 Task: Find connections with filter location Hinjilikatu with filter topic #lifecoach with filter profile language Spanish with filter current company Thermax Limited with filter school Lal Bahadur Shastri Institute of Management with filter industry Bars, Taverns, and Nightclubs with filter service category Network Support with filter keywords title Mail Carrier
Action: Mouse moved to (670, 109)
Screenshot: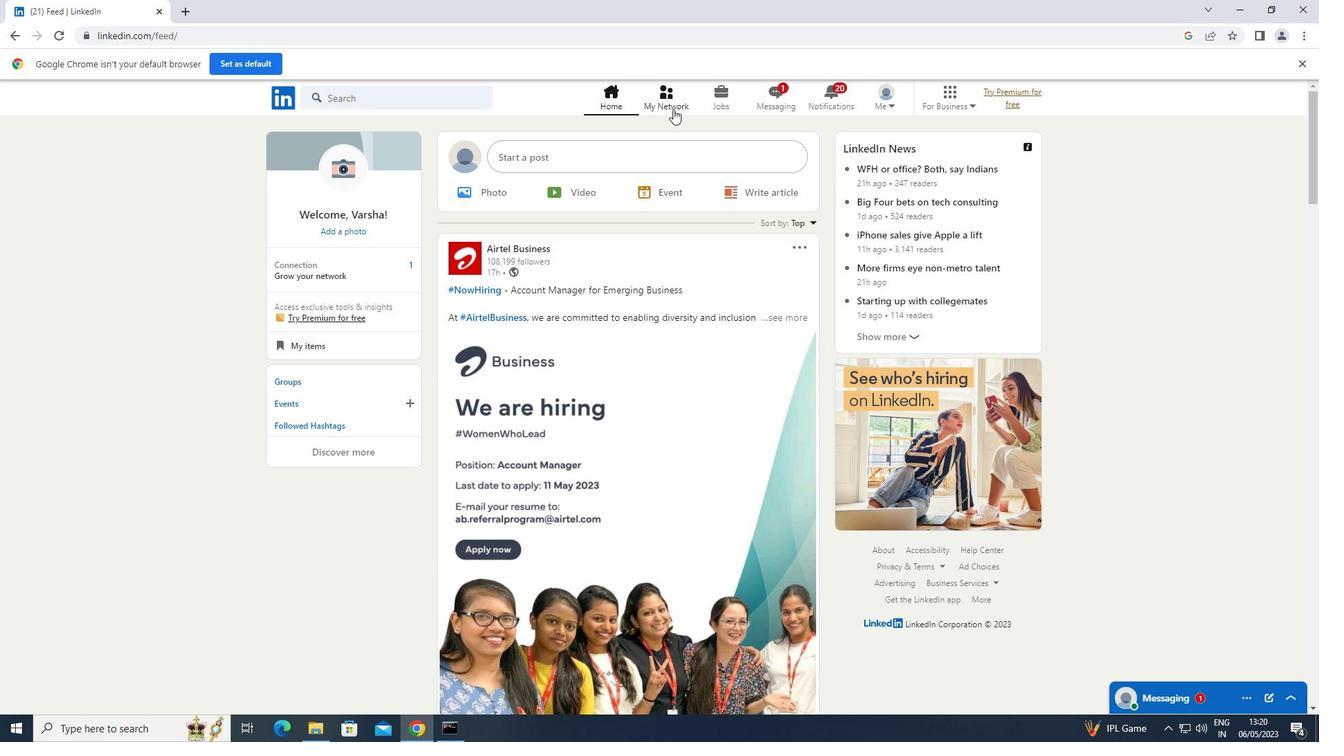 
Action: Mouse pressed left at (670, 109)
Screenshot: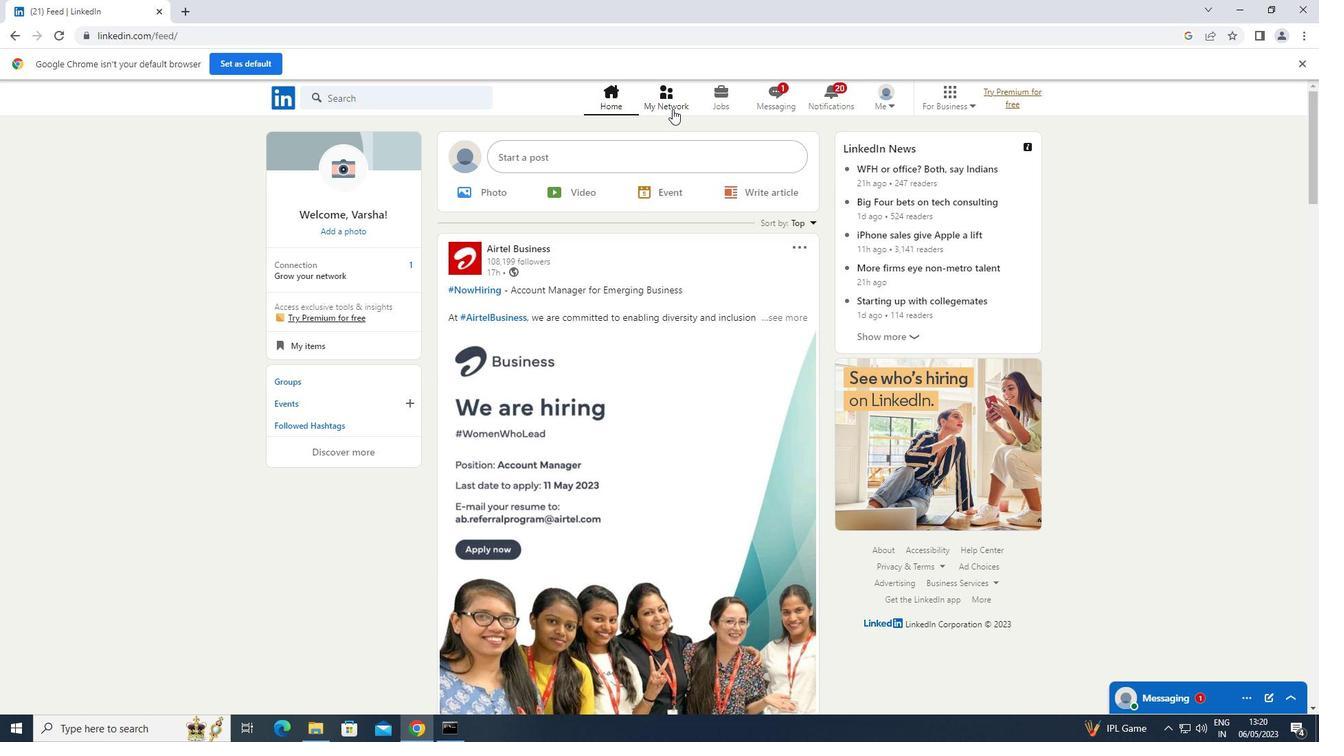 
Action: Mouse moved to (352, 170)
Screenshot: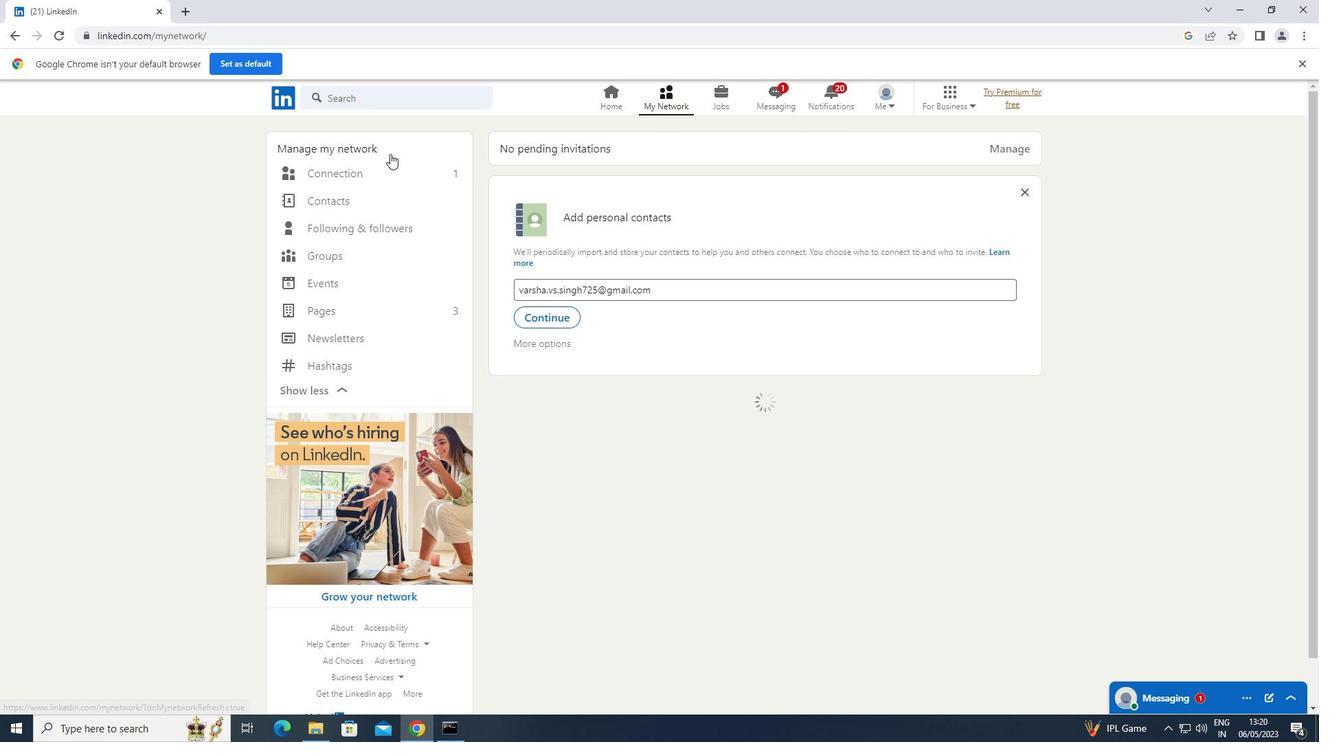 
Action: Mouse pressed left at (352, 170)
Screenshot: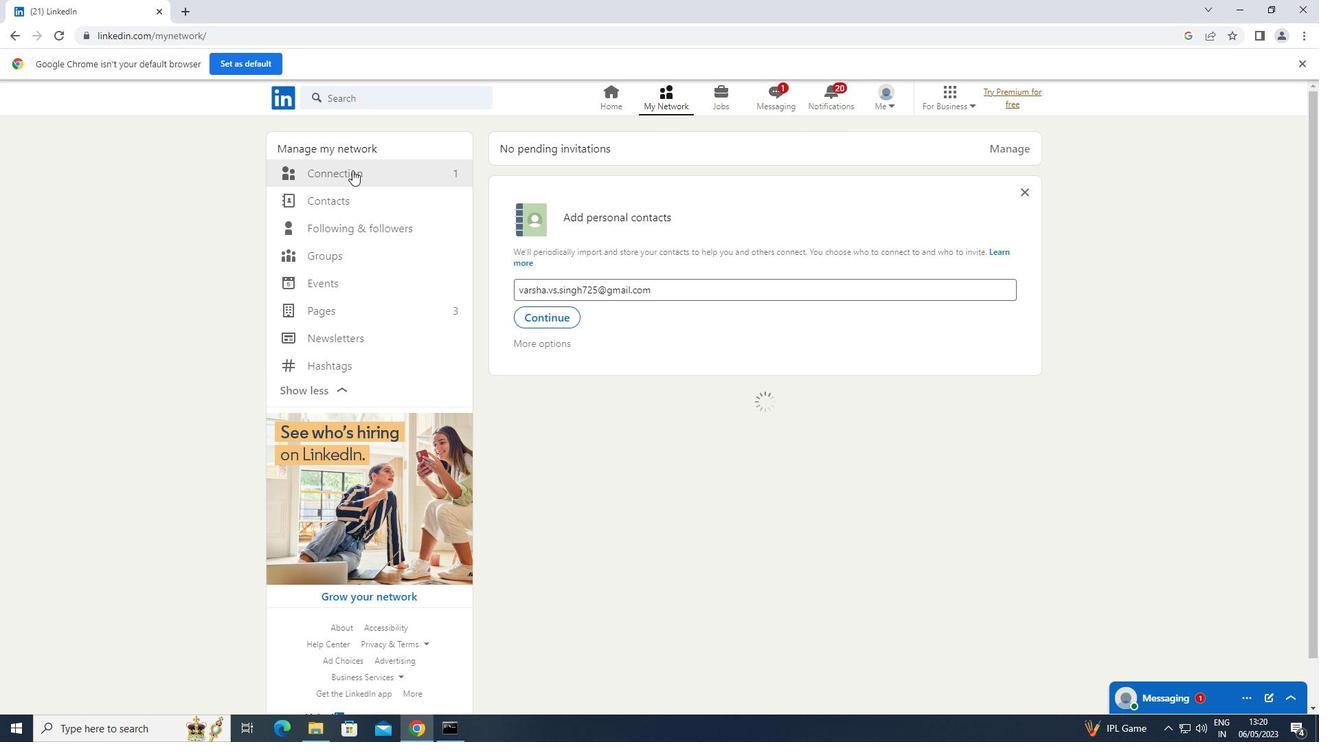 
Action: Mouse moved to (769, 170)
Screenshot: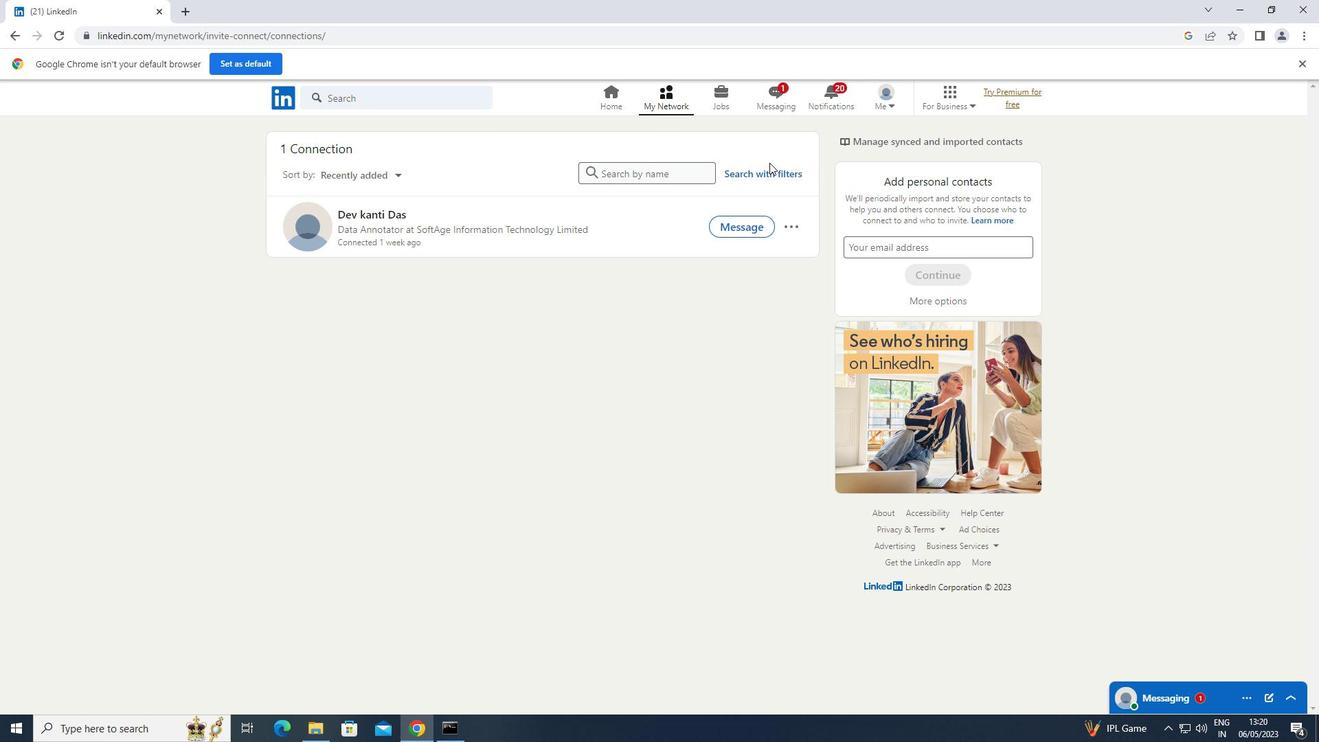 
Action: Mouse pressed left at (769, 170)
Screenshot: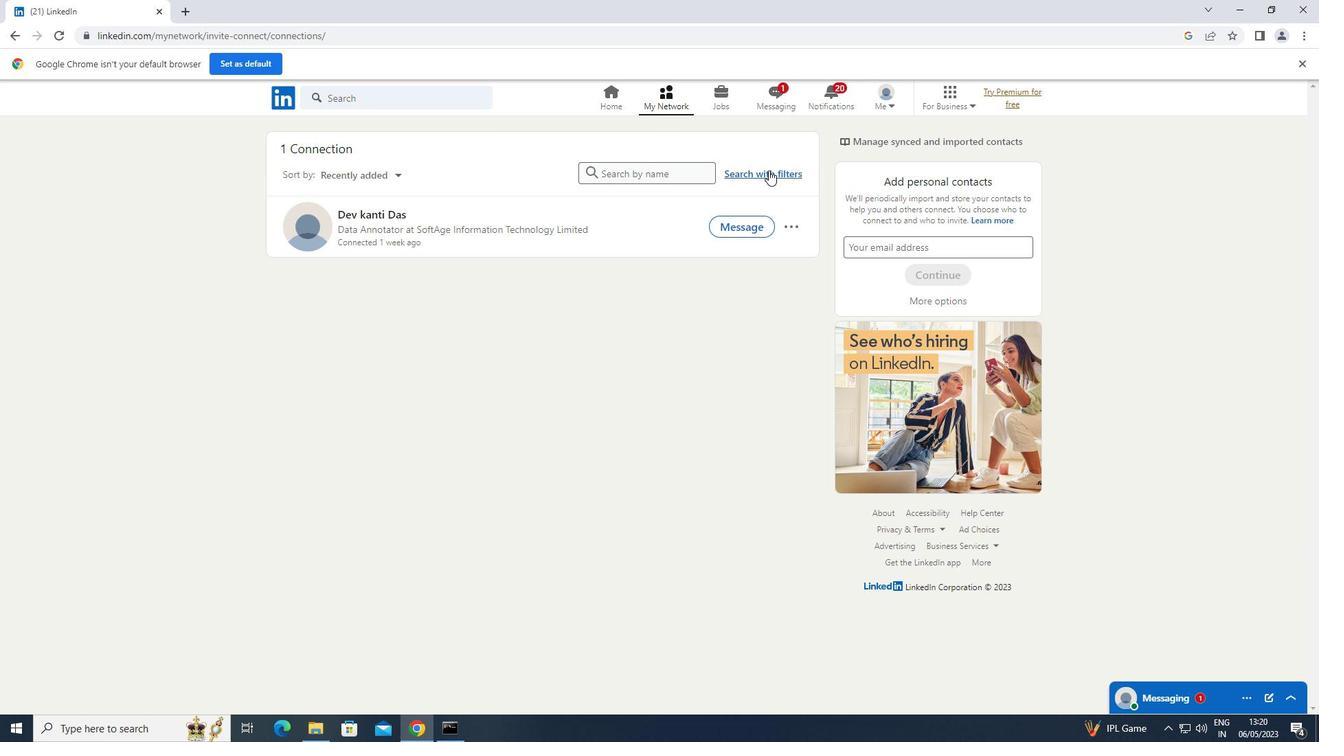 
Action: Mouse moved to (697, 132)
Screenshot: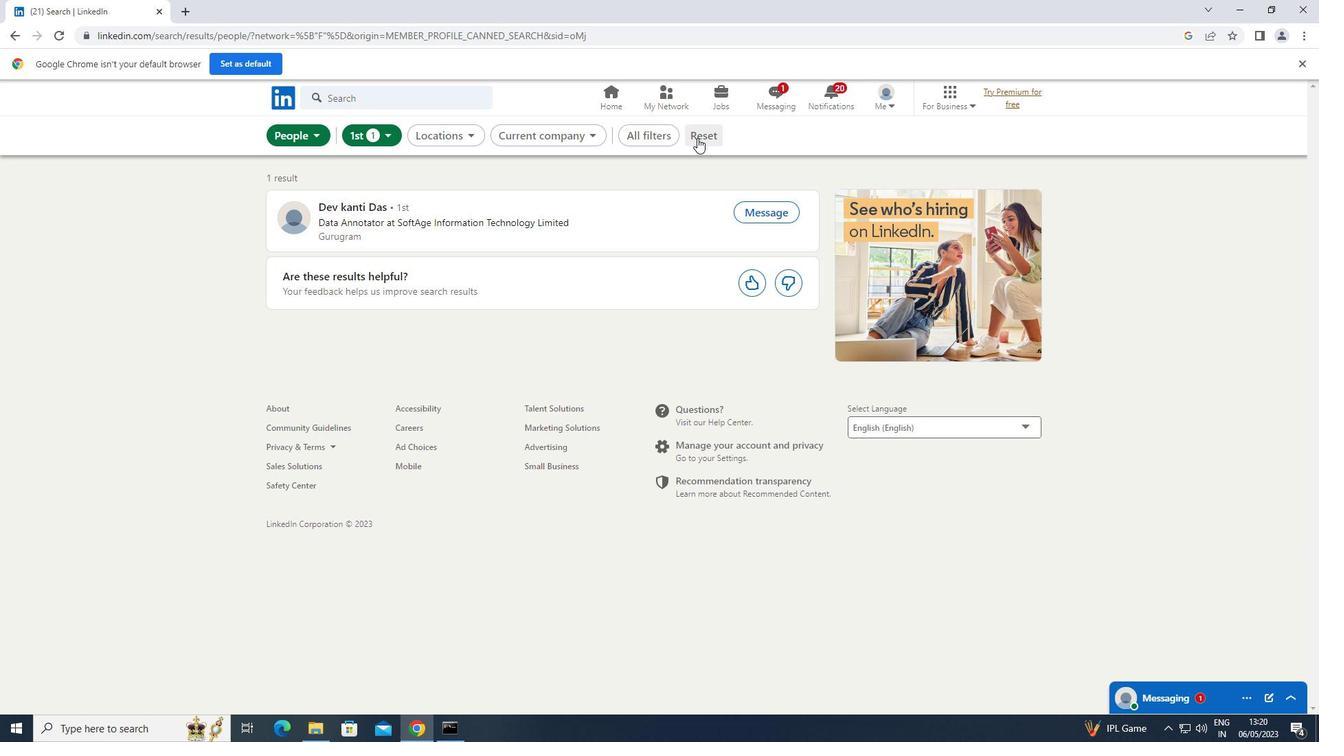 
Action: Mouse pressed left at (697, 132)
Screenshot: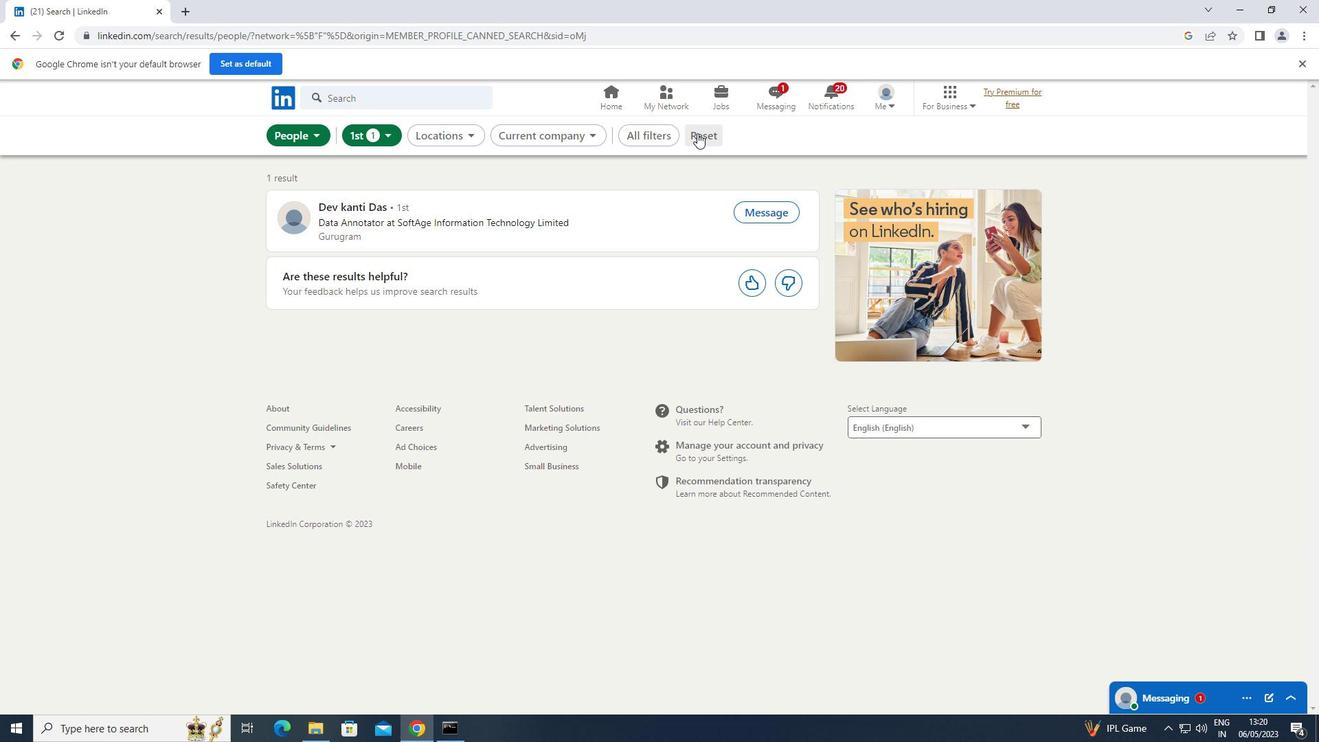 
Action: Mouse moved to (670, 132)
Screenshot: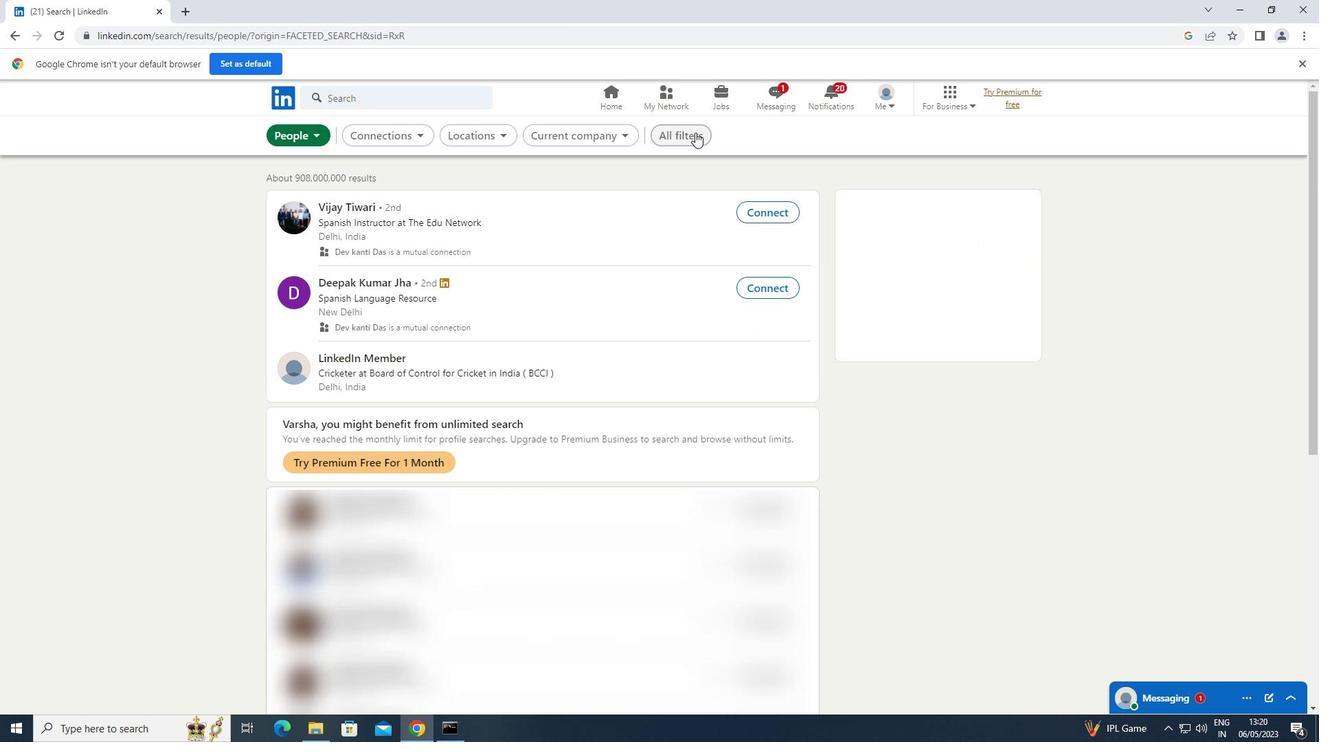 
Action: Mouse pressed left at (670, 132)
Screenshot: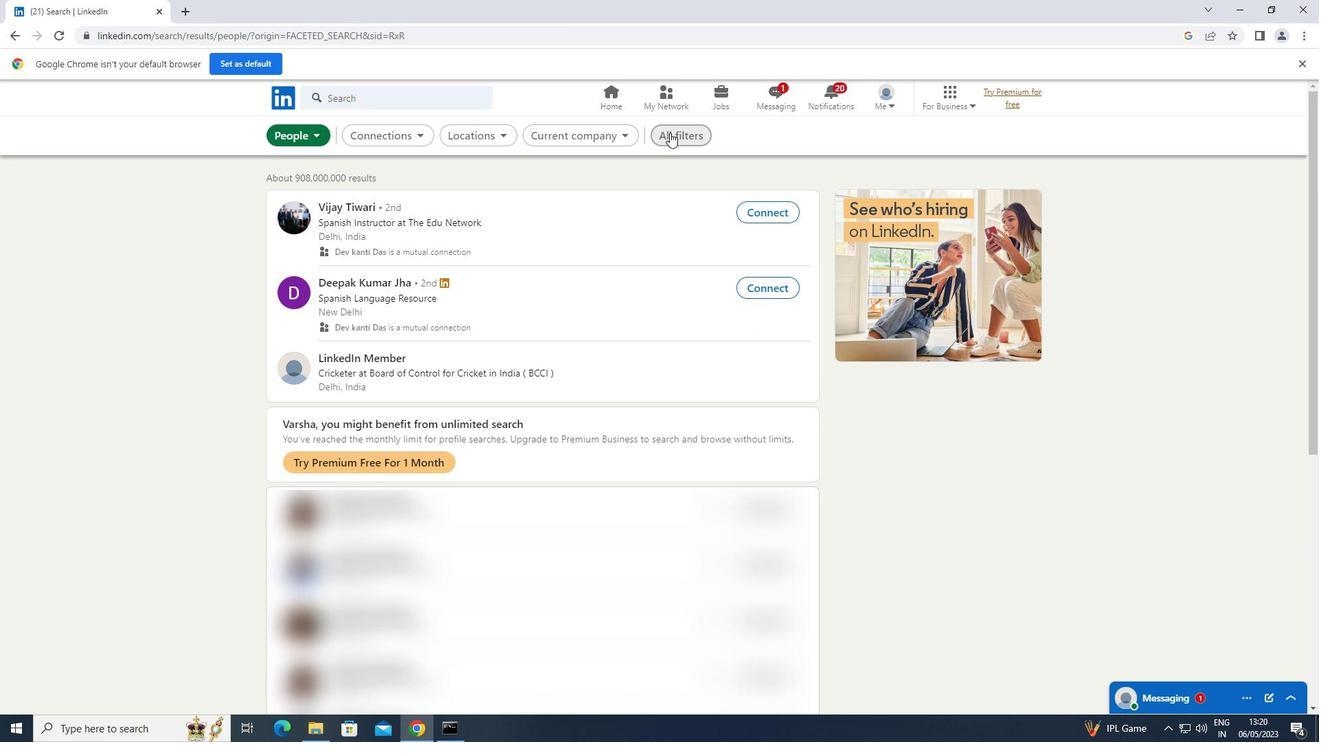 
Action: Mouse moved to (1000, 261)
Screenshot: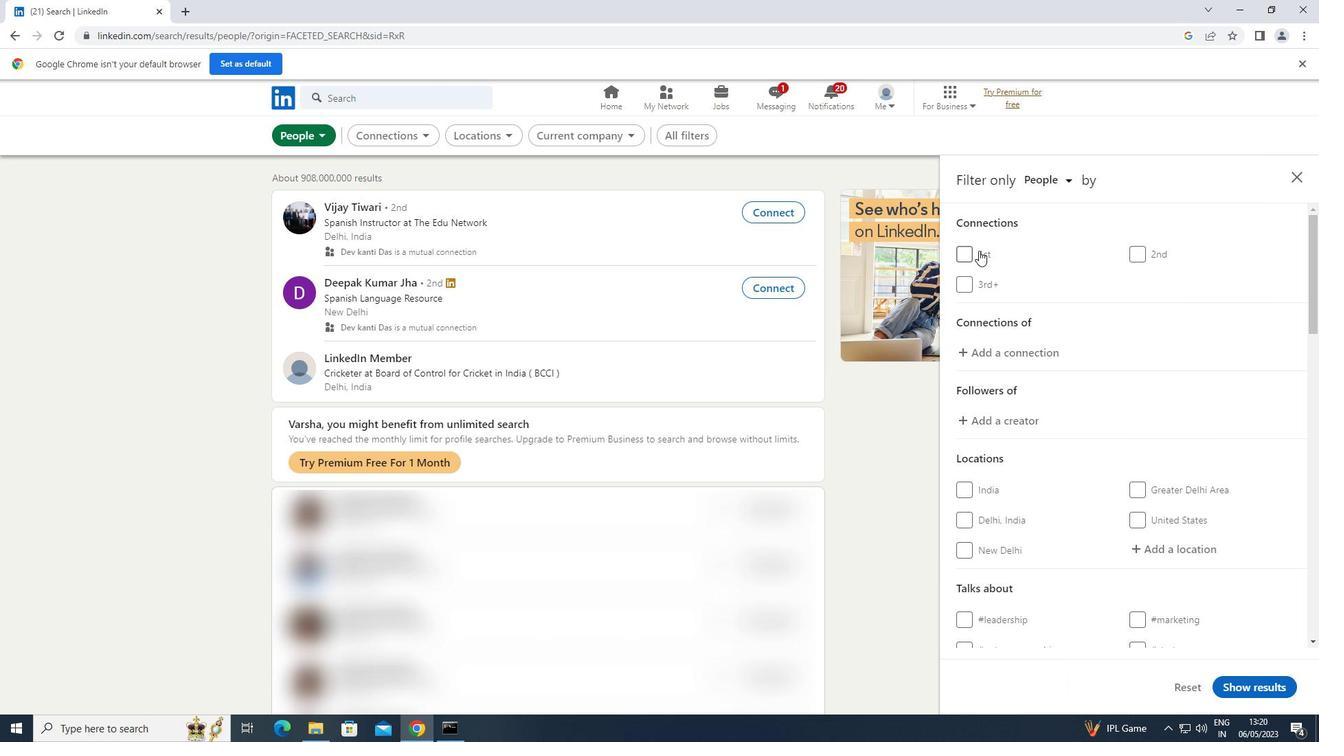 
Action: Mouse scrolled (1000, 261) with delta (0, 0)
Screenshot: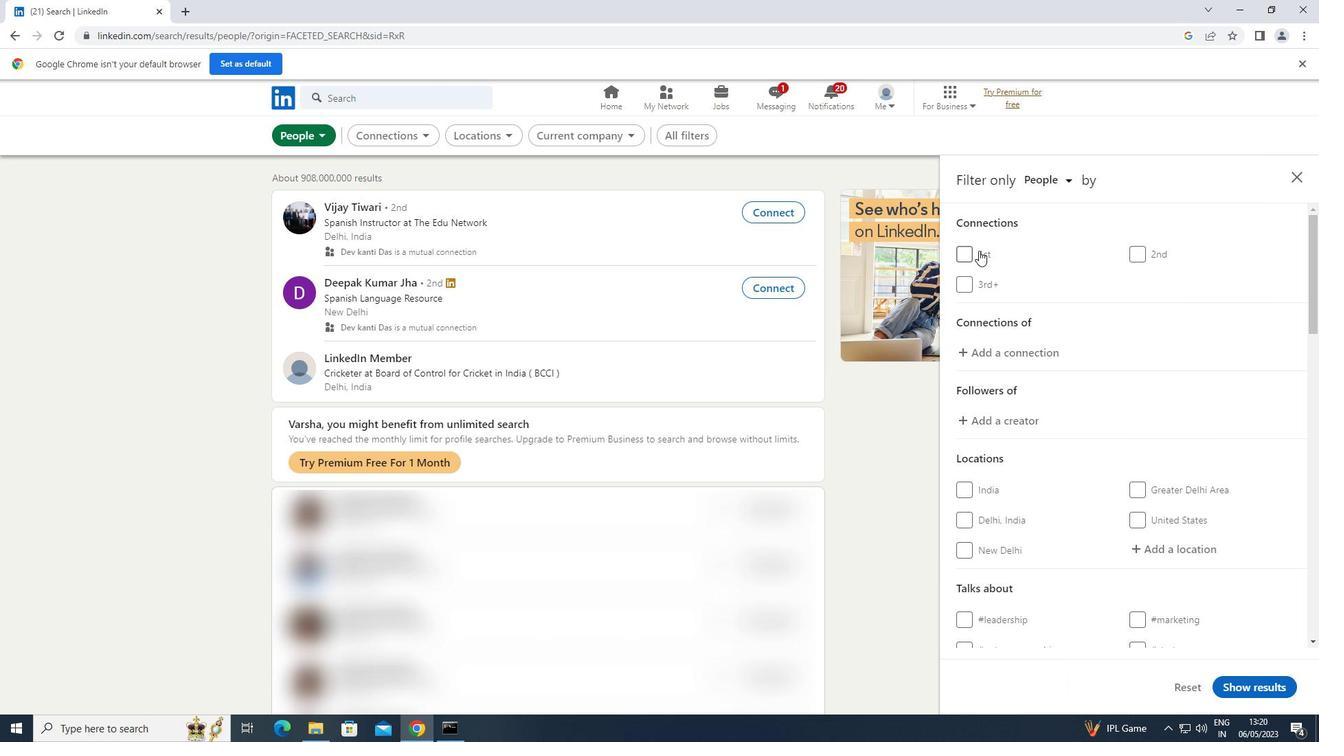 
Action: Mouse moved to (1000, 263)
Screenshot: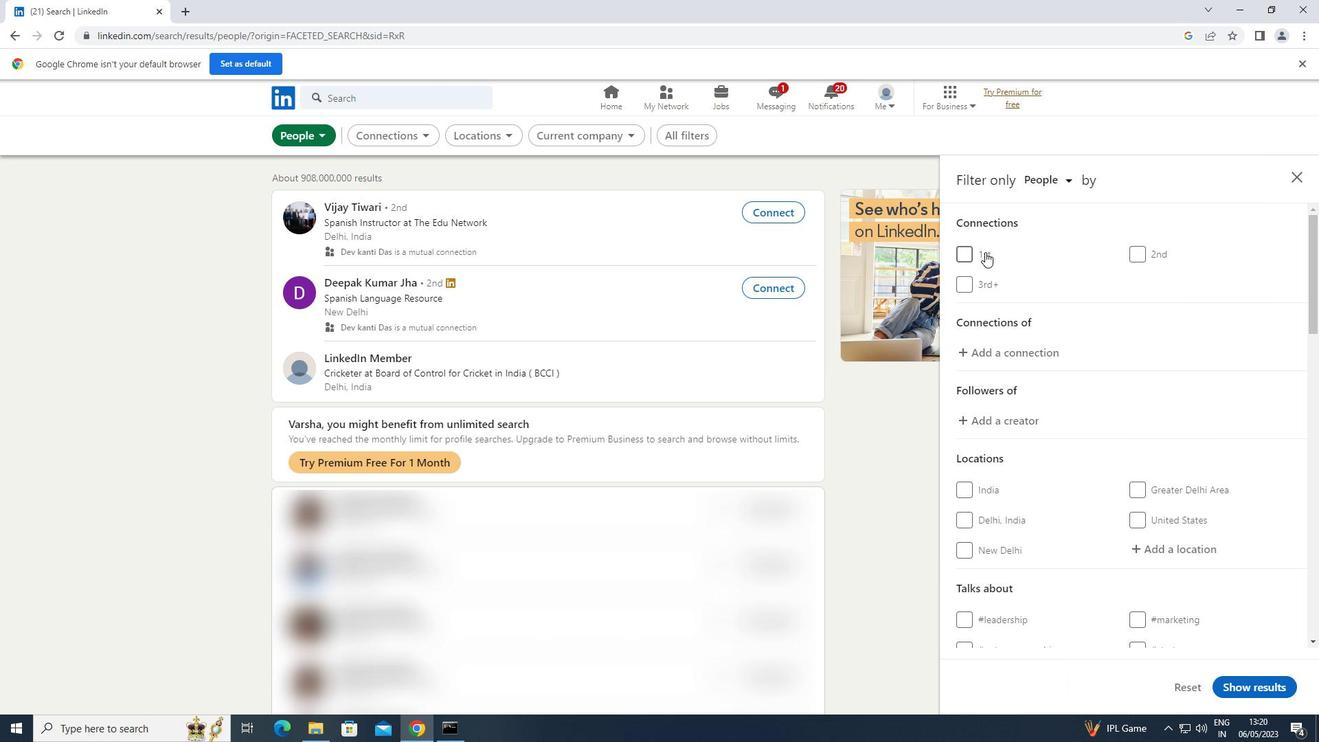 
Action: Mouse scrolled (1000, 262) with delta (0, 0)
Screenshot: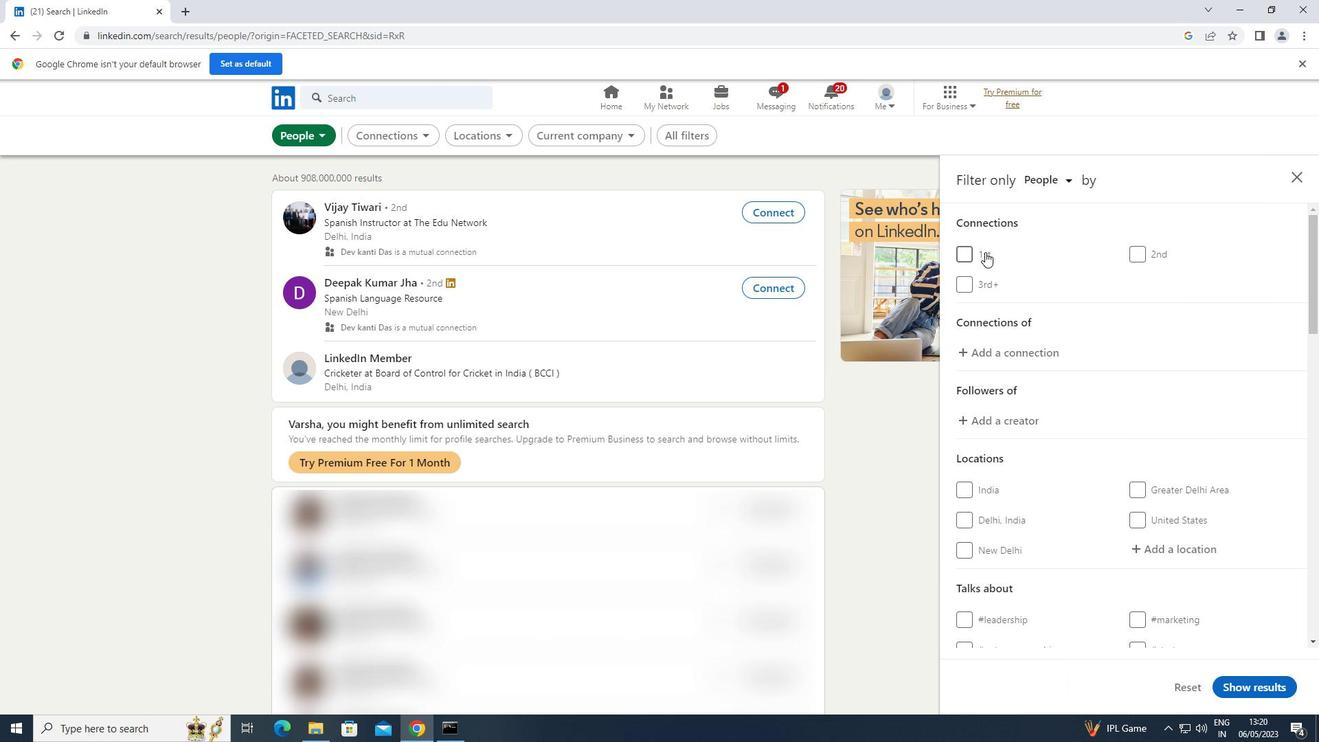 
Action: Mouse scrolled (1000, 262) with delta (0, 0)
Screenshot: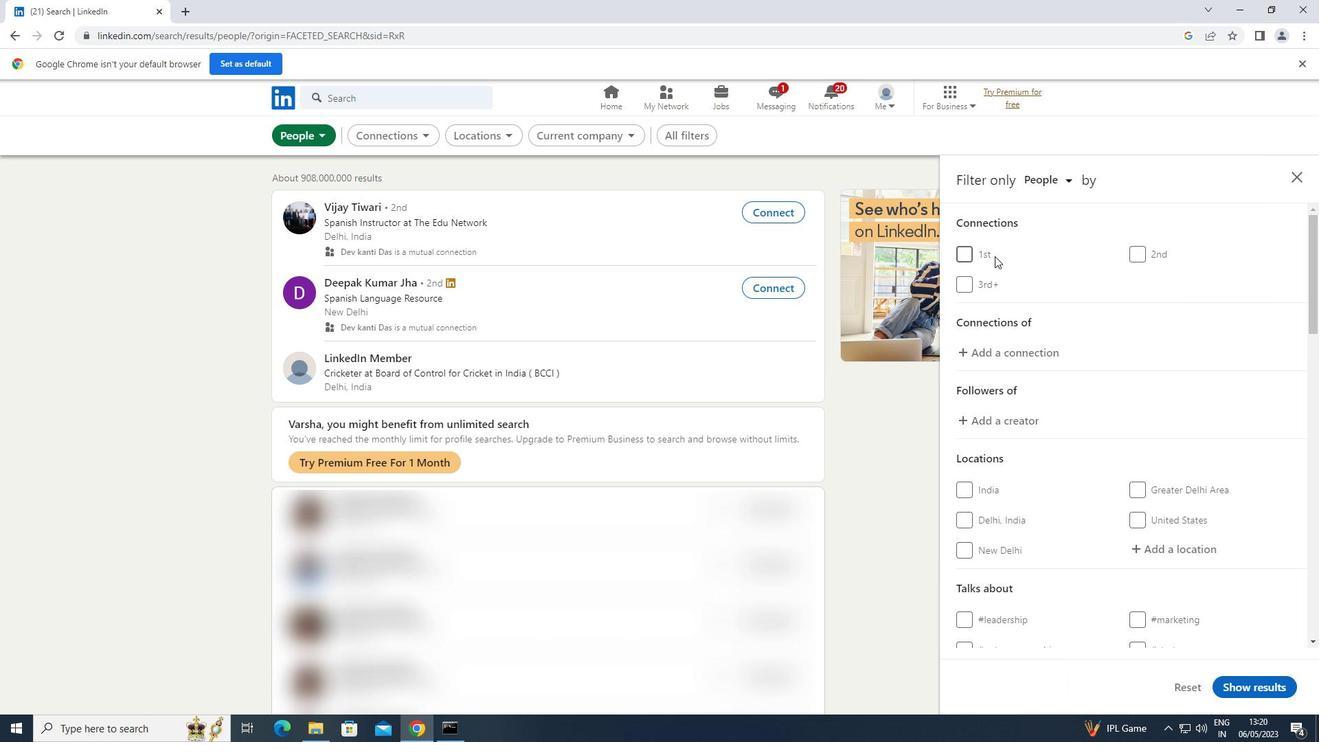 
Action: Mouse moved to (1167, 340)
Screenshot: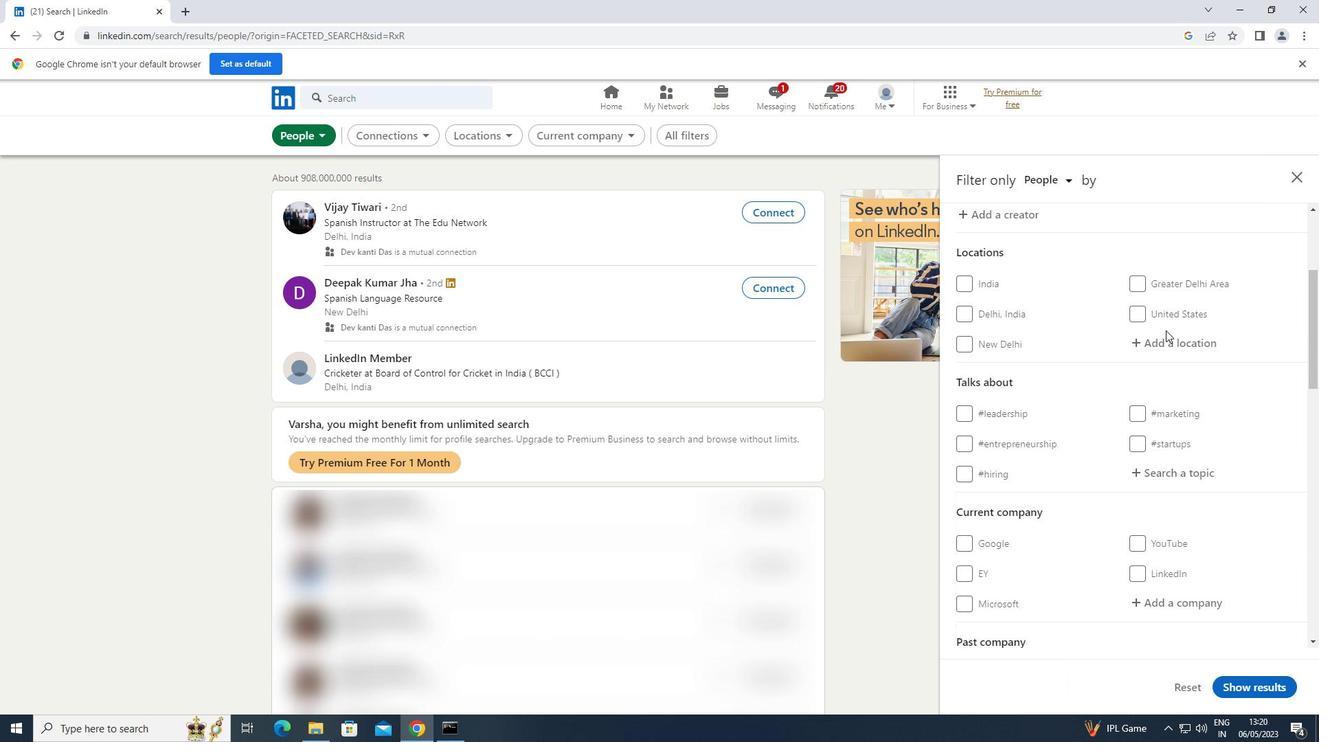 
Action: Mouse pressed left at (1167, 340)
Screenshot: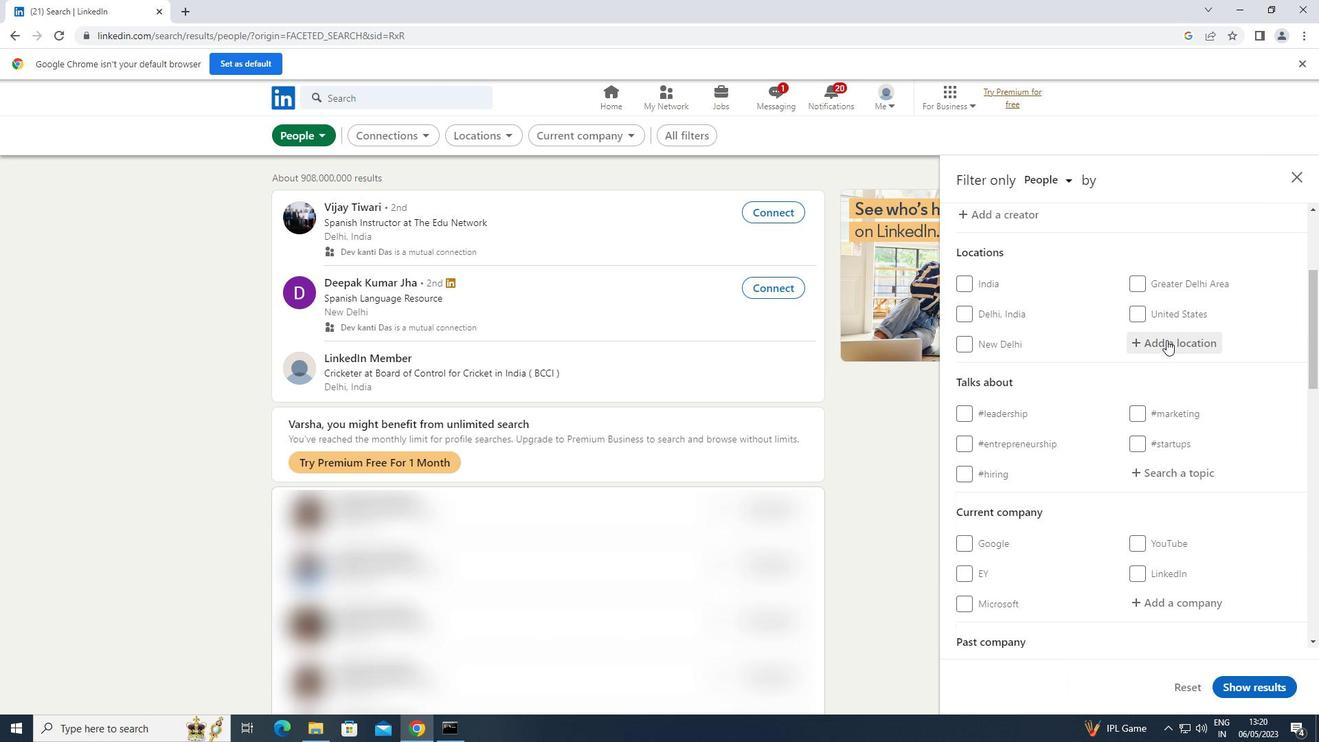 
Action: Key pressed <Key.shift>HINJILIKATU
Screenshot: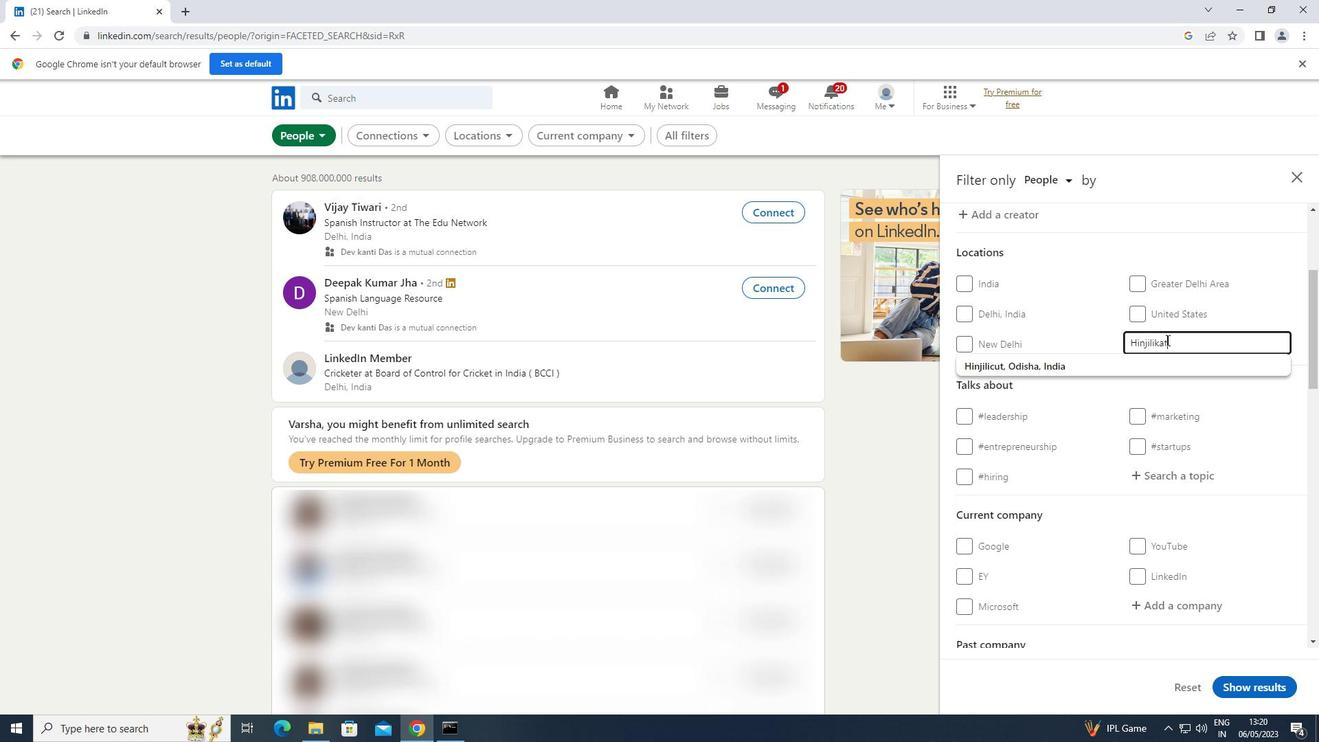 
Action: Mouse moved to (1154, 472)
Screenshot: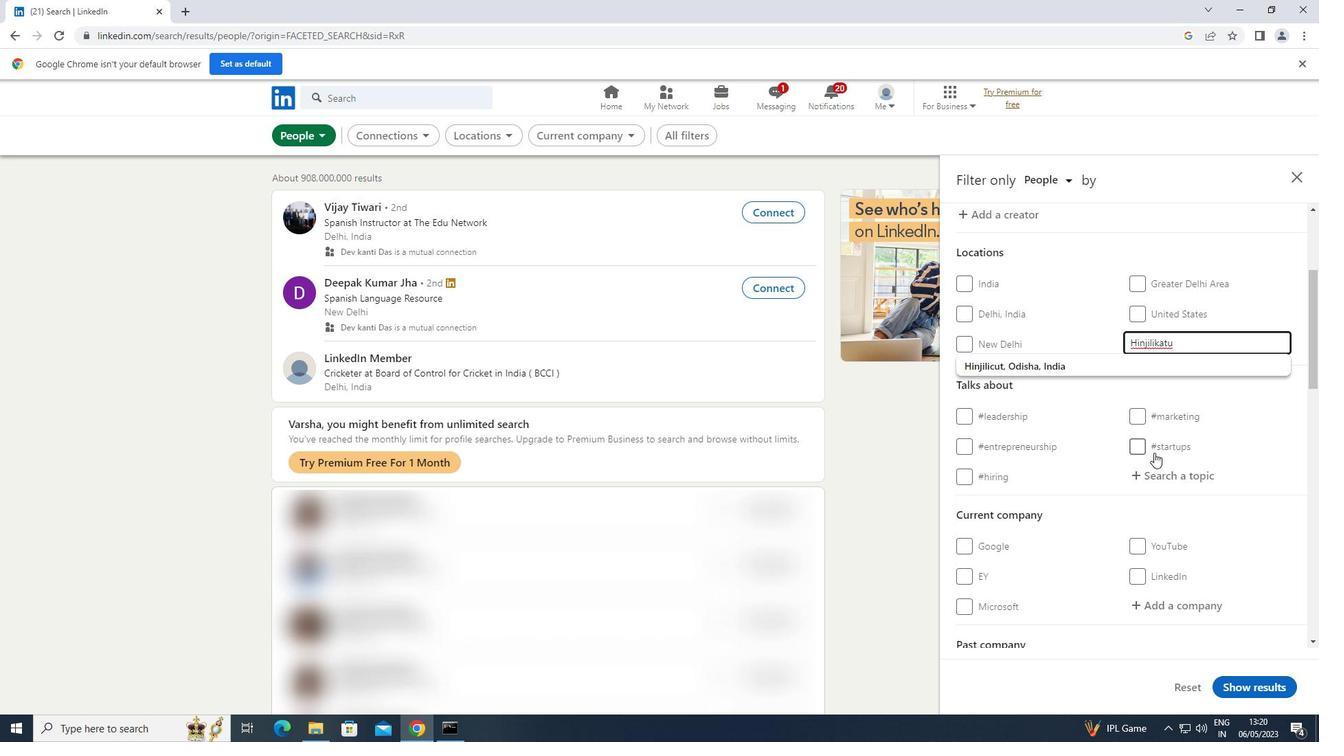 
Action: Mouse pressed left at (1154, 472)
Screenshot: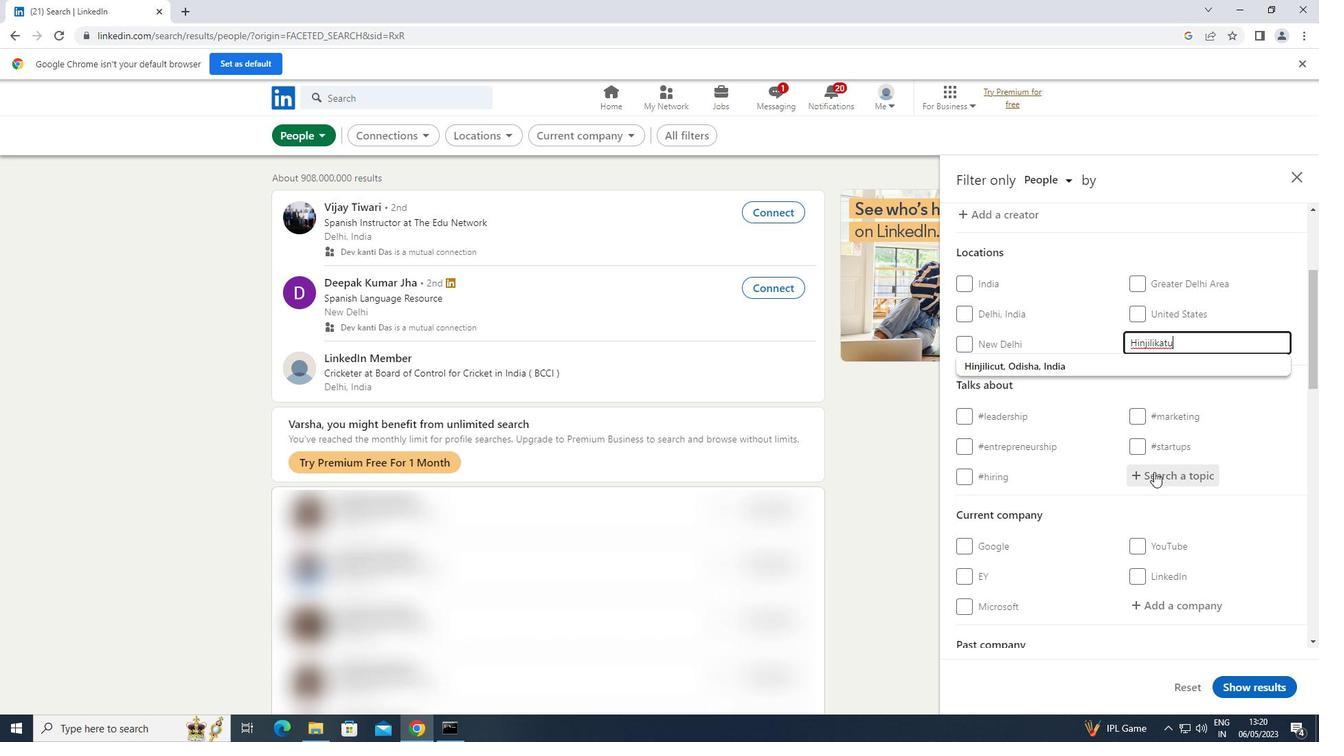 
Action: Mouse moved to (1154, 472)
Screenshot: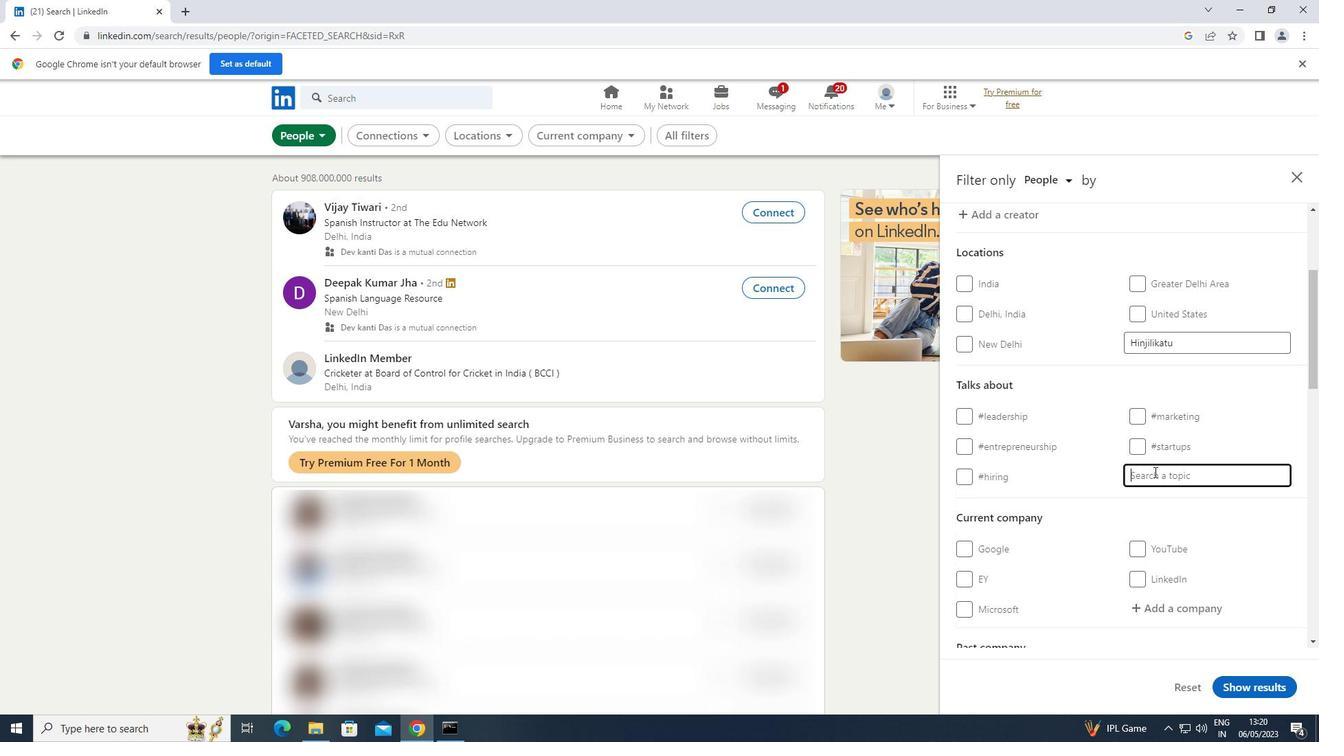 
Action: Key pressed LIFECOACH
Screenshot: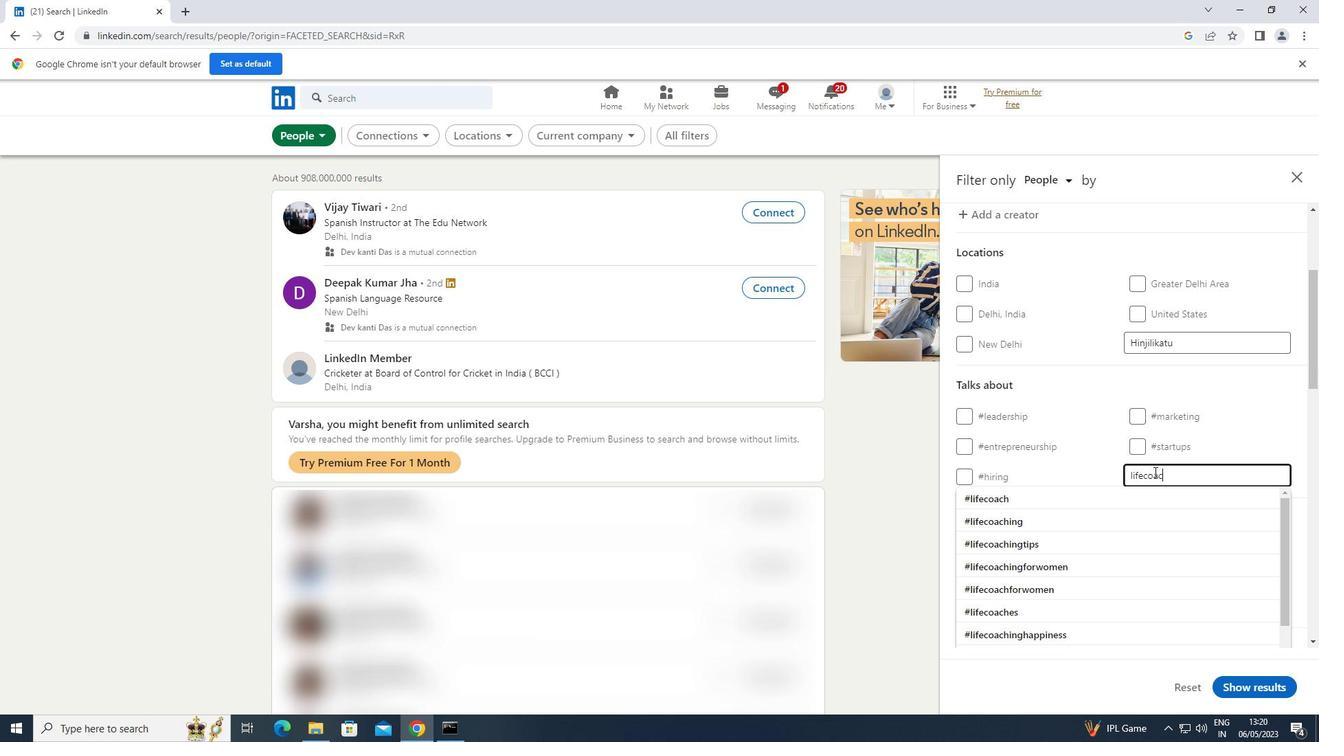 
Action: Mouse moved to (1110, 502)
Screenshot: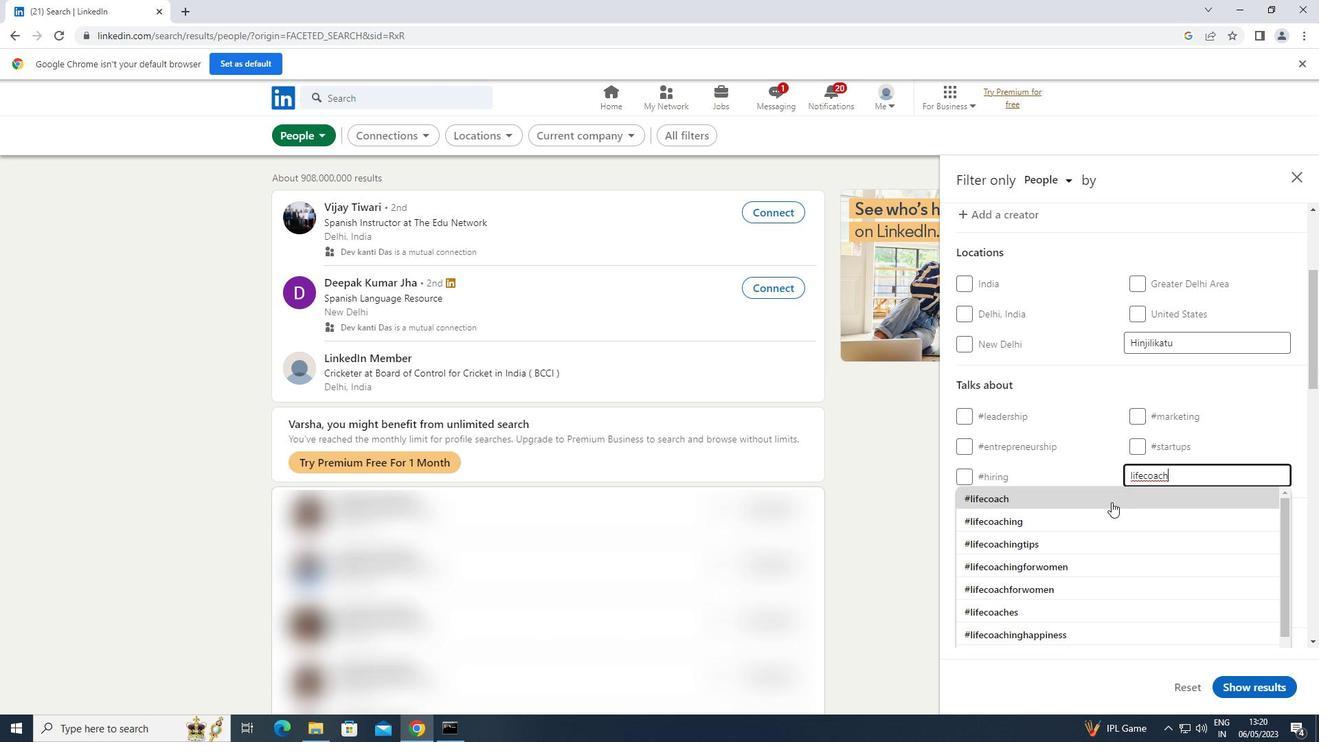 
Action: Mouse pressed left at (1110, 502)
Screenshot: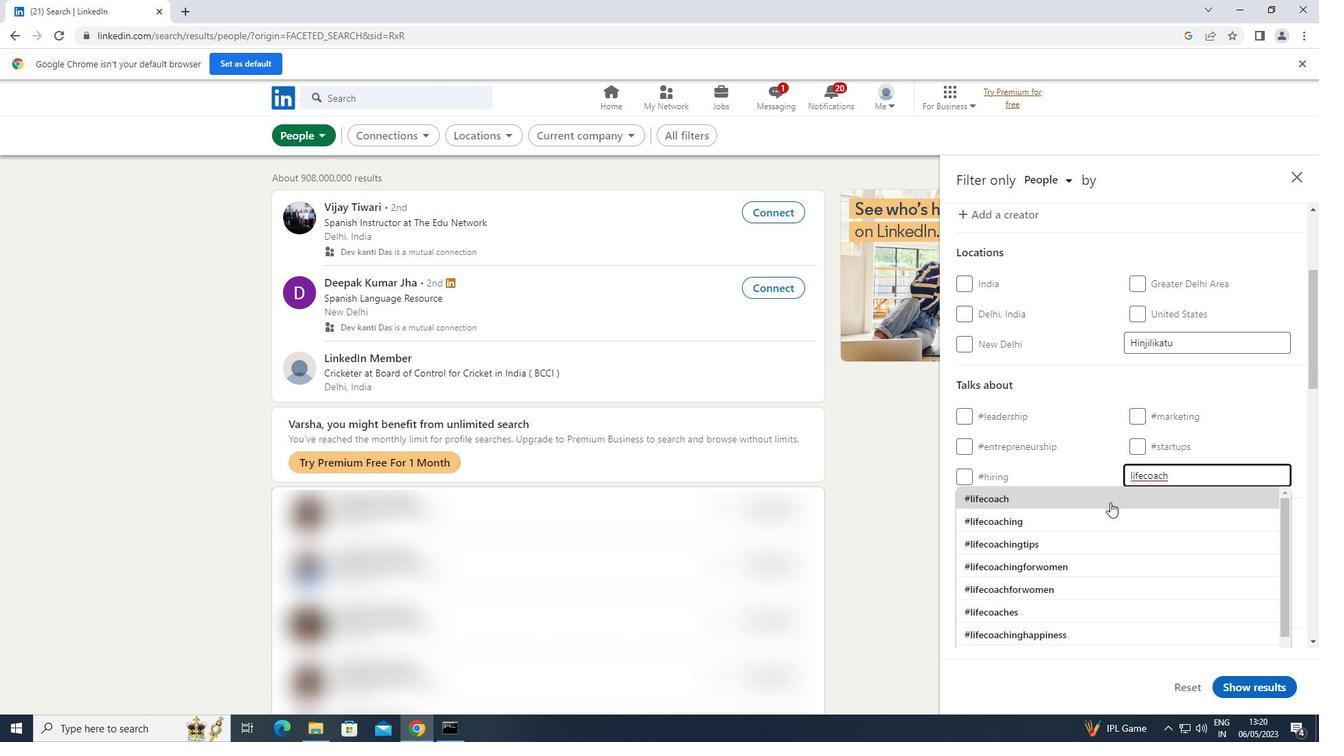 
Action: Mouse moved to (1110, 502)
Screenshot: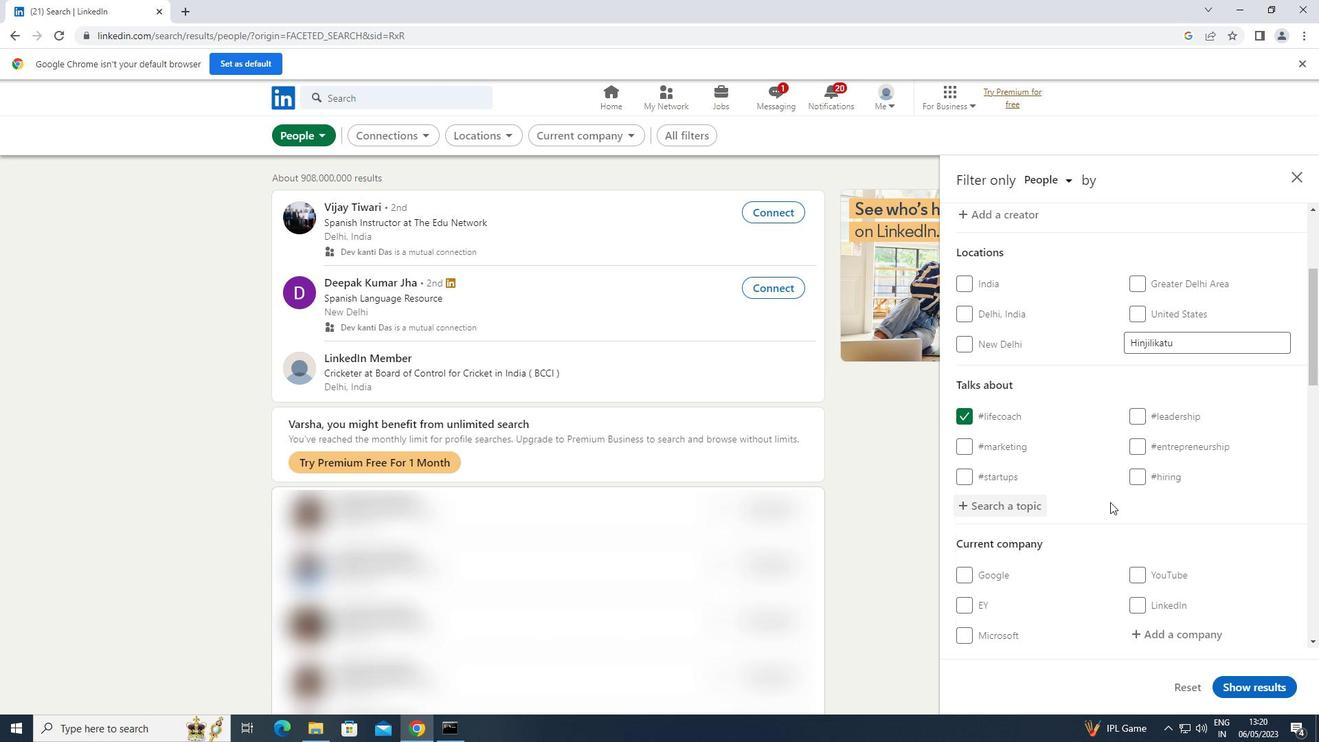 
Action: Mouse scrolled (1110, 501) with delta (0, 0)
Screenshot: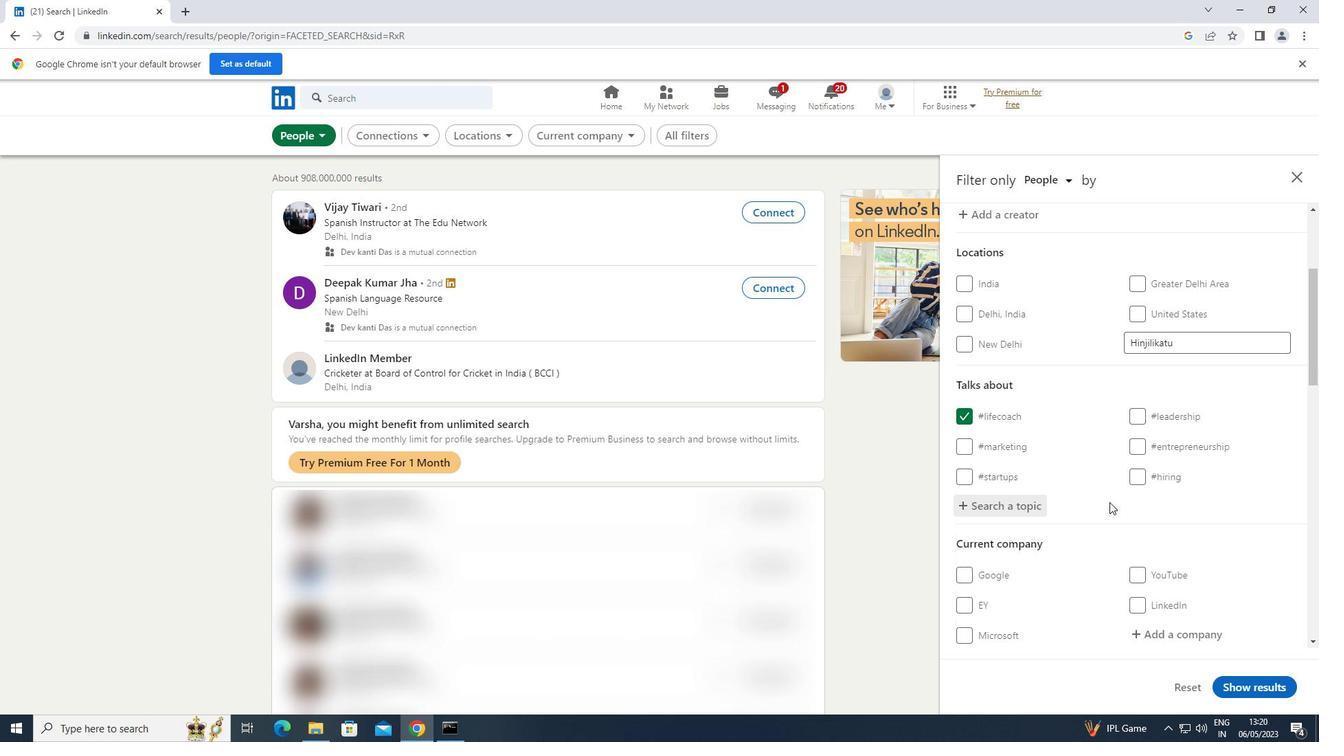 
Action: Mouse scrolled (1110, 501) with delta (0, 0)
Screenshot: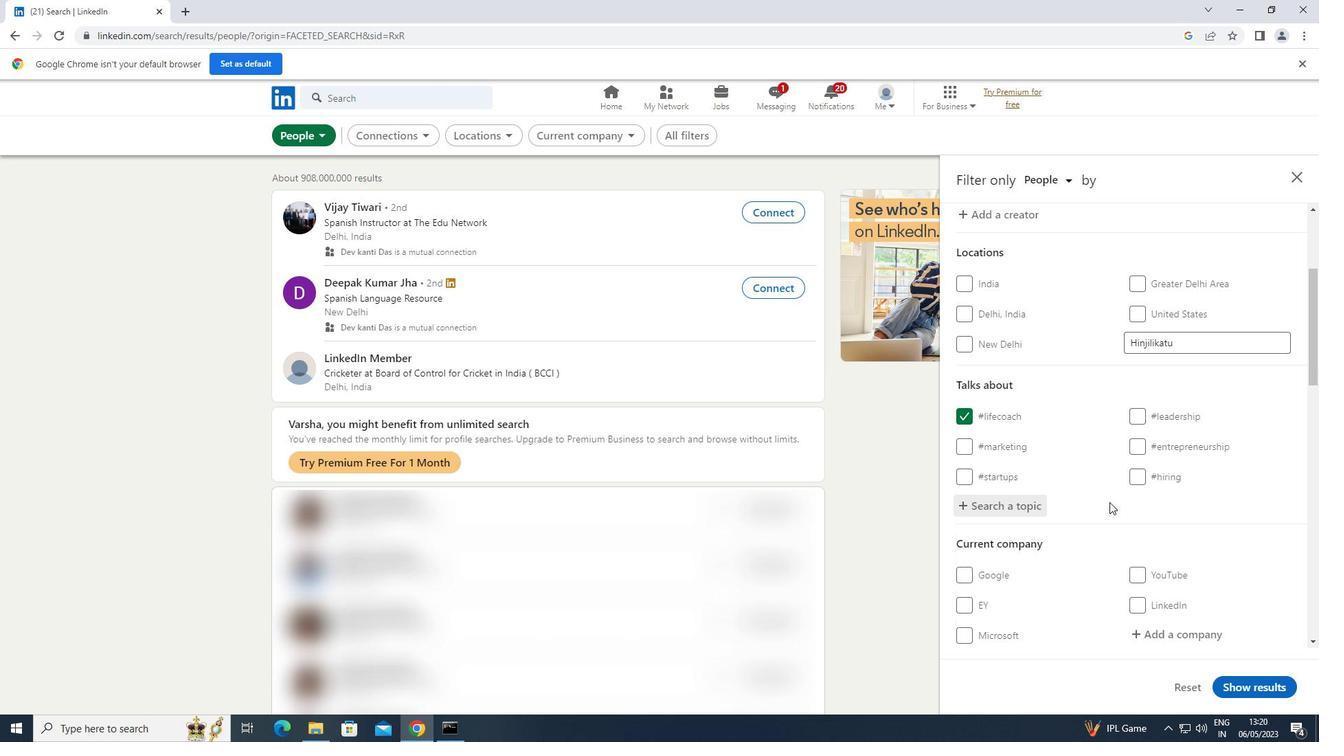 
Action: Mouse scrolled (1110, 501) with delta (0, 0)
Screenshot: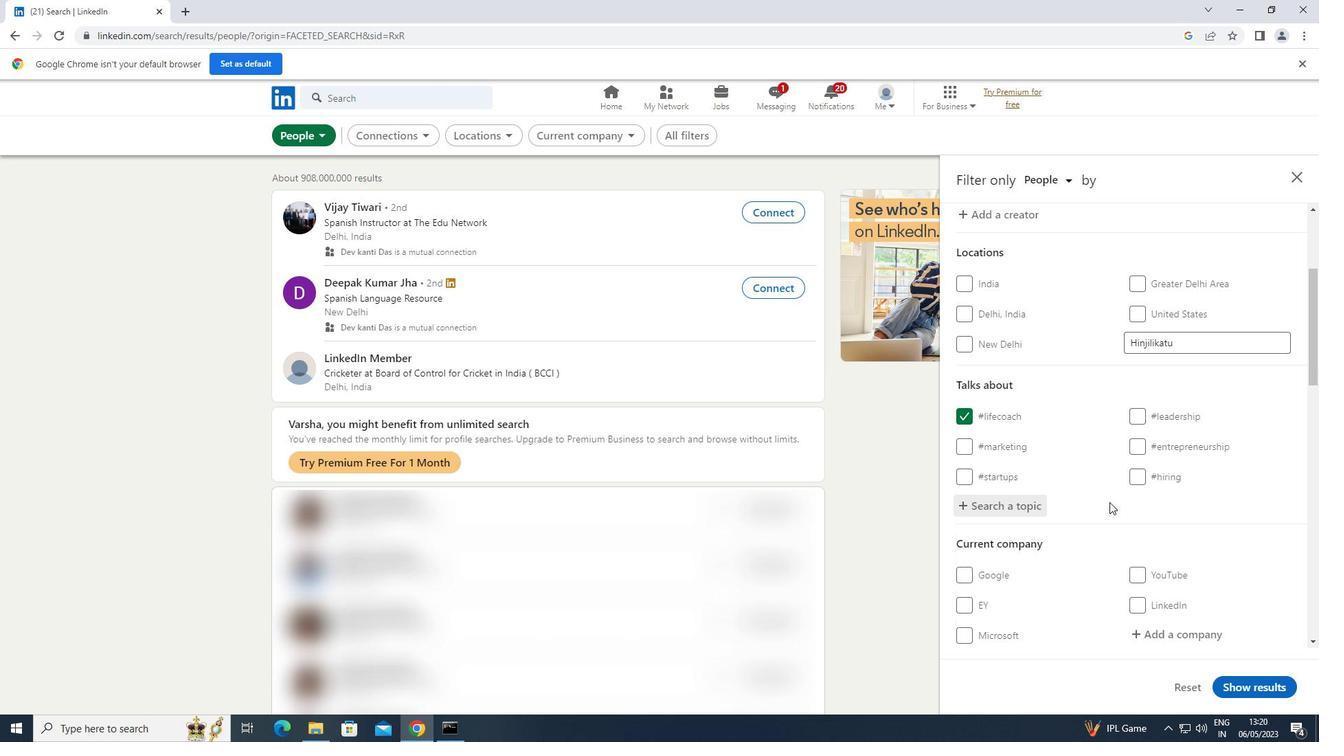 
Action: Mouse moved to (1112, 499)
Screenshot: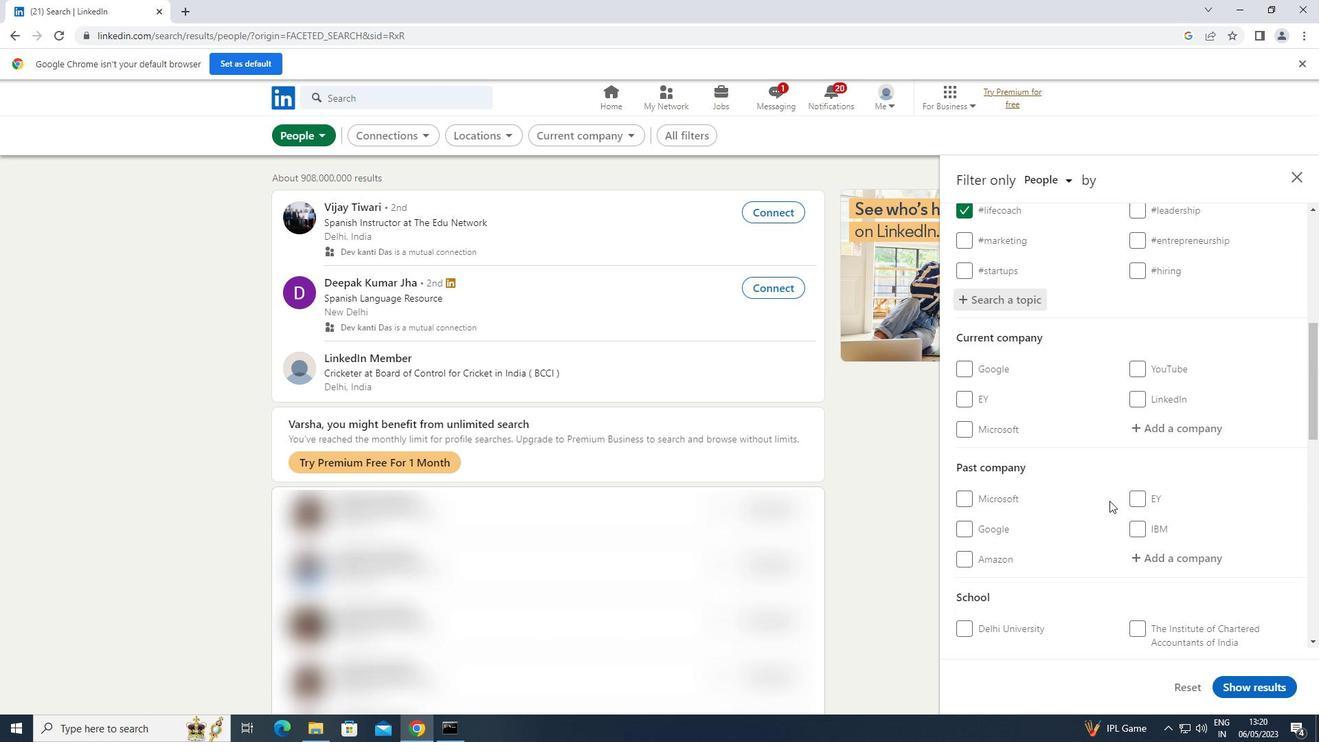 
Action: Mouse scrolled (1112, 499) with delta (0, 0)
Screenshot: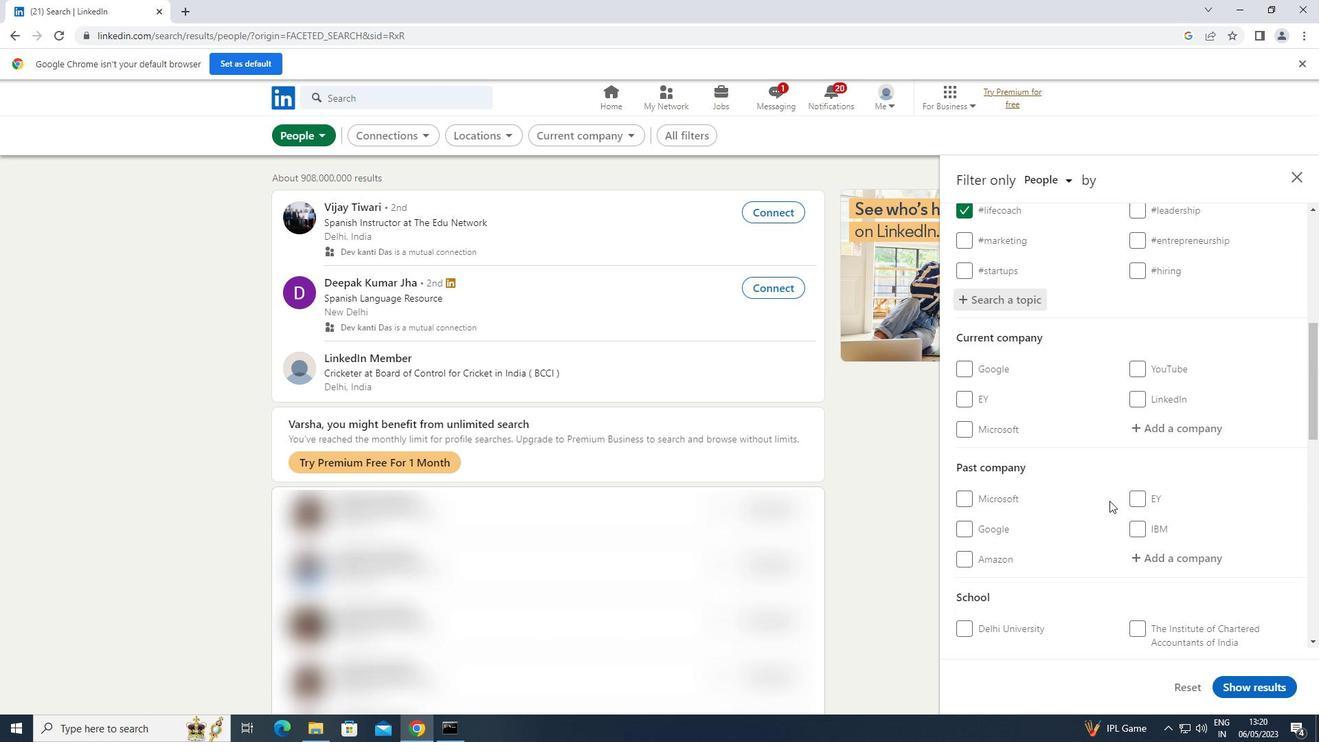 
Action: Mouse moved to (1113, 499)
Screenshot: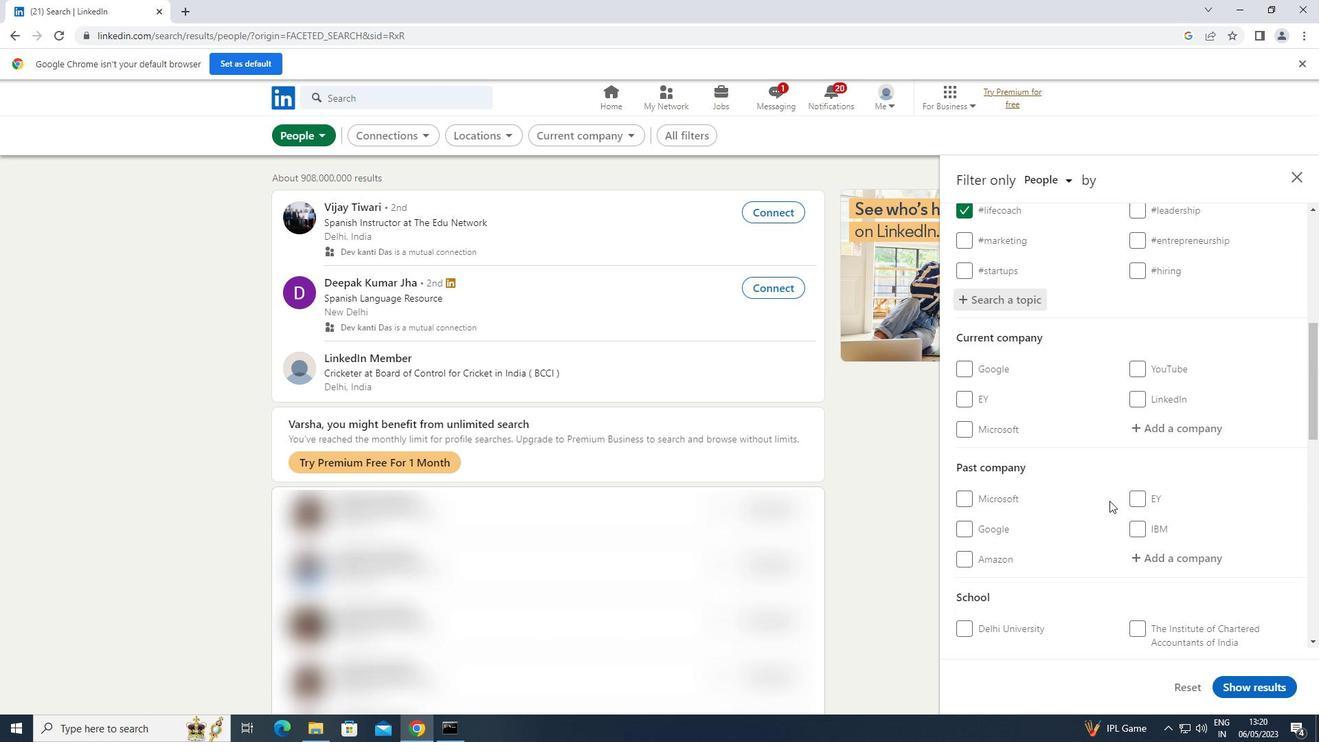
Action: Mouse scrolled (1113, 498) with delta (0, 0)
Screenshot: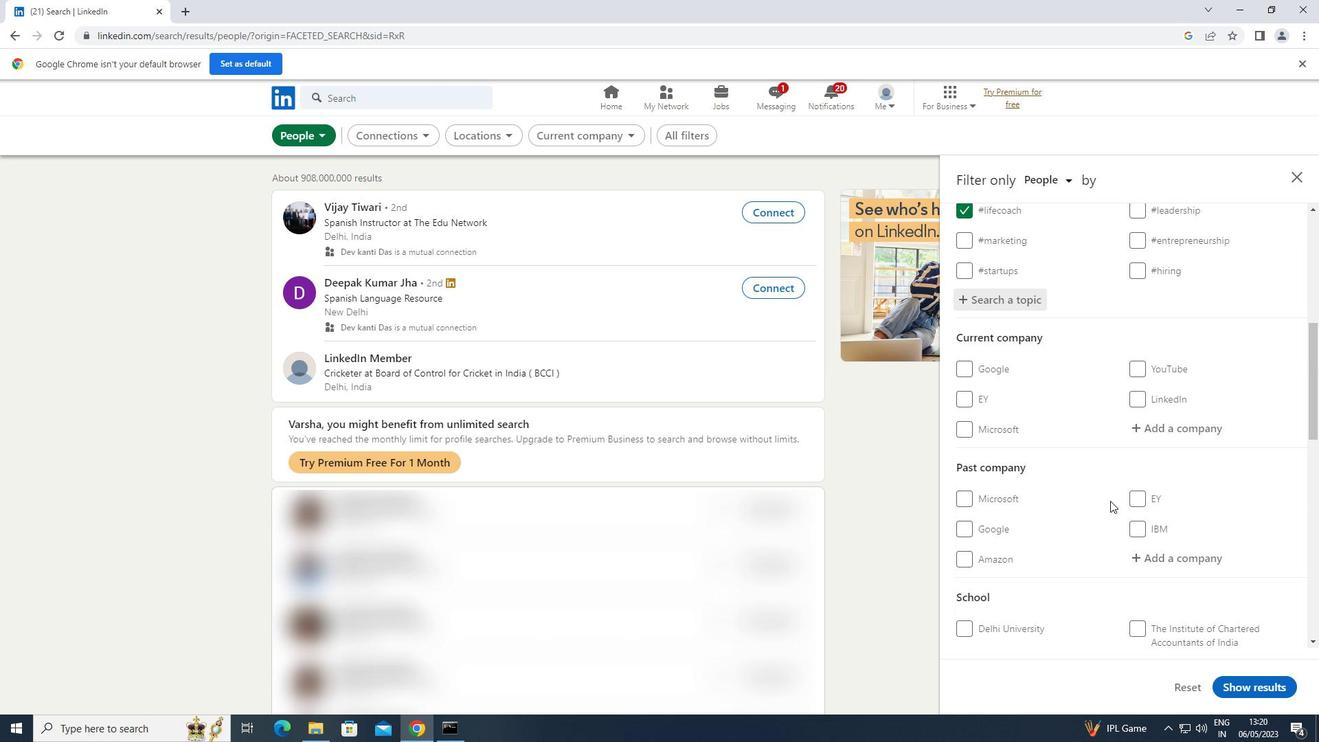 
Action: Mouse scrolled (1113, 498) with delta (0, 0)
Screenshot: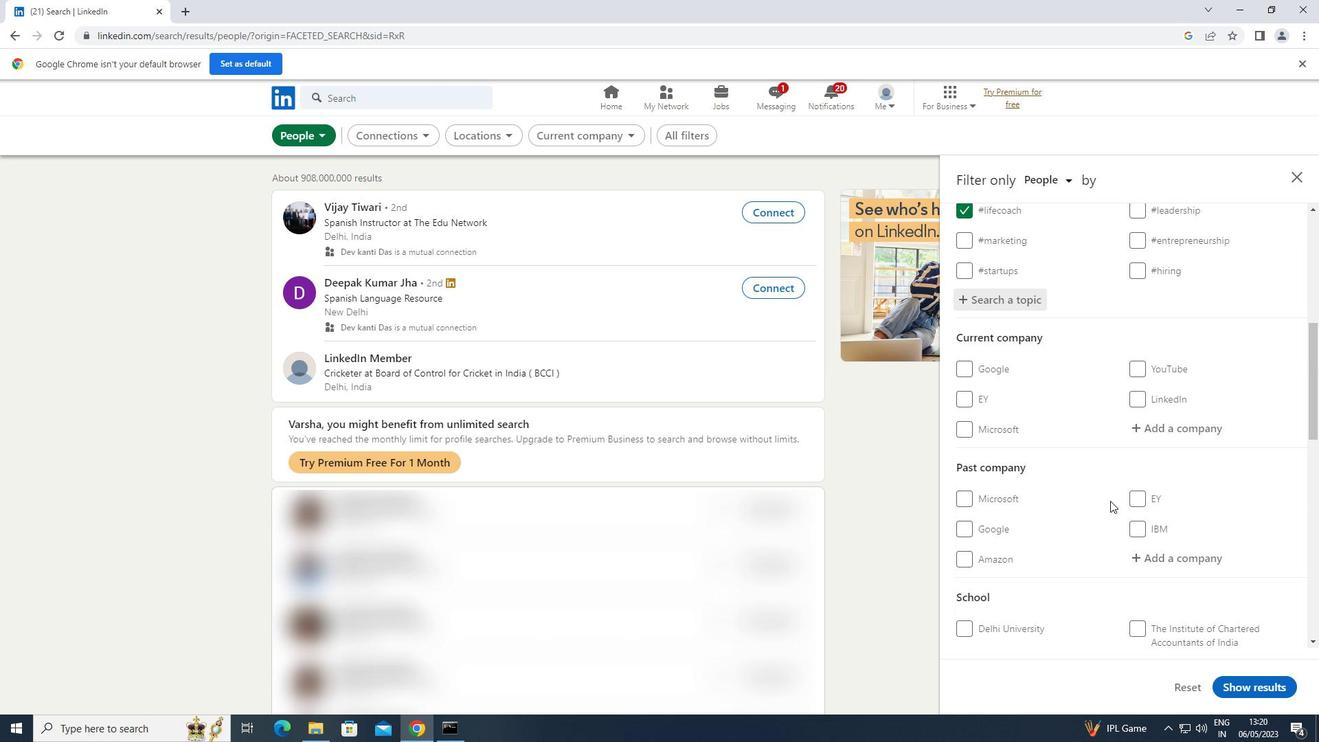 
Action: Mouse scrolled (1113, 498) with delta (0, 0)
Screenshot: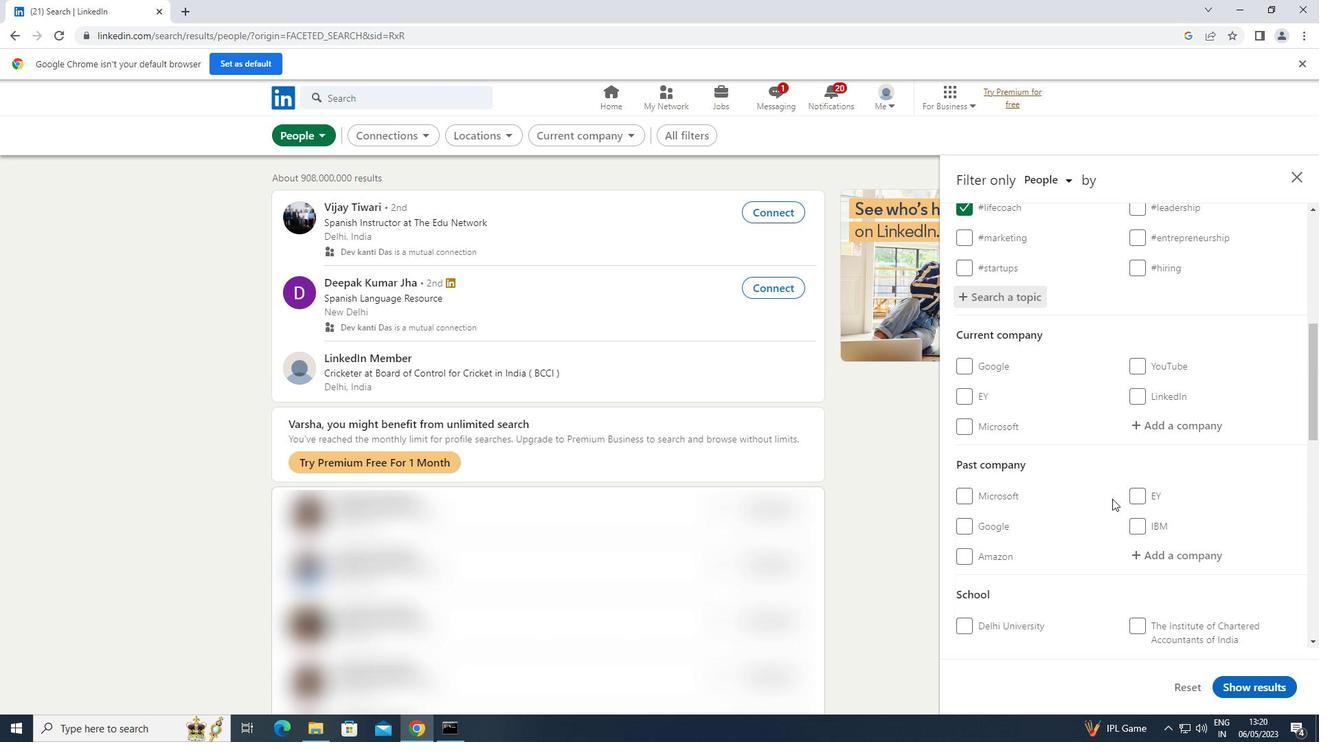 
Action: Mouse moved to (1117, 496)
Screenshot: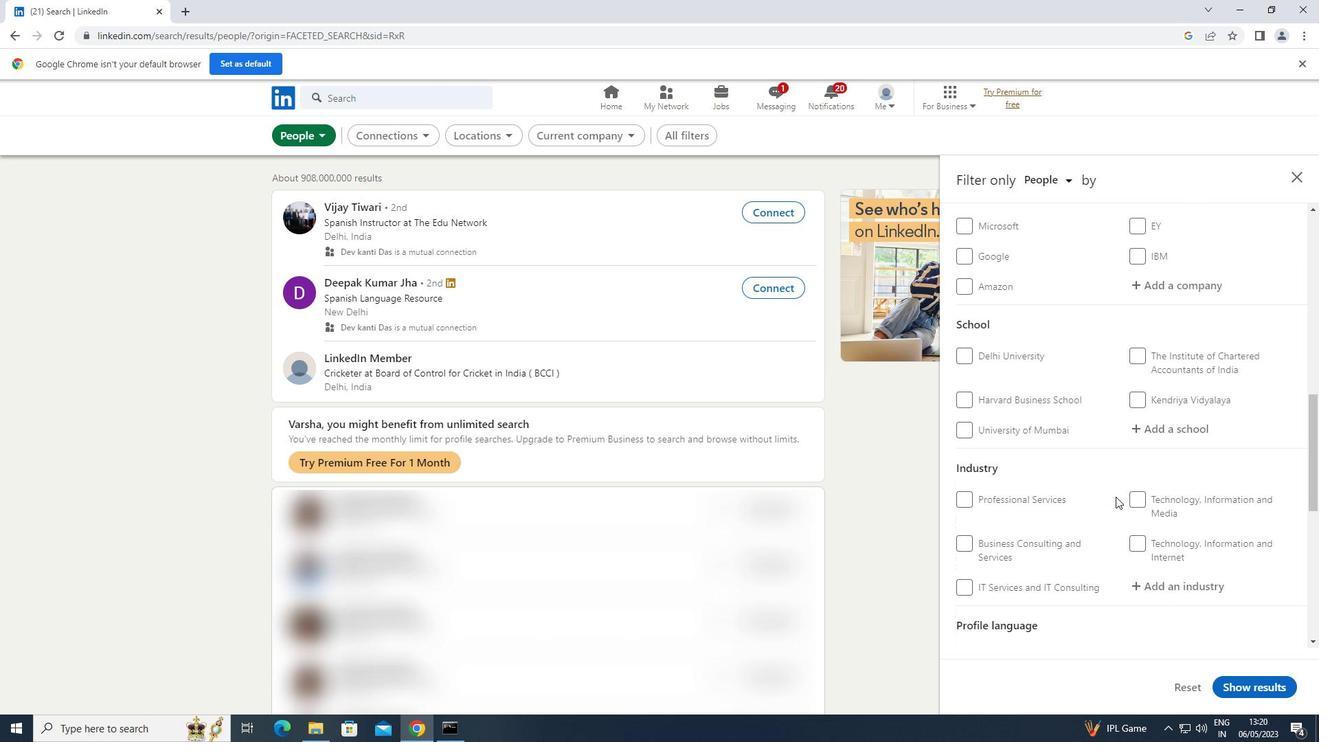 
Action: Mouse scrolled (1117, 495) with delta (0, 0)
Screenshot: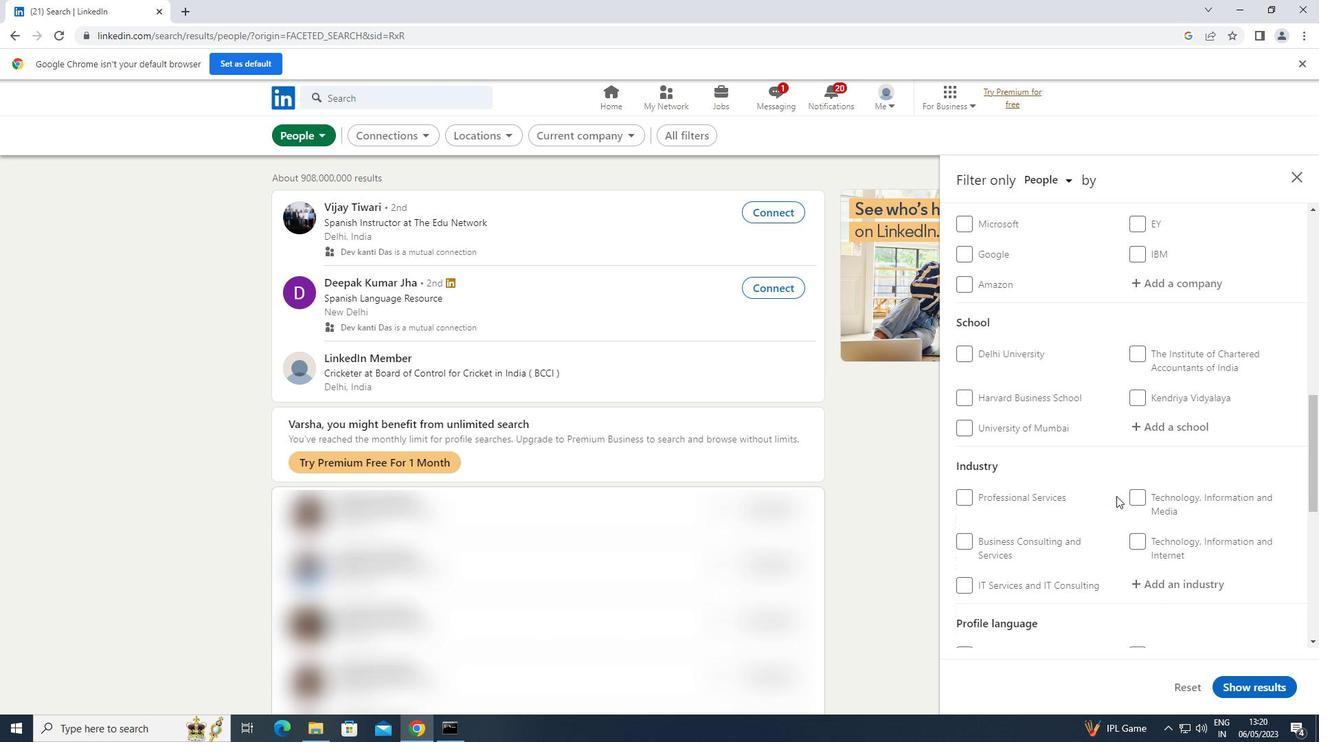 
Action: Mouse scrolled (1117, 495) with delta (0, 0)
Screenshot: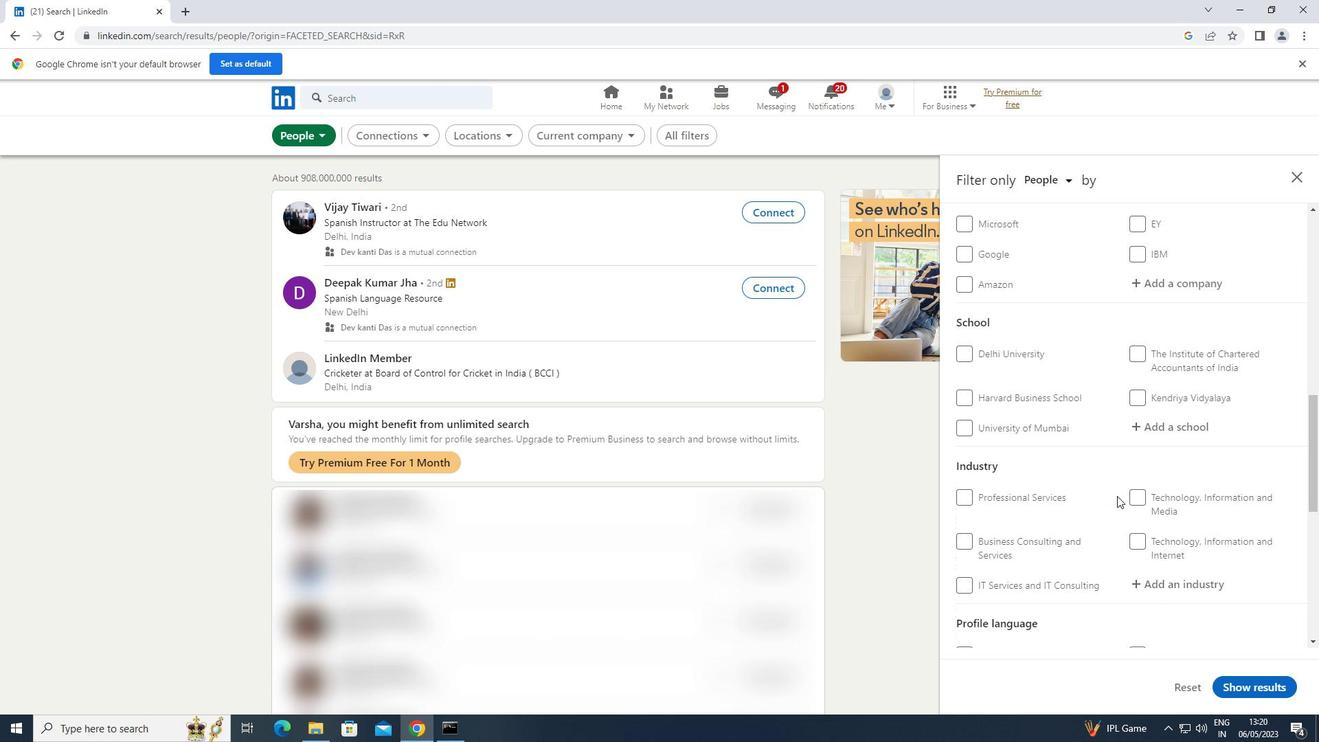 
Action: Mouse scrolled (1117, 495) with delta (0, 0)
Screenshot: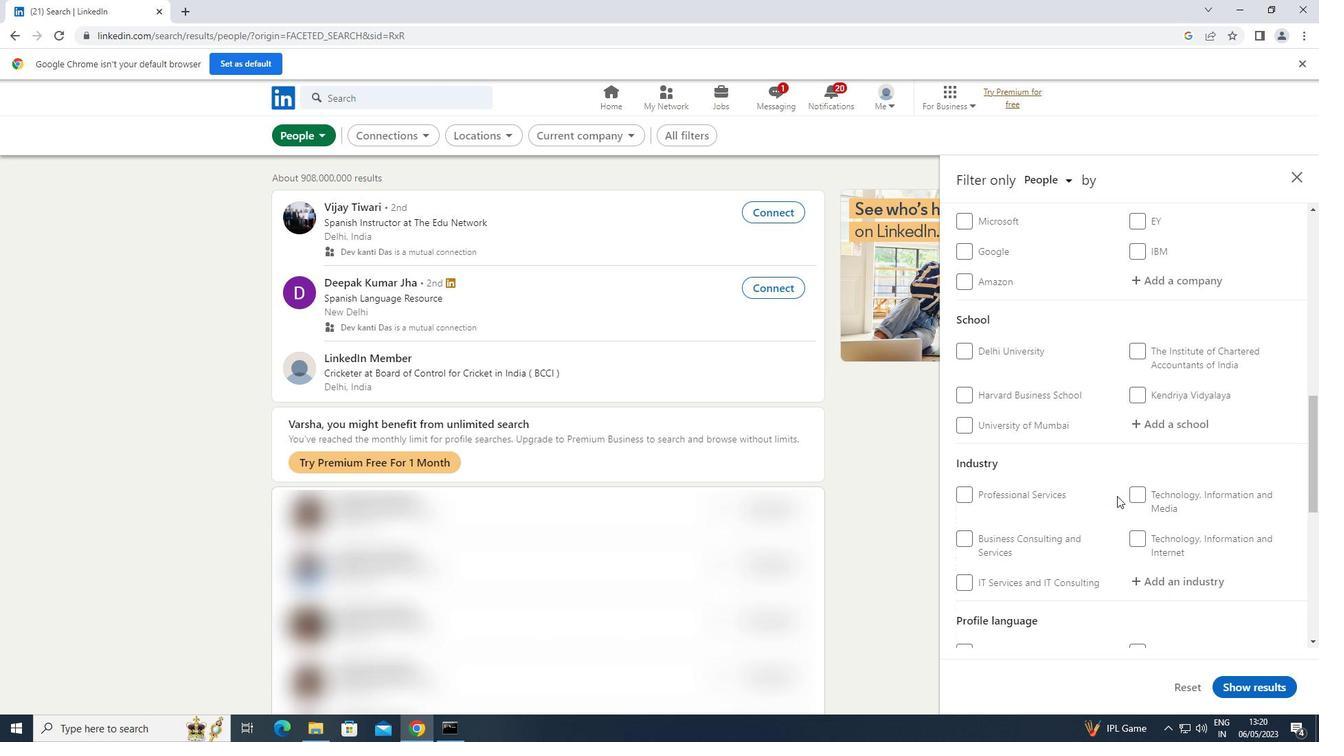 
Action: Mouse moved to (958, 477)
Screenshot: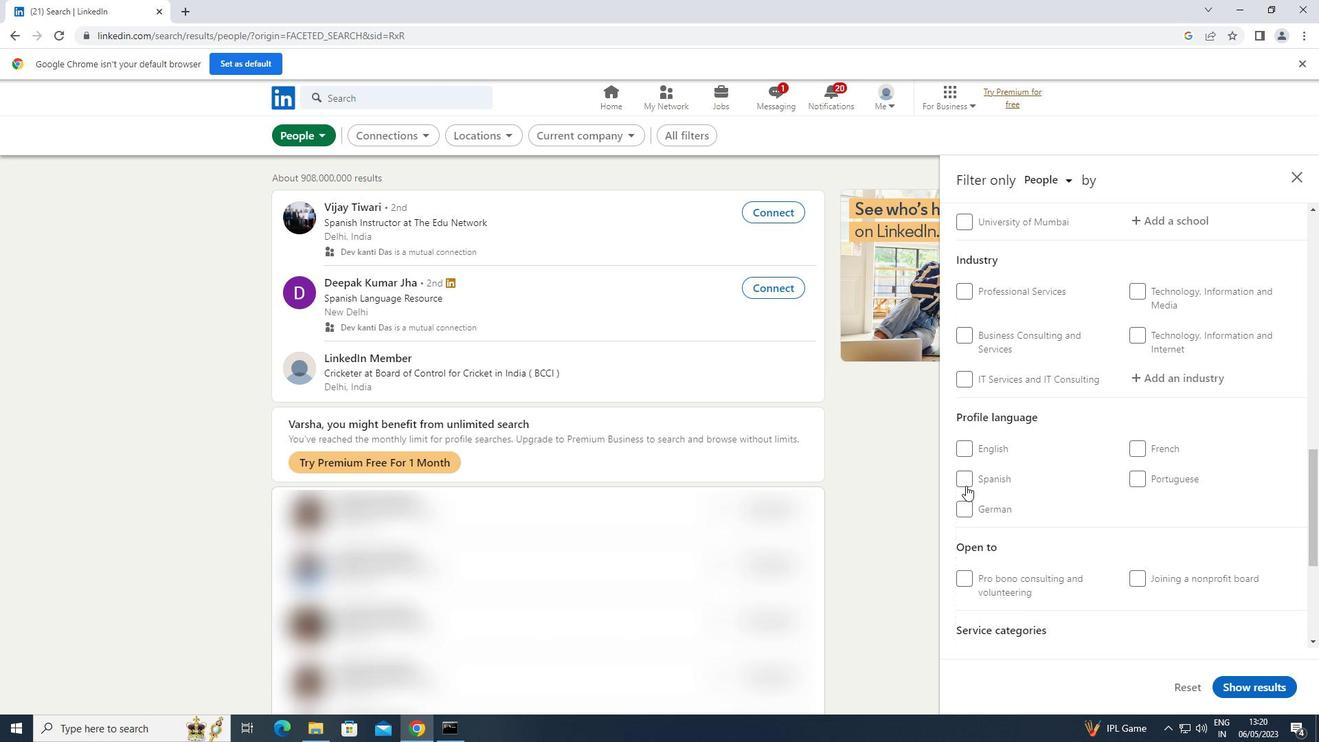 
Action: Mouse pressed left at (958, 477)
Screenshot: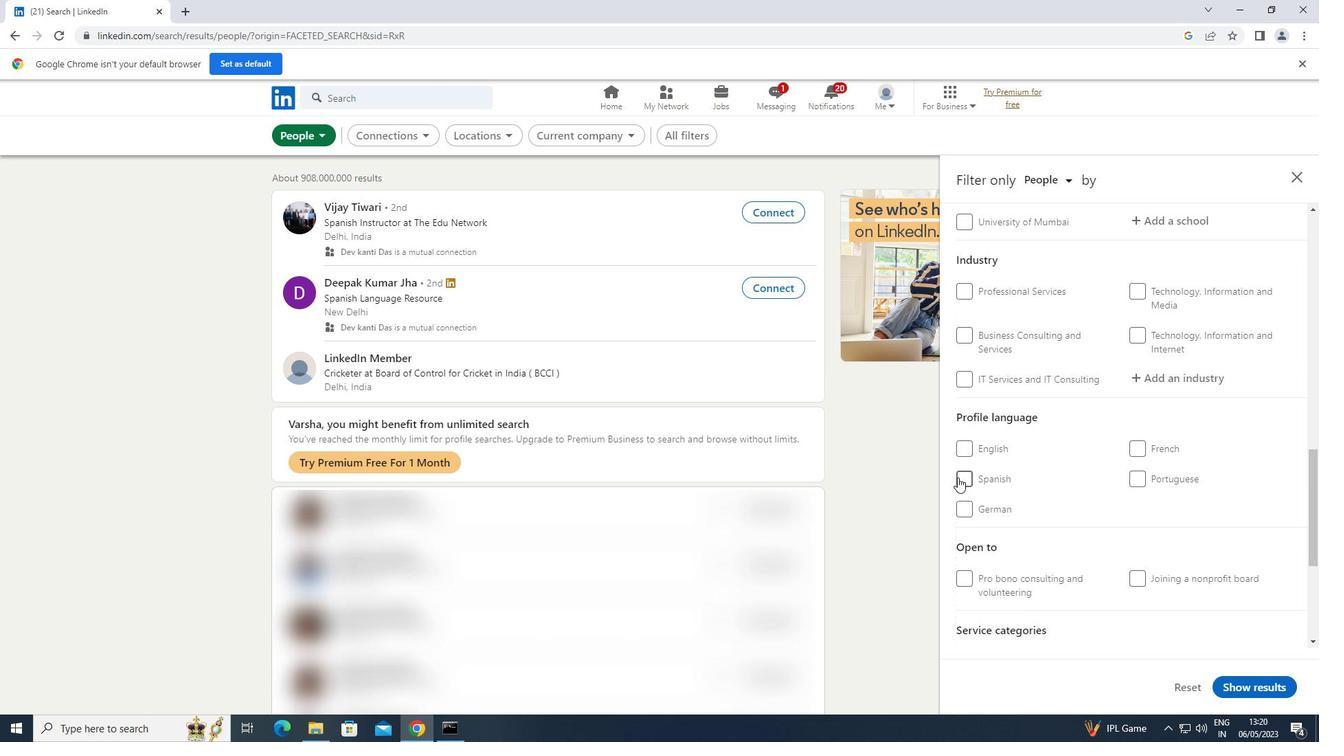 
Action: Mouse moved to (1009, 453)
Screenshot: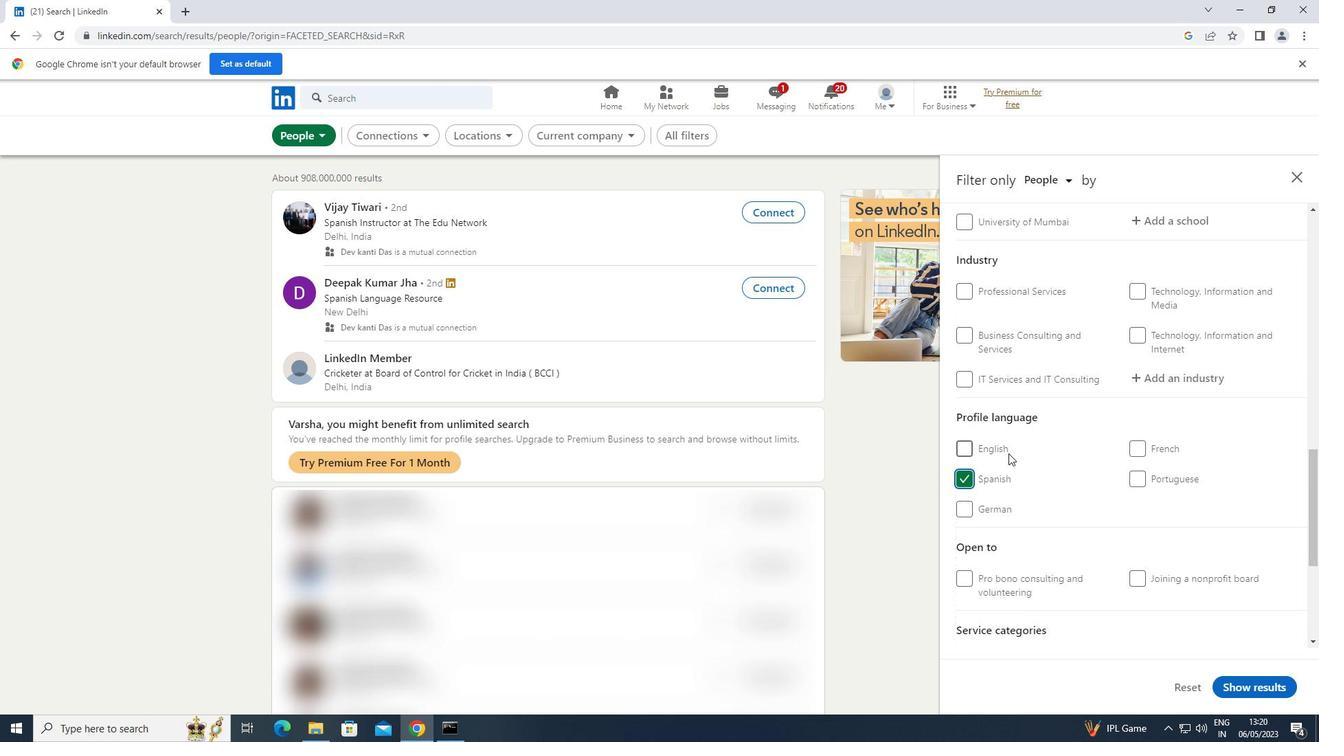 
Action: Mouse scrolled (1009, 453) with delta (0, 0)
Screenshot: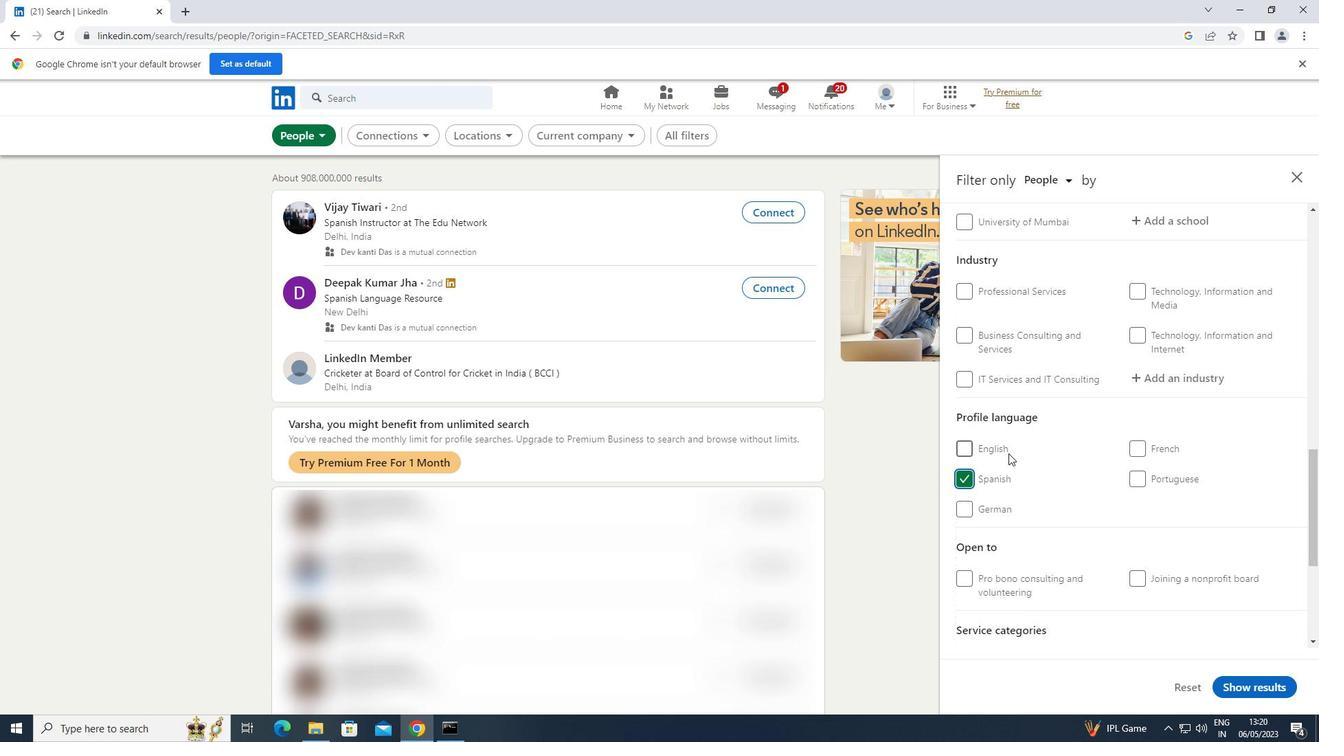 
Action: Mouse scrolled (1009, 453) with delta (0, 0)
Screenshot: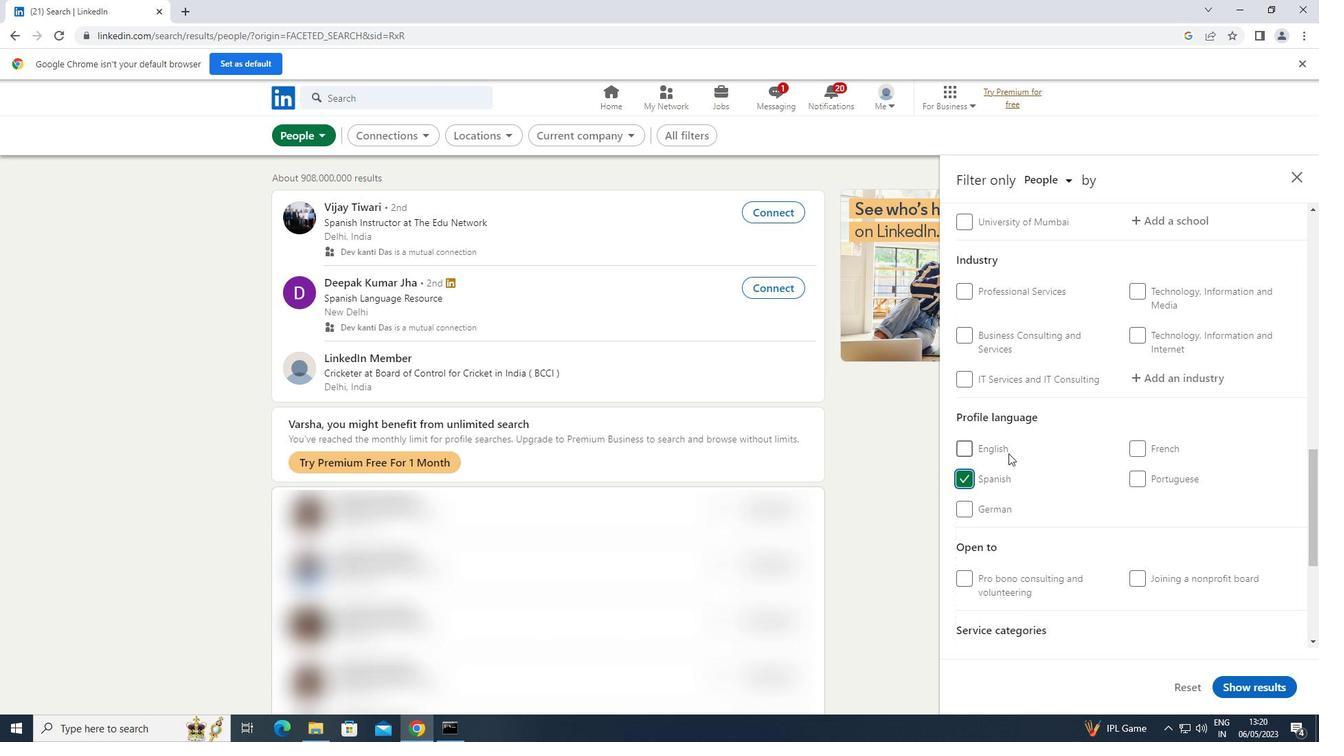 
Action: Mouse scrolled (1009, 453) with delta (0, 0)
Screenshot: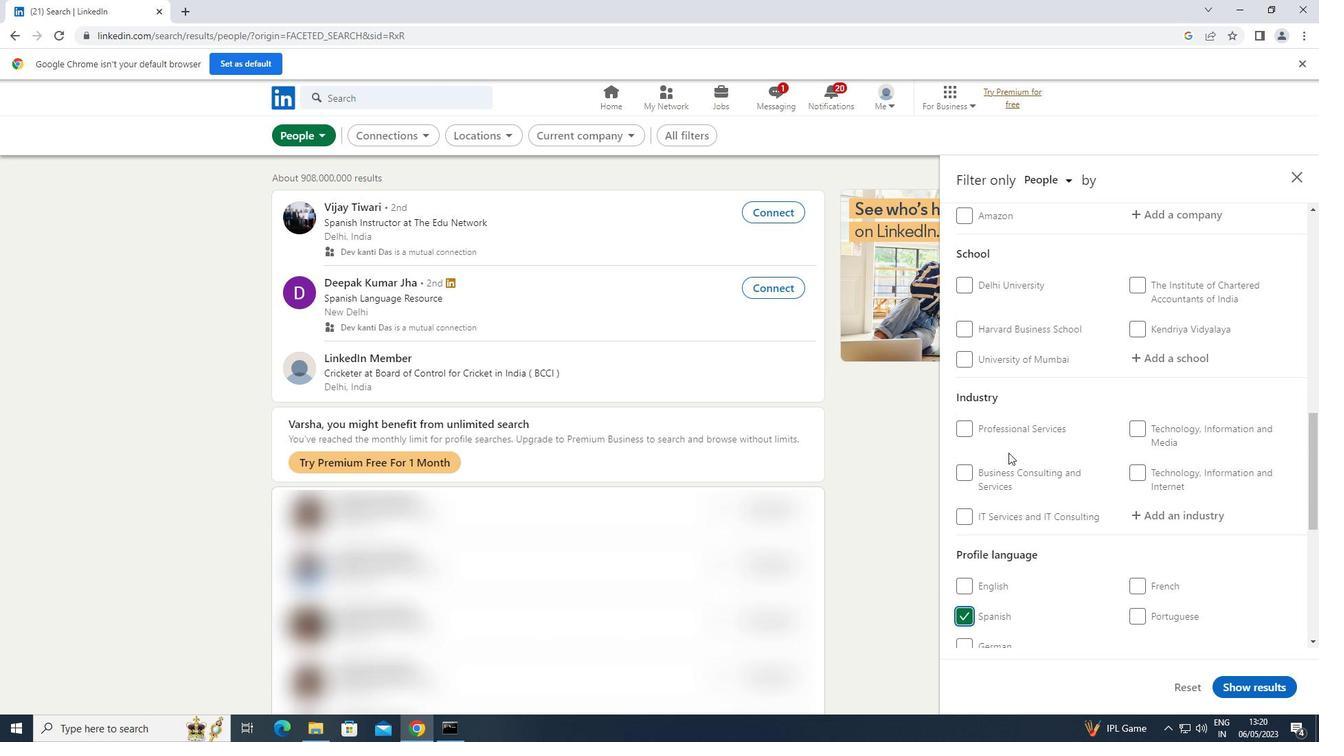 
Action: Mouse scrolled (1009, 453) with delta (0, 0)
Screenshot: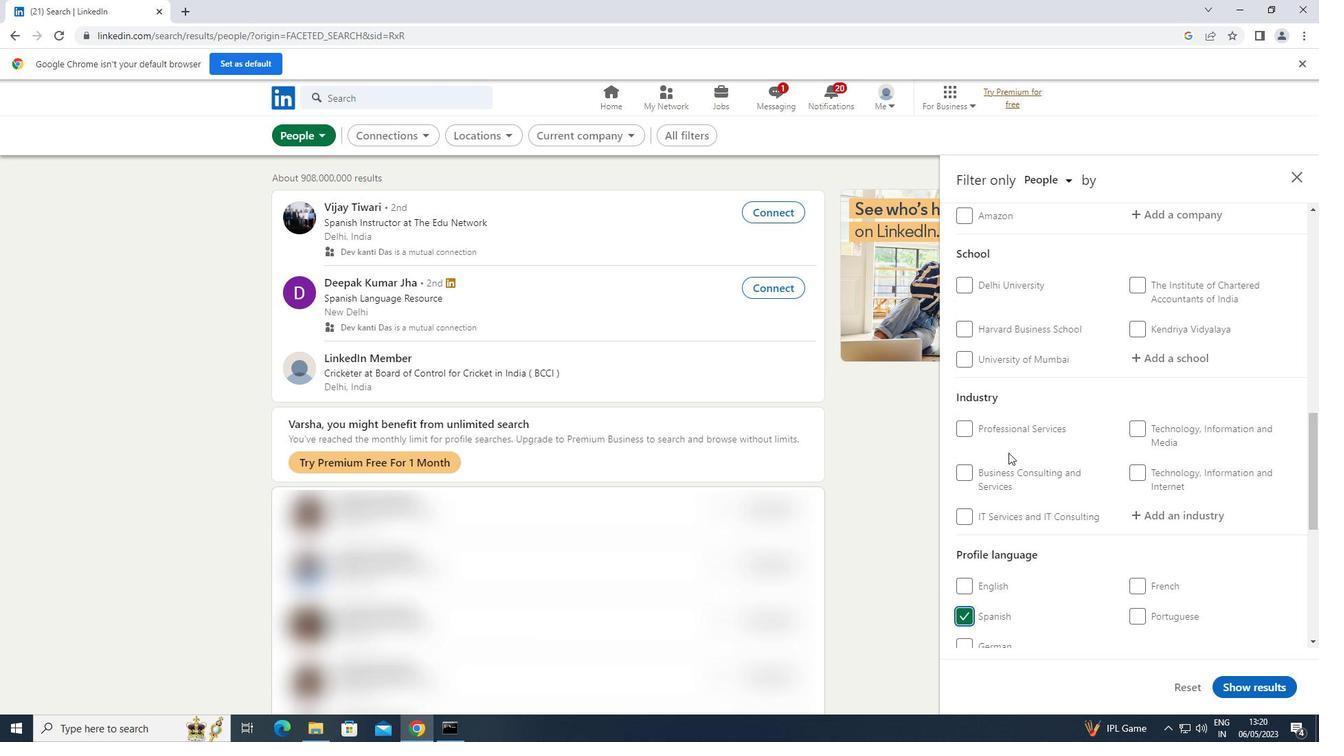 
Action: Mouse scrolled (1009, 453) with delta (0, 0)
Screenshot: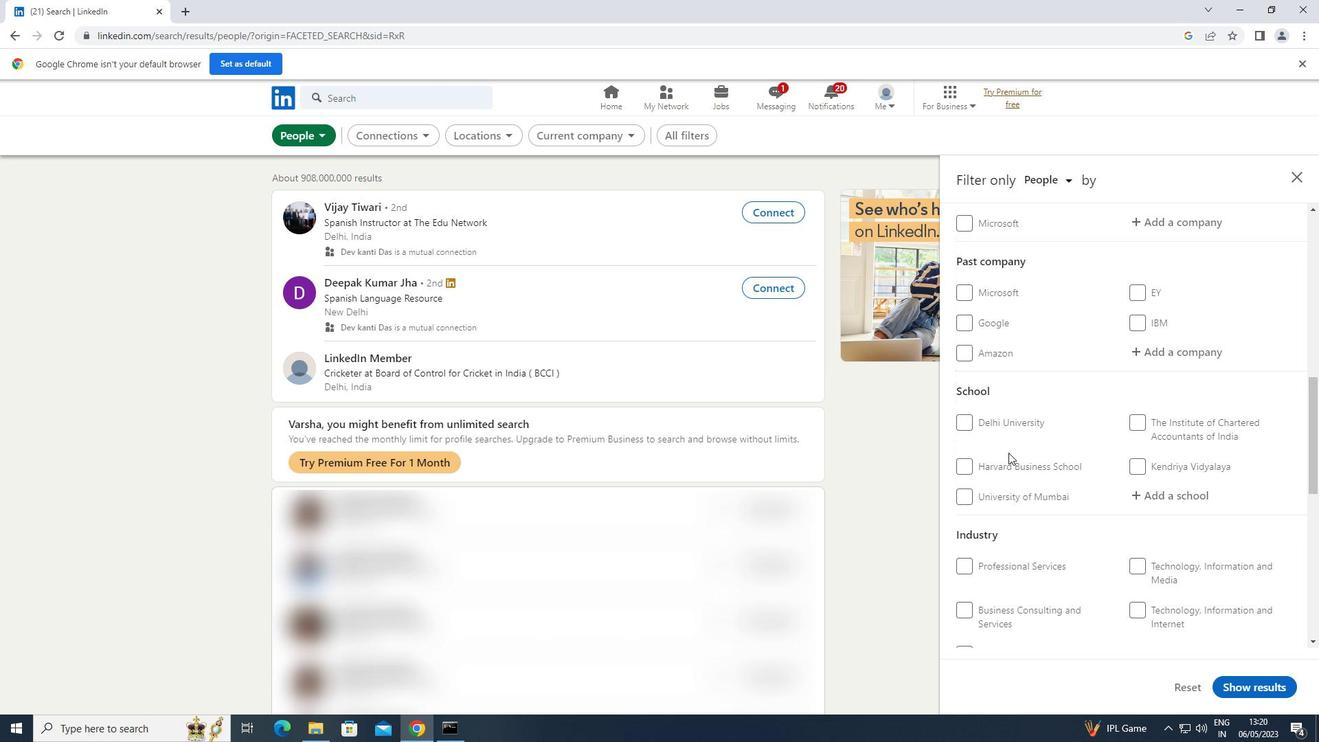 
Action: Mouse scrolled (1009, 453) with delta (0, 0)
Screenshot: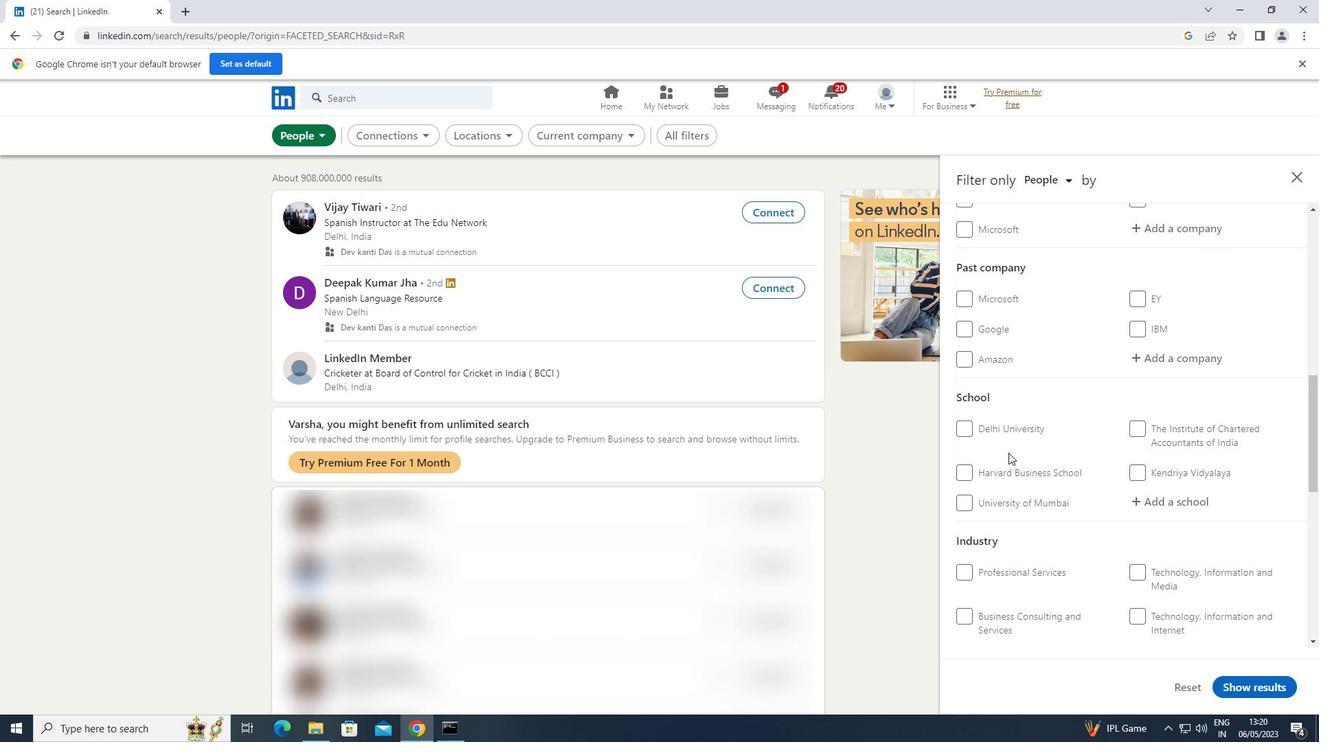 
Action: Mouse moved to (1150, 358)
Screenshot: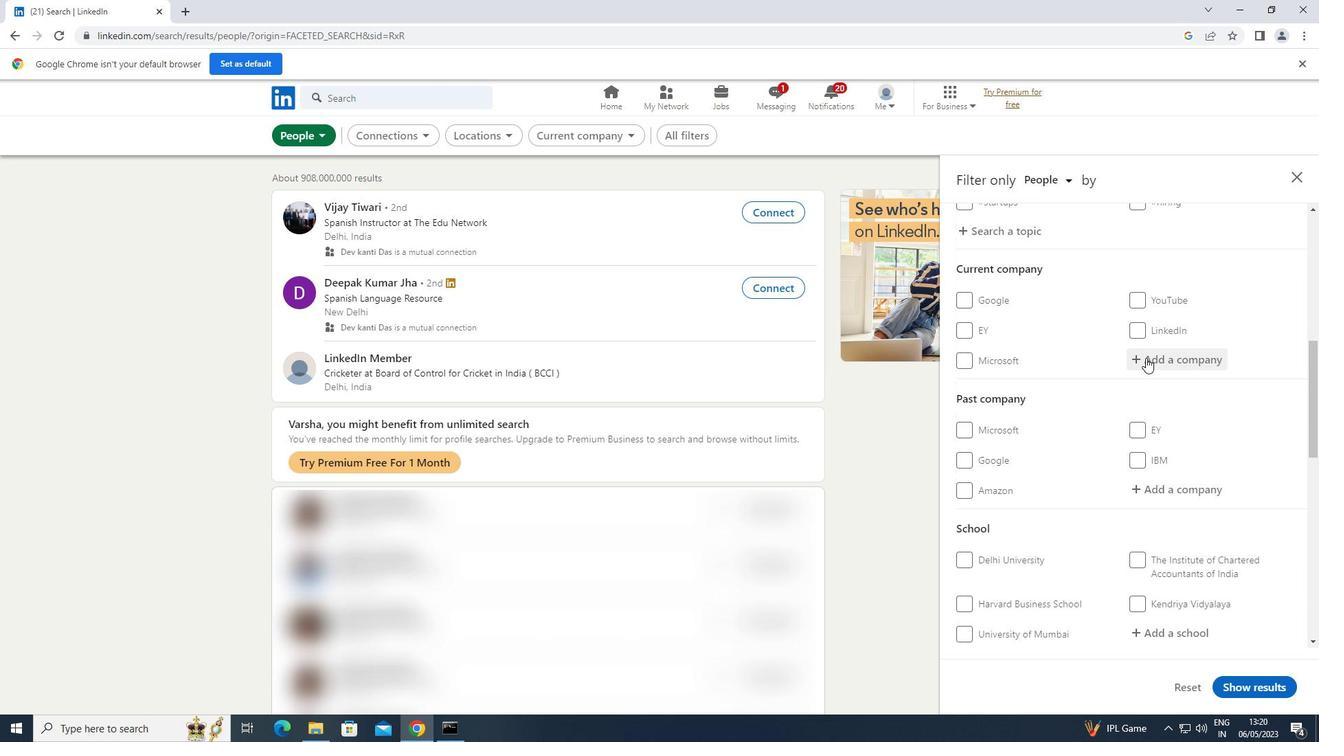 
Action: Mouse pressed left at (1150, 358)
Screenshot: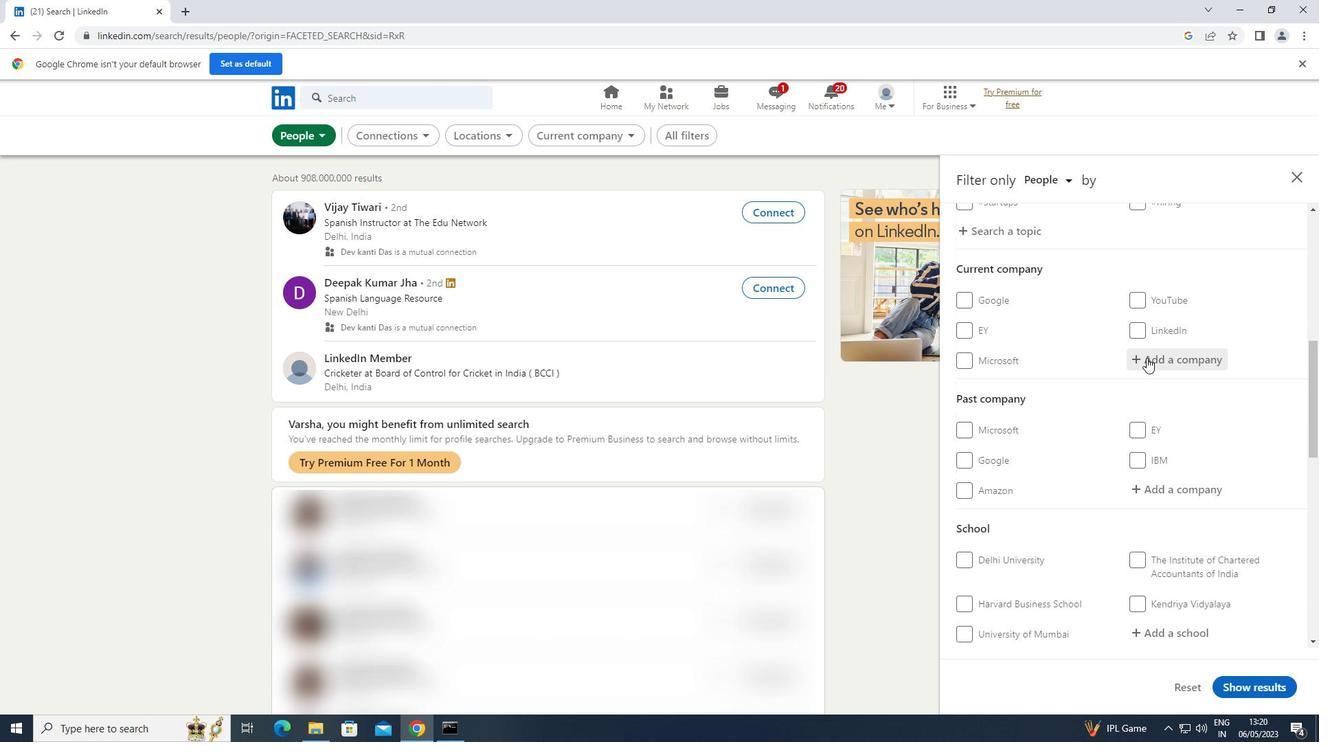
Action: Key pressed <Key.shift>THERMAX<Key.space>
Screenshot: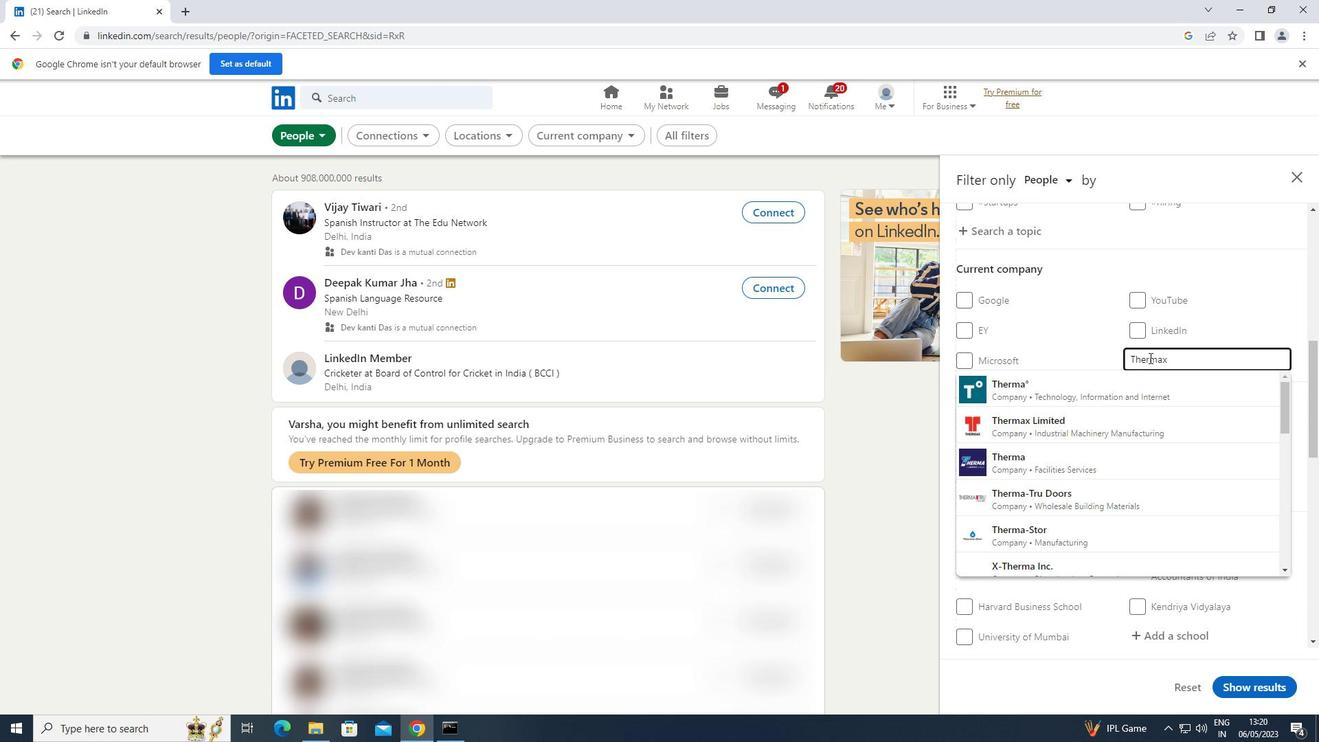 
Action: Mouse moved to (1097, 385)
Screenshot: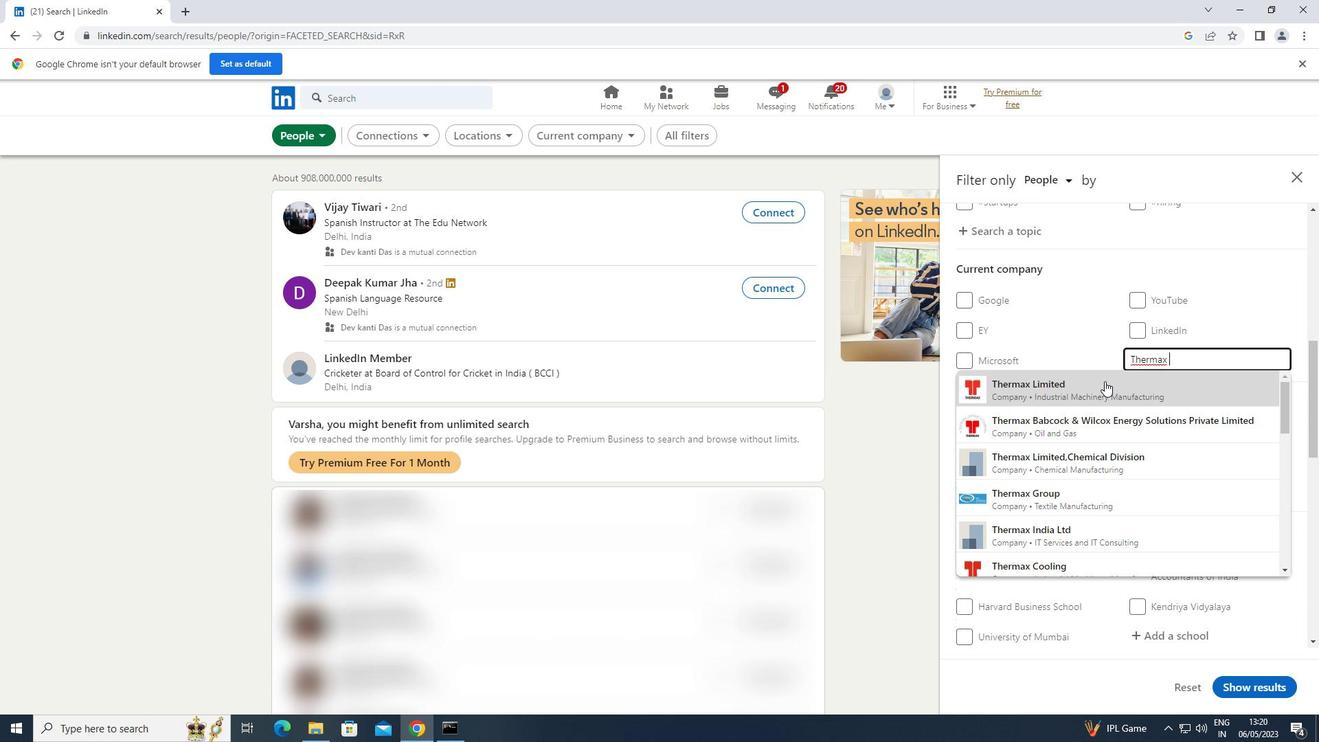 
Action: Mouse pressed left at (1097, 385)
Screenshot: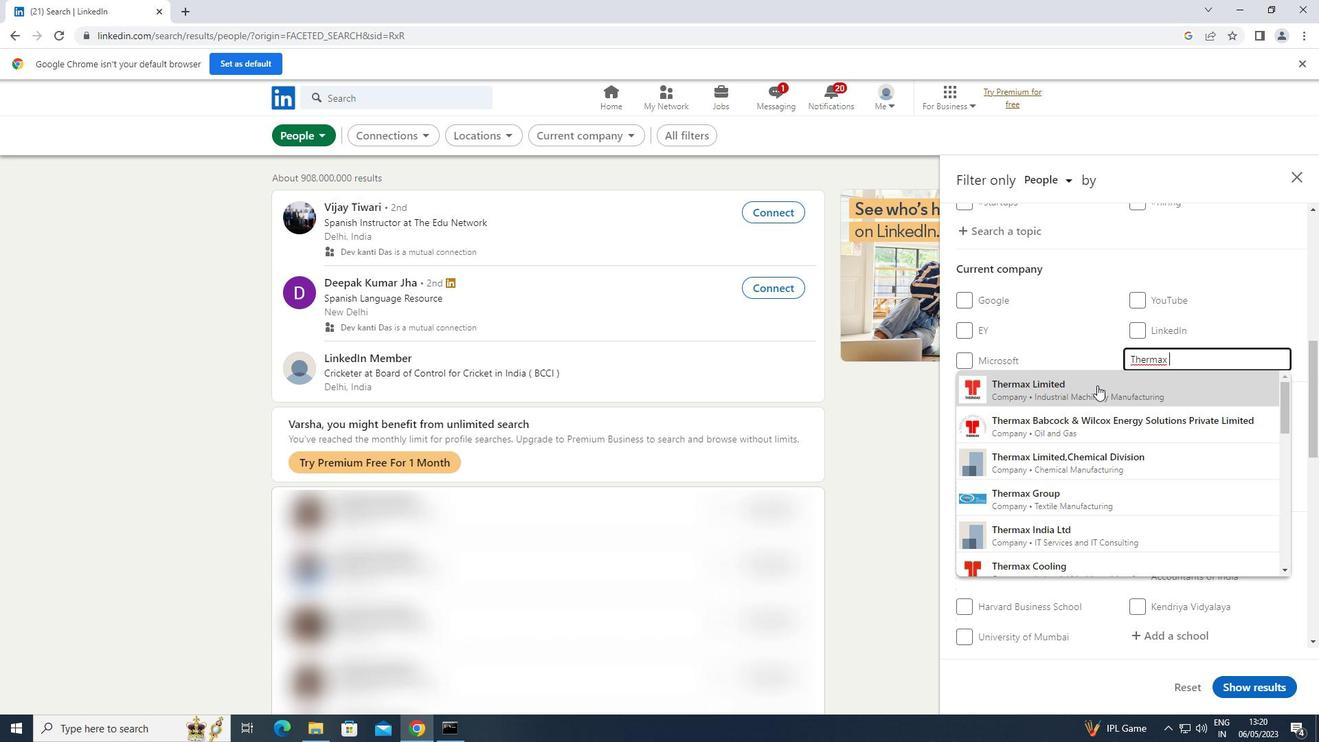 
Action: Mouse scrolled (1097, 384) with delta (0, 0)
Screenshot: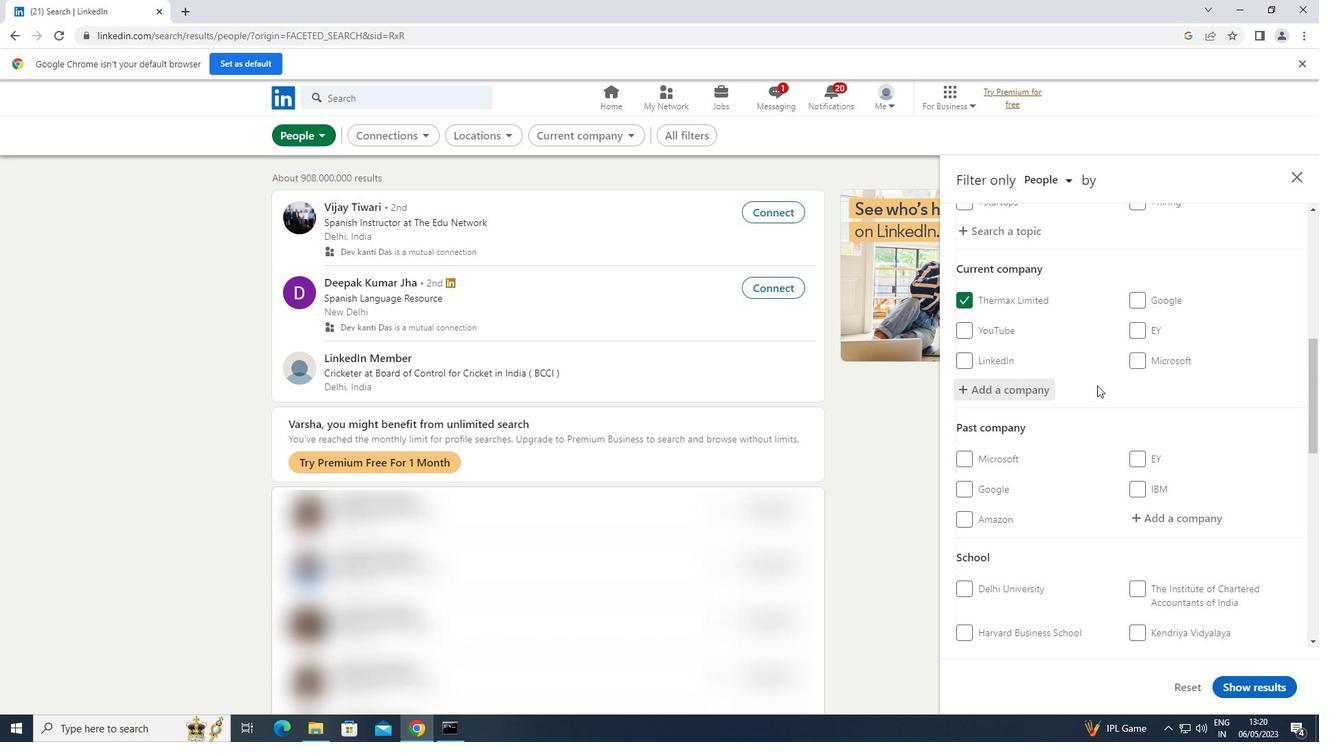 
Action: Mouse scrolled (1097, 384) with delta (0, 0)
Screenshot: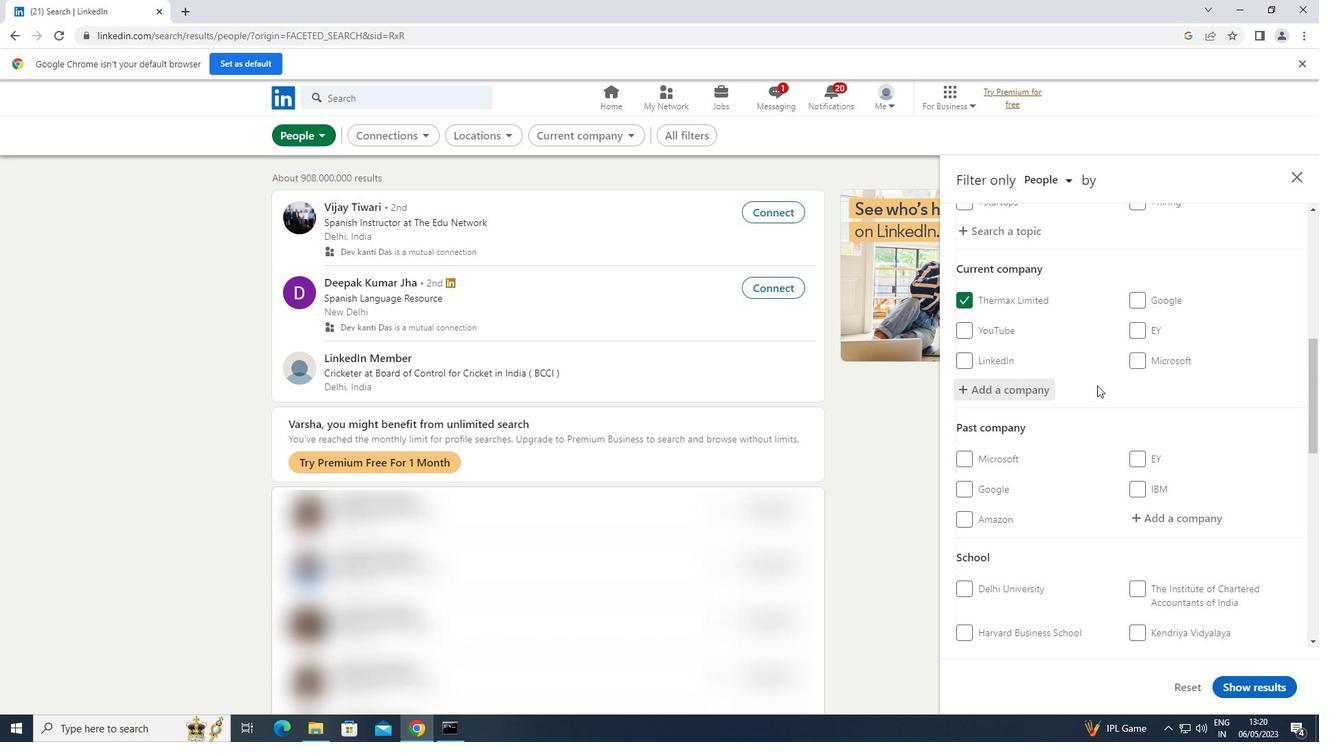 
Action: Mouse moved to (1172, 516)
Screenshot: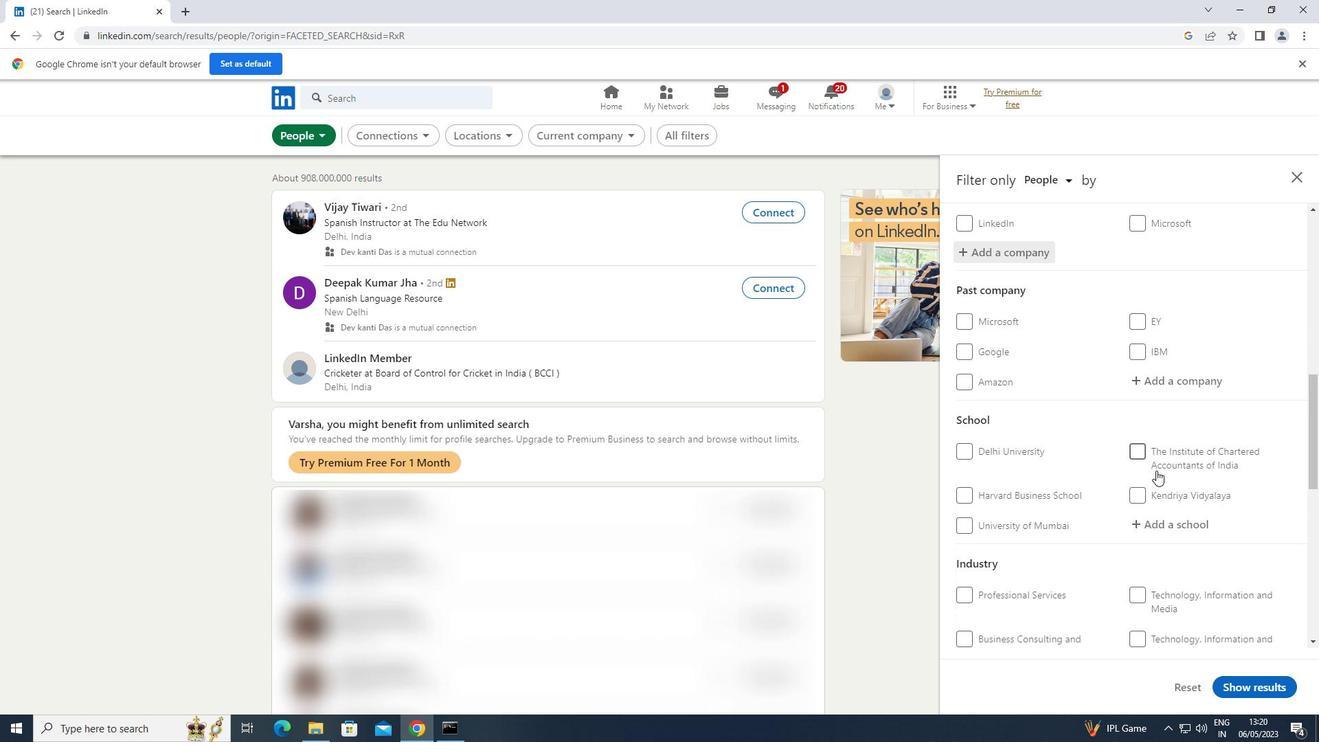 
Action: Mouse pressed left at (1172, 516)
Screenshot: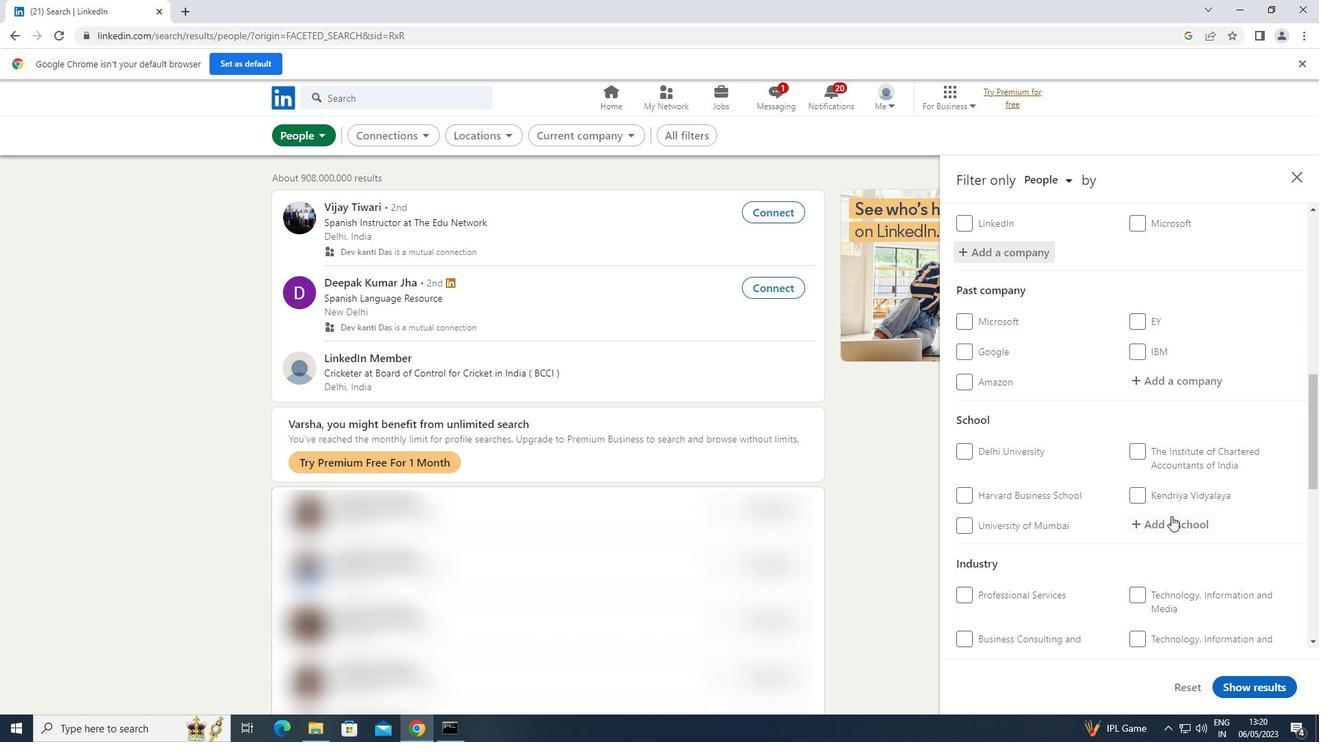 
Action: Key pressed <Key.shift>LAL<Key.space>
Screenshot: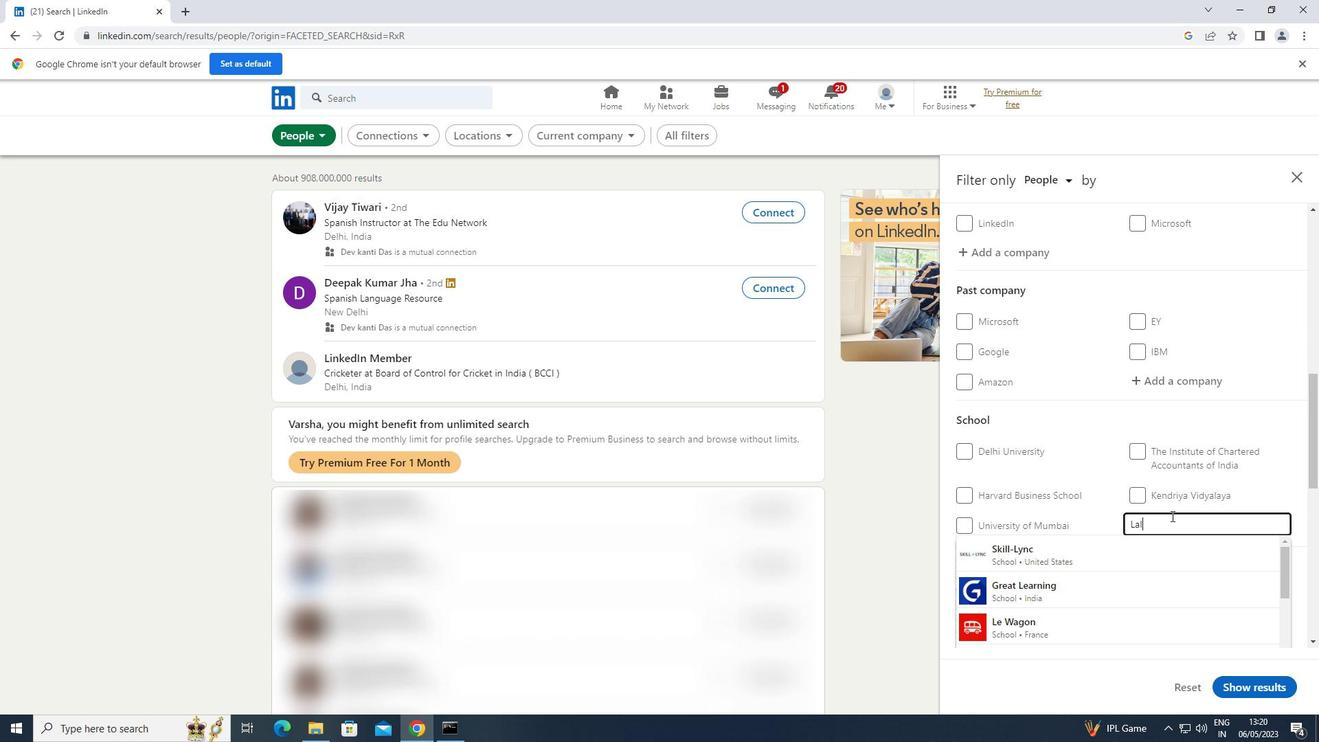 
Action: Mouse moved to (1136, 547)
Screenshot: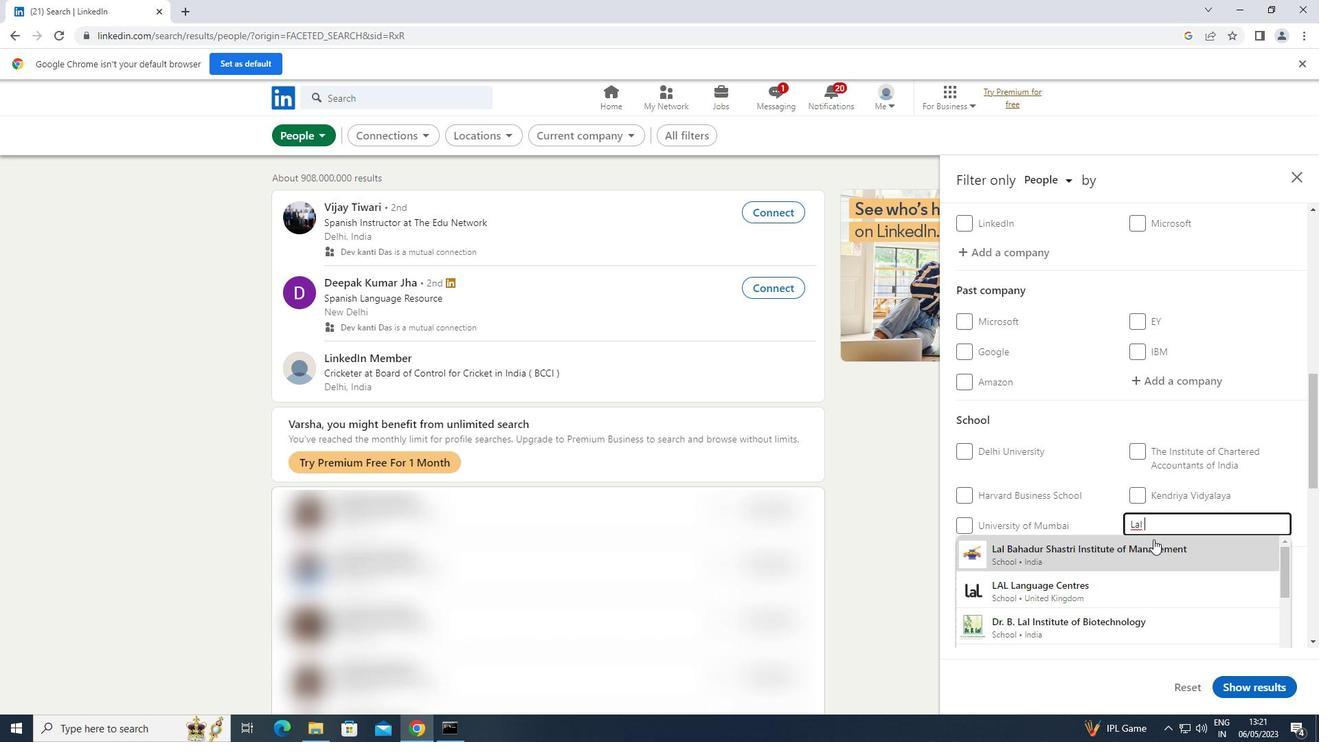
Action: Mouse pressed left at (1136, 547)
Screenshot: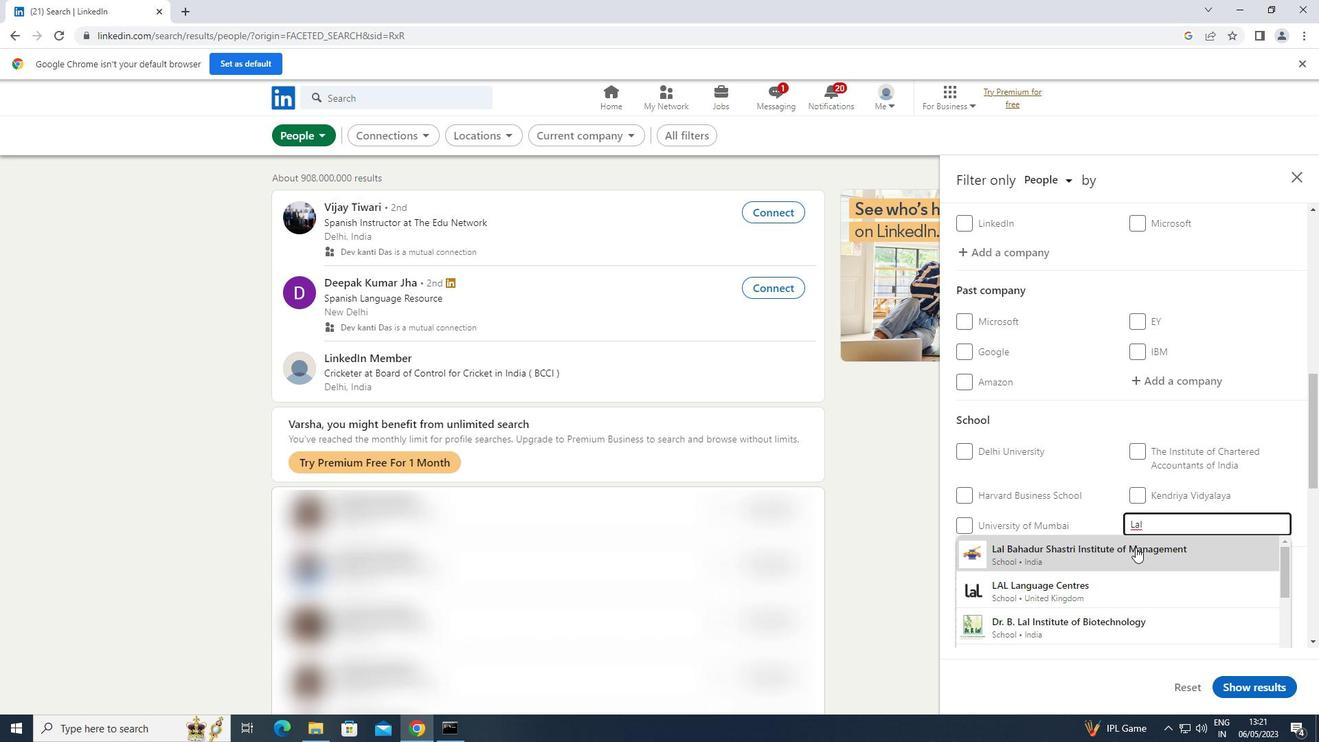 
Action: Mouse moved to (1141, 541)
Screenshot: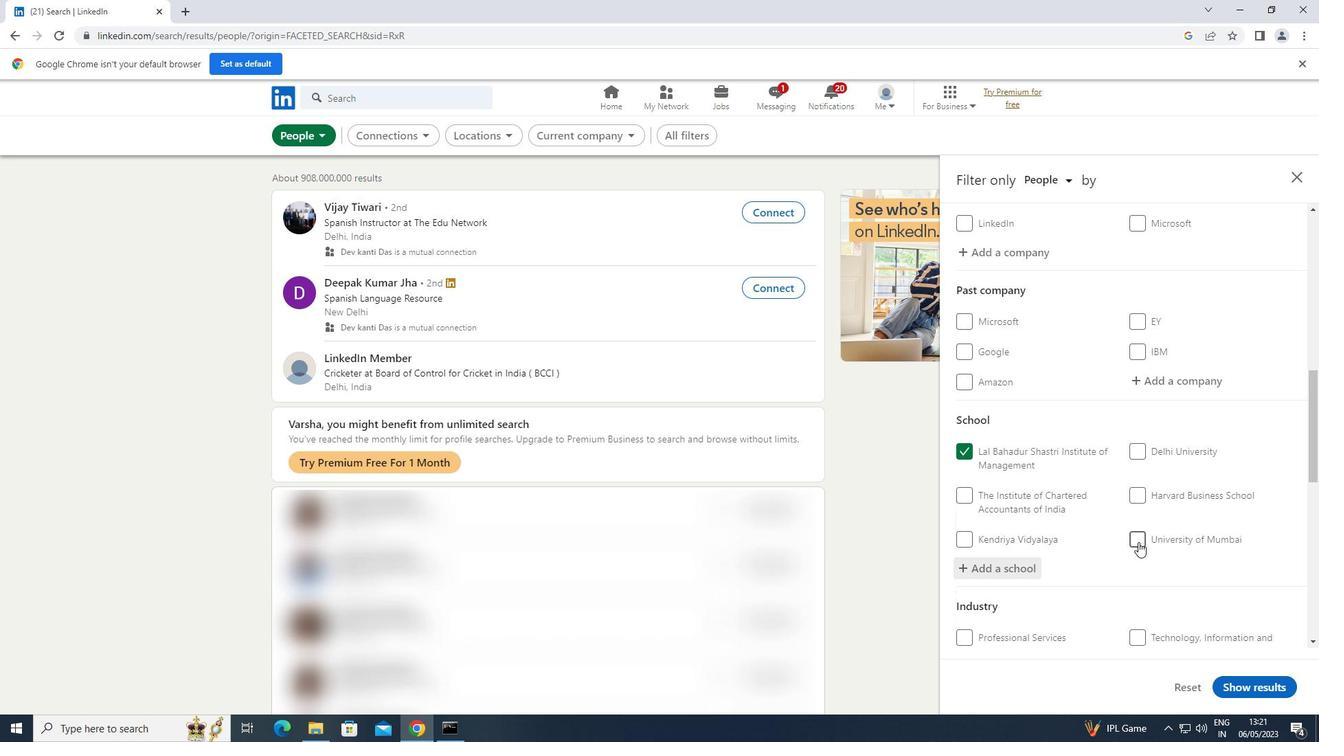 
Action: Mouse scrolled (1141, 540) with delta (0, 0)
Screenshot: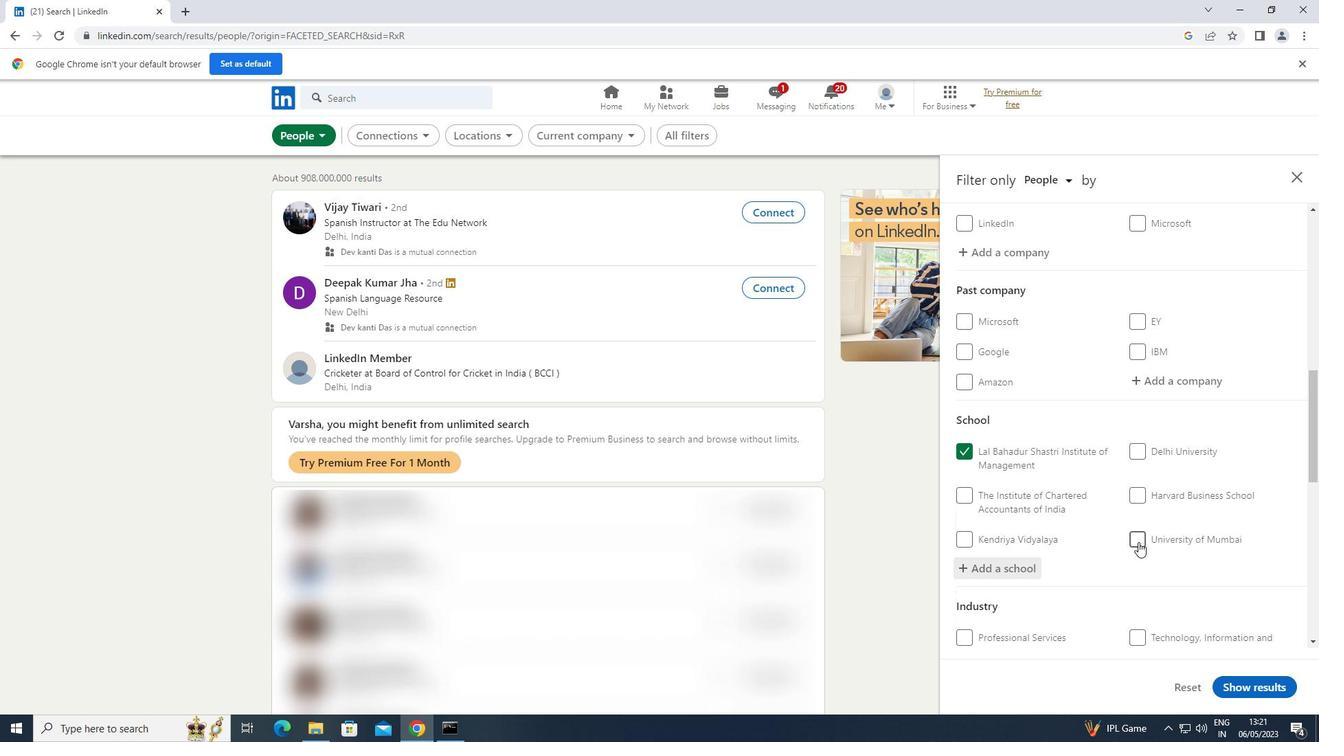 
Action: Mouse scrolled (1141, 540) with delta (0, 0)
Screenshot: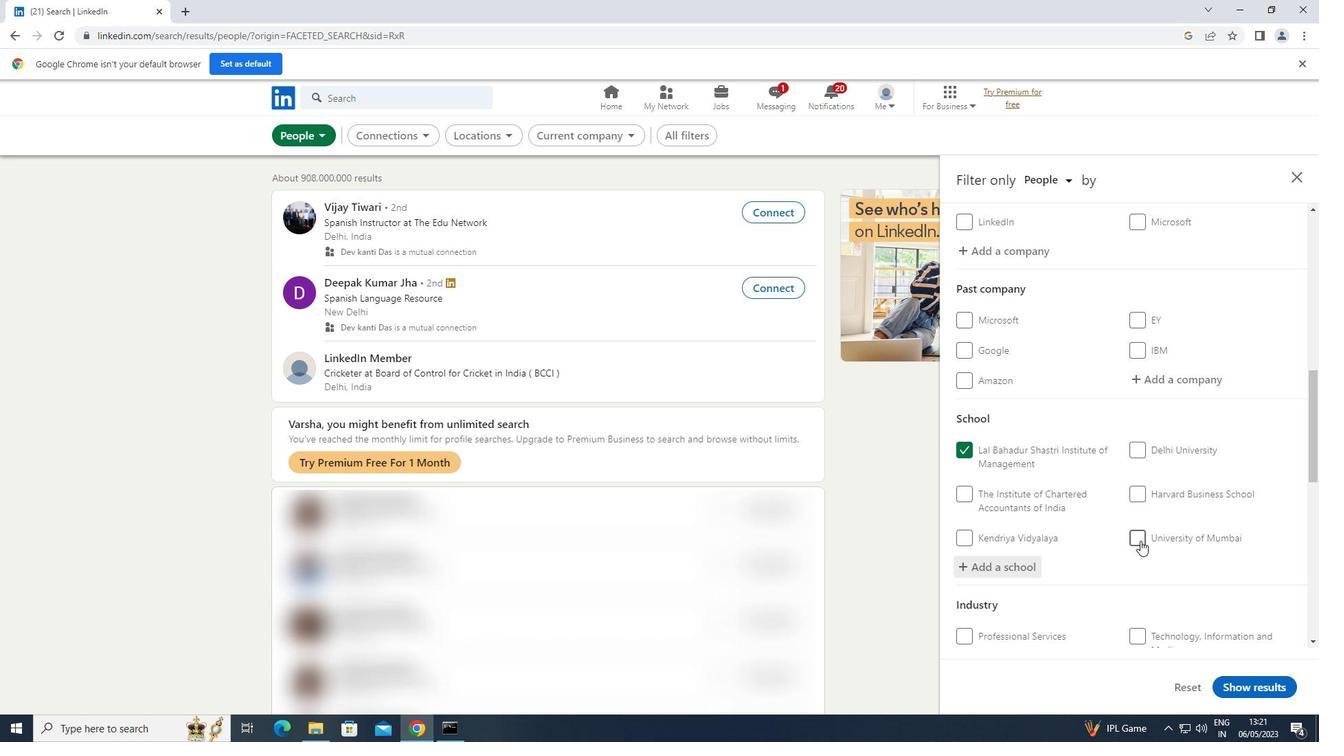 
Action: Mouse scrolled (1141, 540) with delta (0, 0)
Screenshot: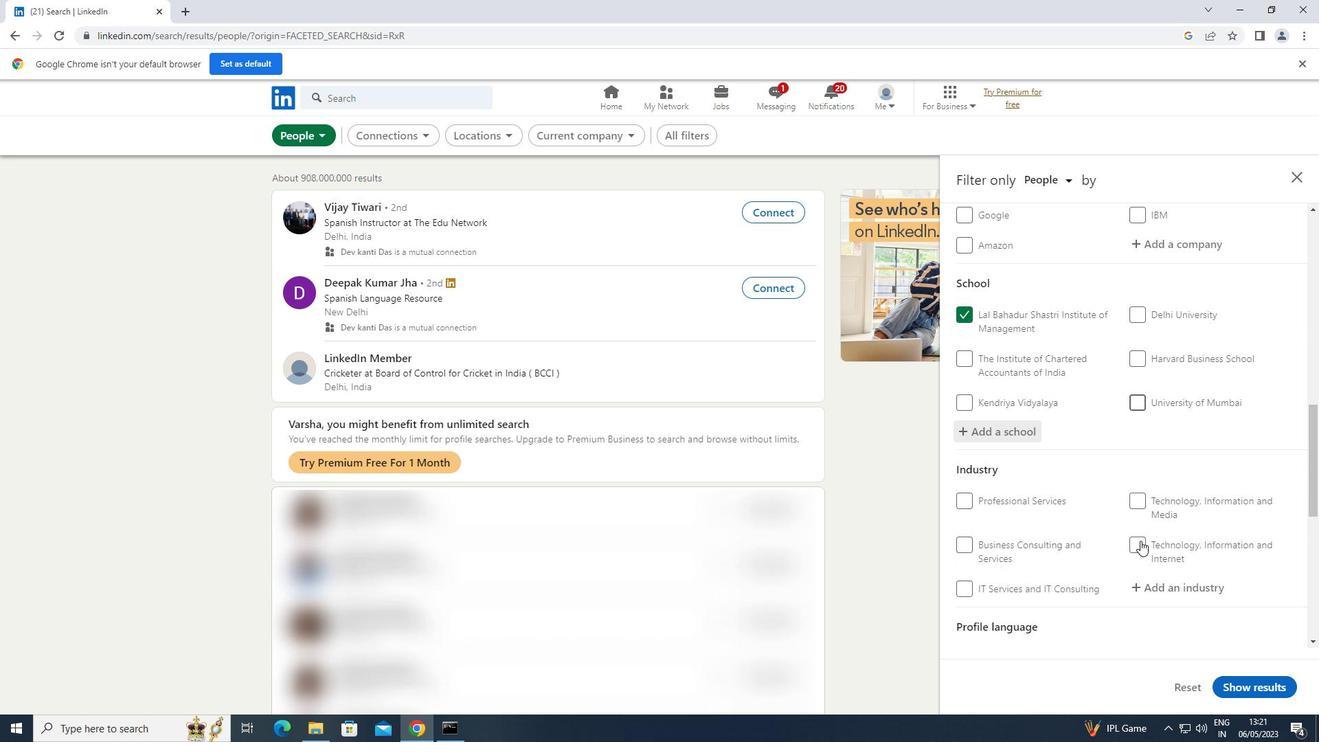 
Action: Mouse moved to (1159, 513)
Screenshot: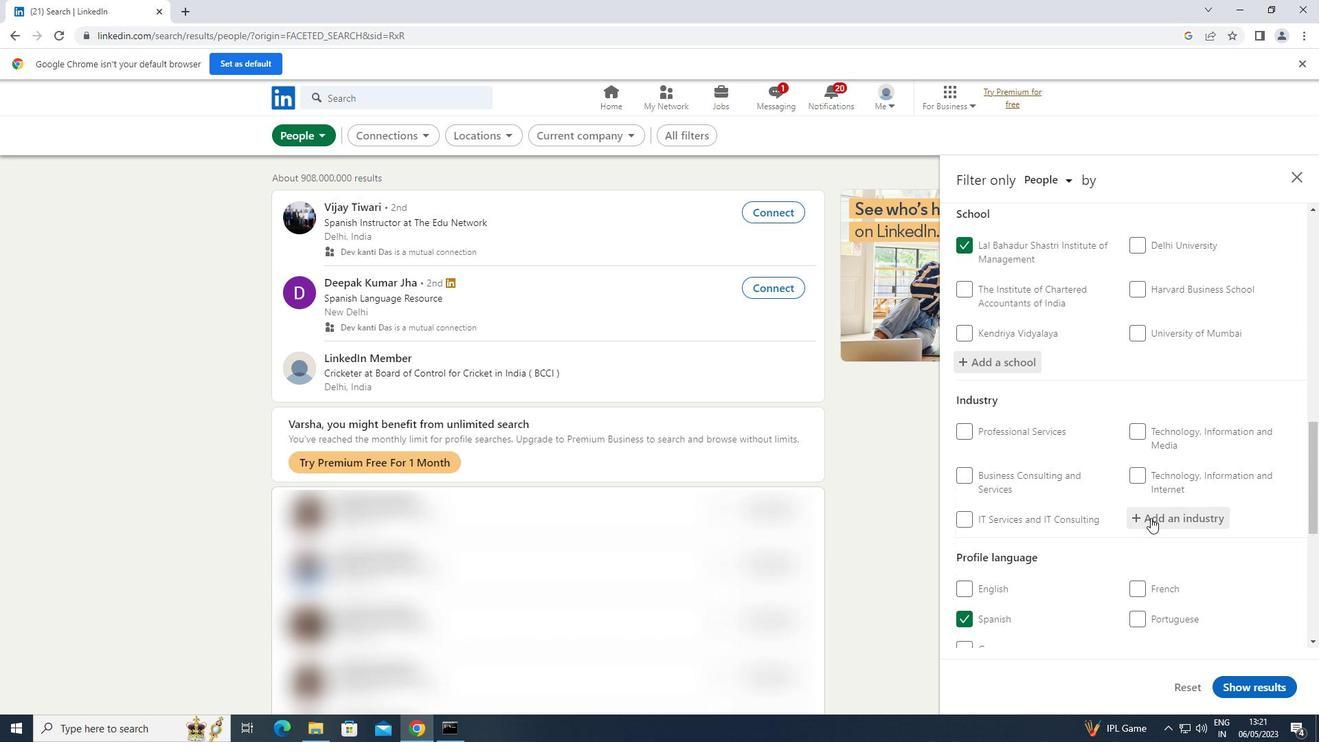 
Action: Mouse pressed left at (1159, 513)
Screenshot: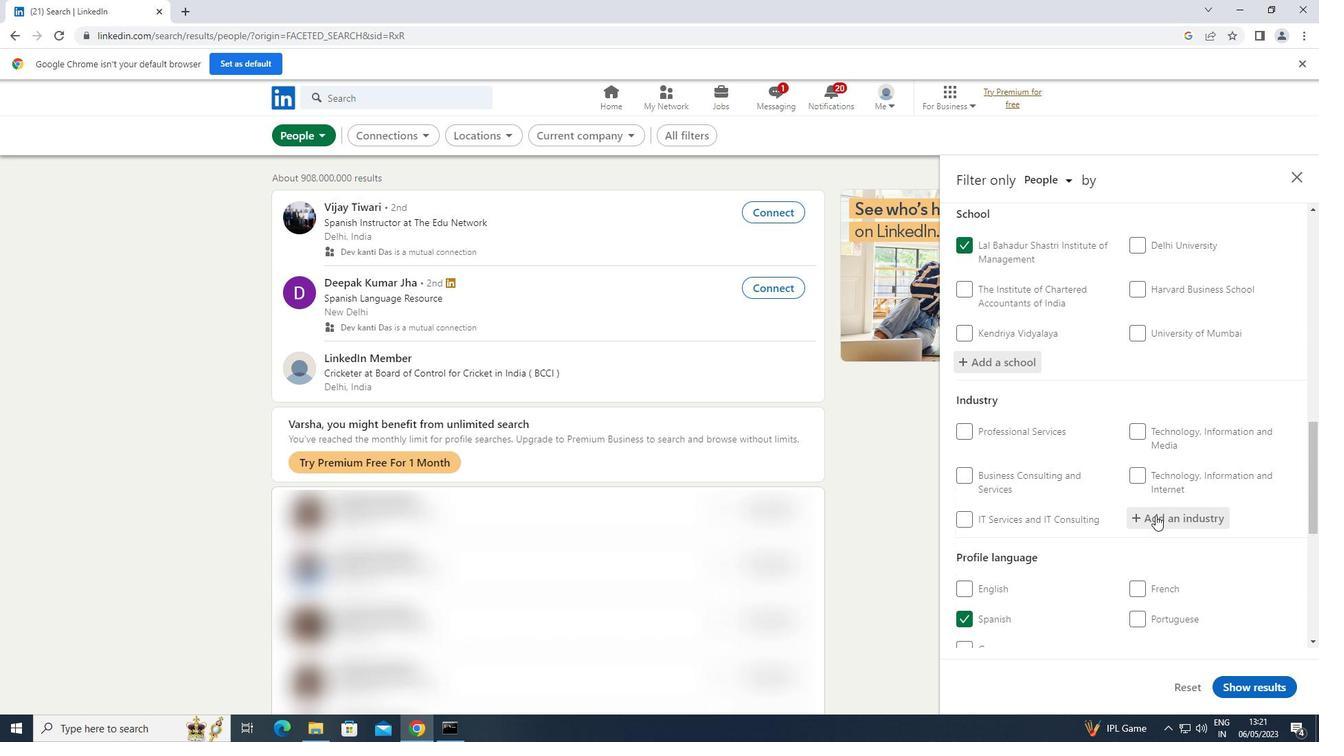 
Action: Key pressed <Key.shift>BARS
Screenshot: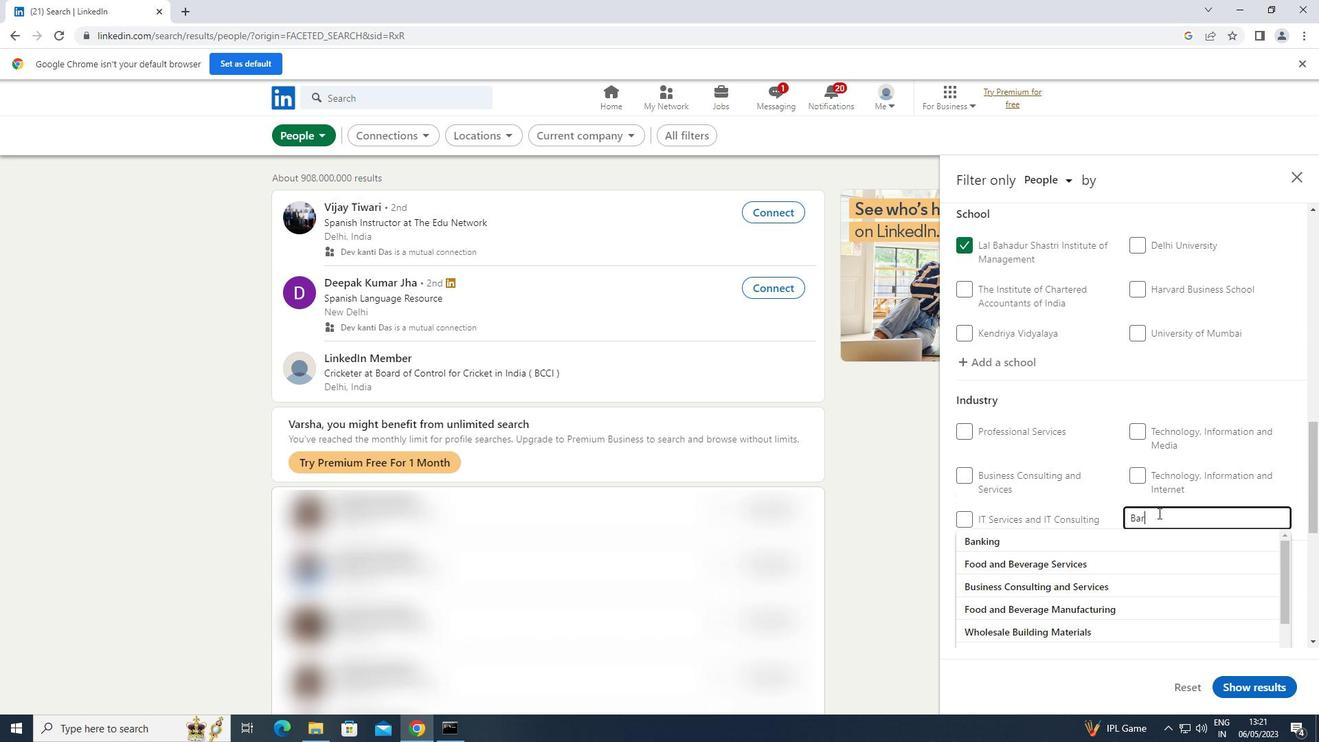 
Action: Mouse moved to (1080, 536)
Screenshot: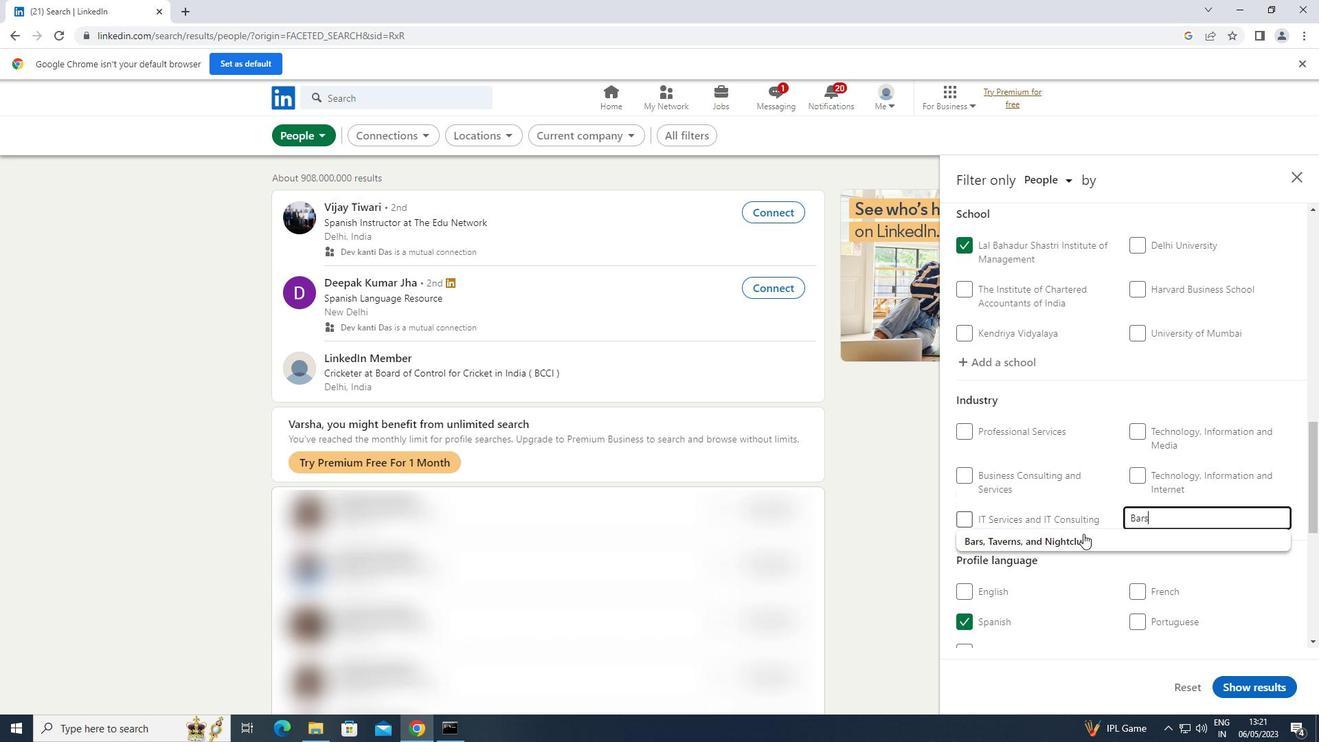 
Action: Mouse pressed left at (1080, 536)
Screenshot: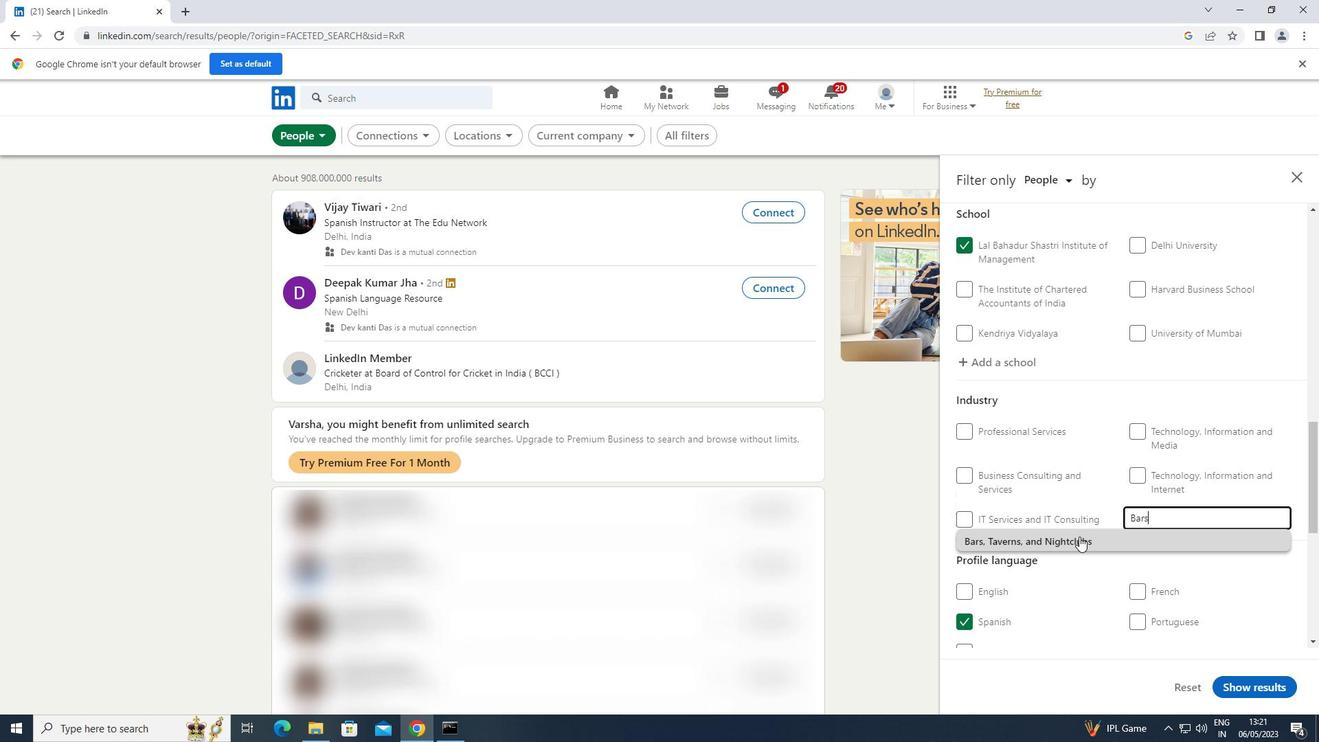 
Action: Mouse moved to (1082, 536)
Screenshot: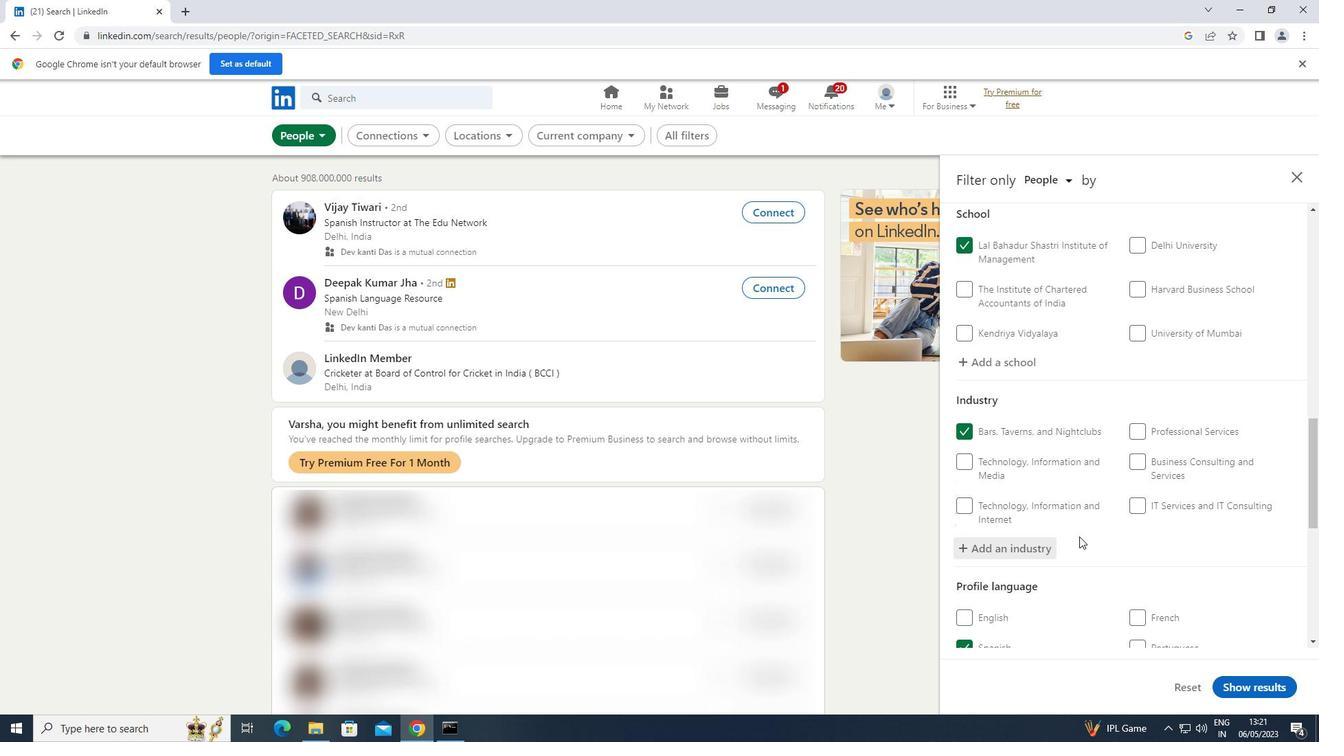 
Action: Mouse scrolled (1082, 535) with delta (0, 0)
Screenshot: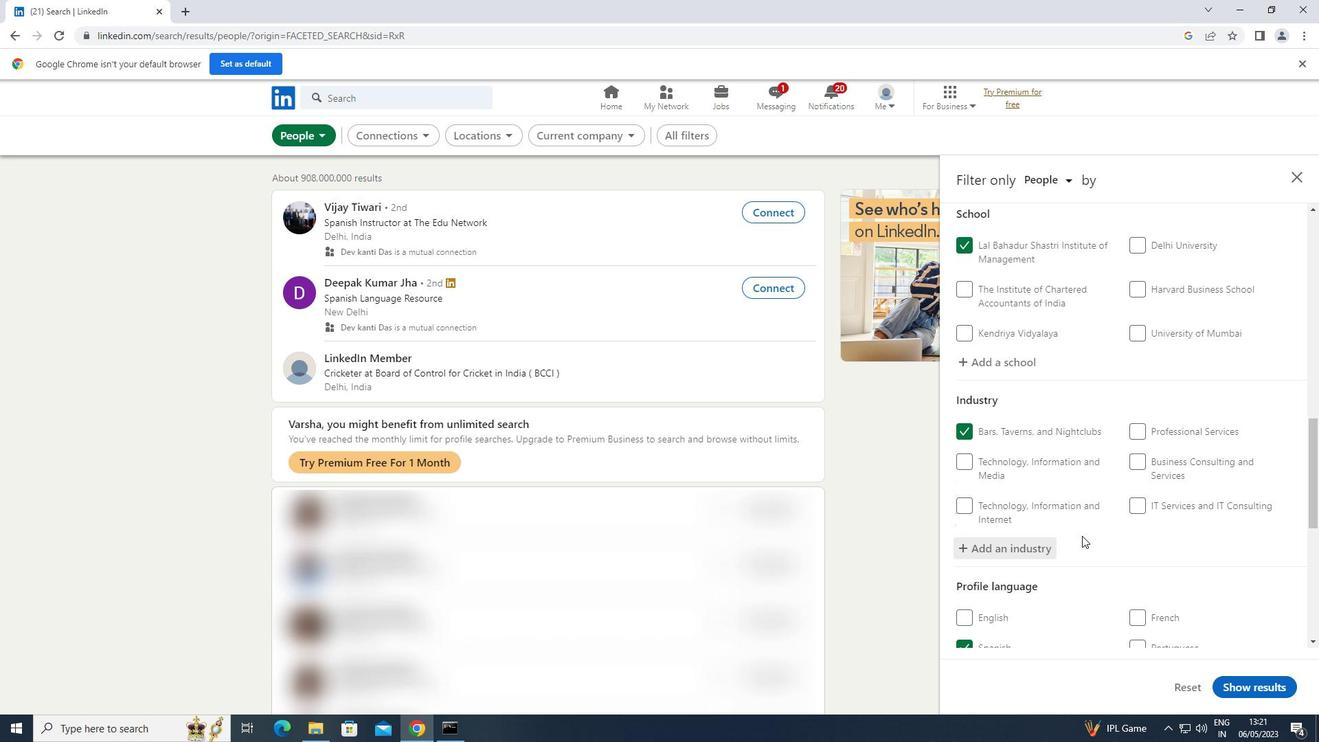 
Action: Mouse moved to (1083, 536)
Screenshot: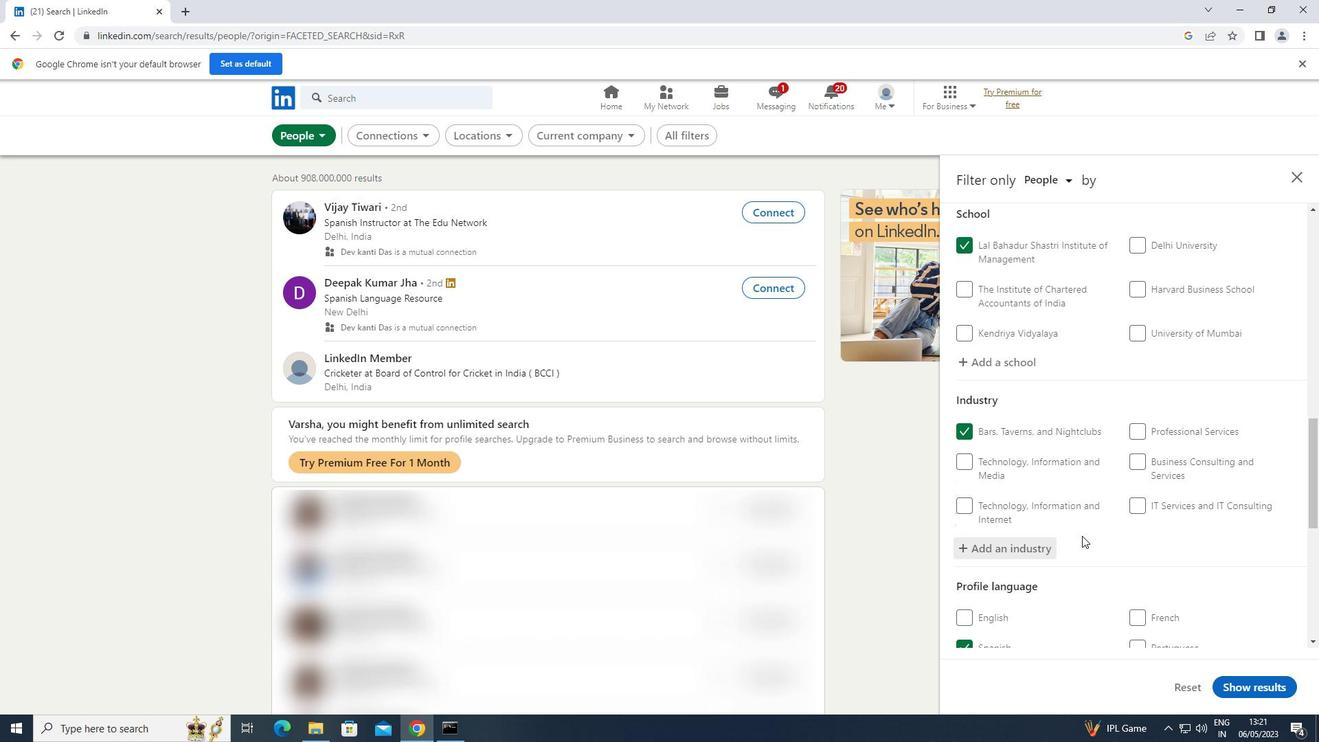 
Action: Mouse scrolled (1083, 535) with delta (0, 0)
Screenshot: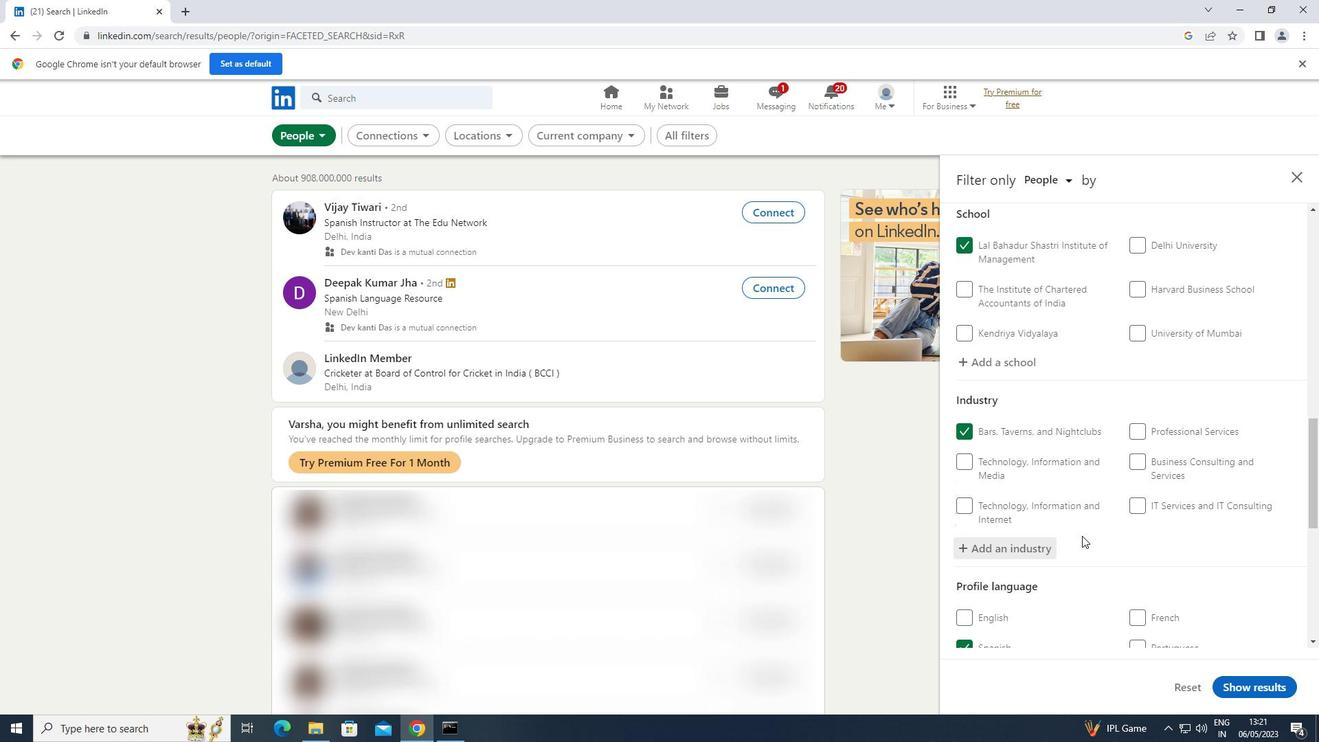 
Action: Mouse scrolled (1083, 535) with delta (0, 0)
Screenshot: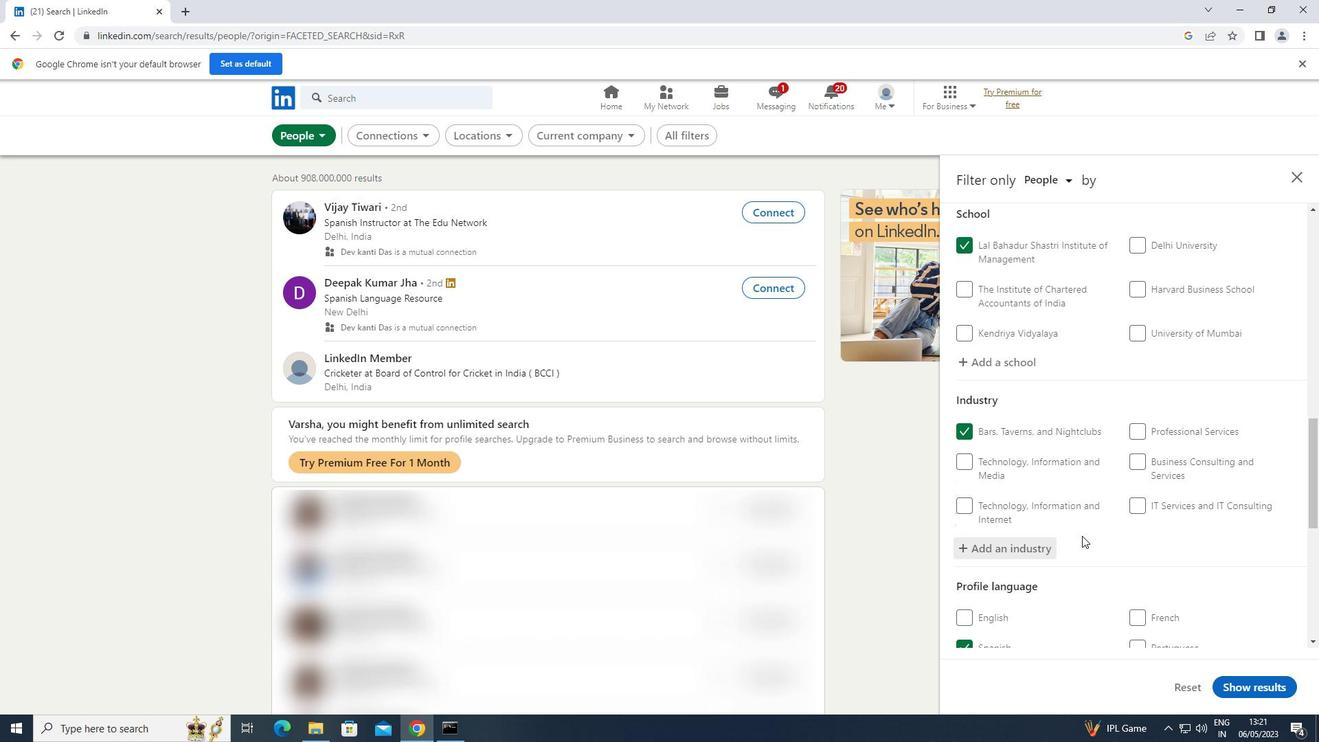 
Action: Mouse scrolled (1083, 535) with delta (0, 0)
Screenshot: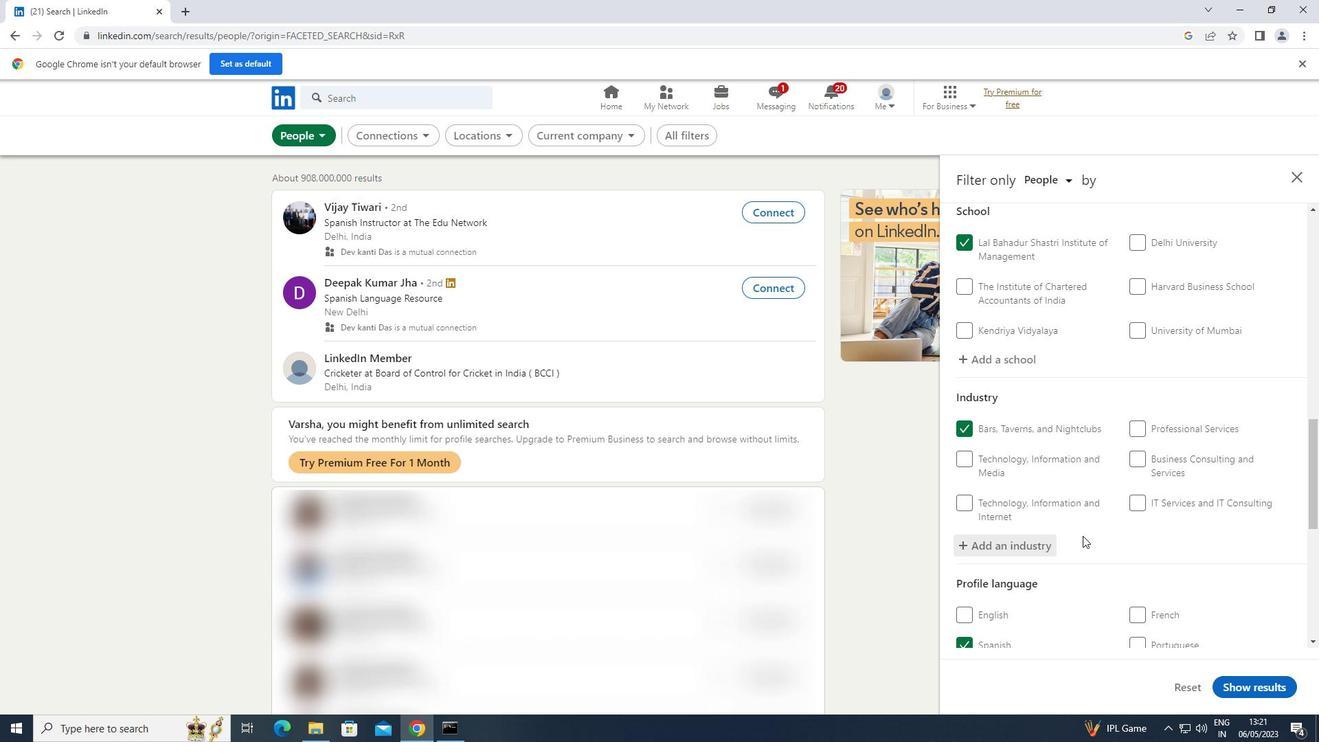 
Action: Mouse scrolled (1083, 535) with delta (0, 0)
Screenshot: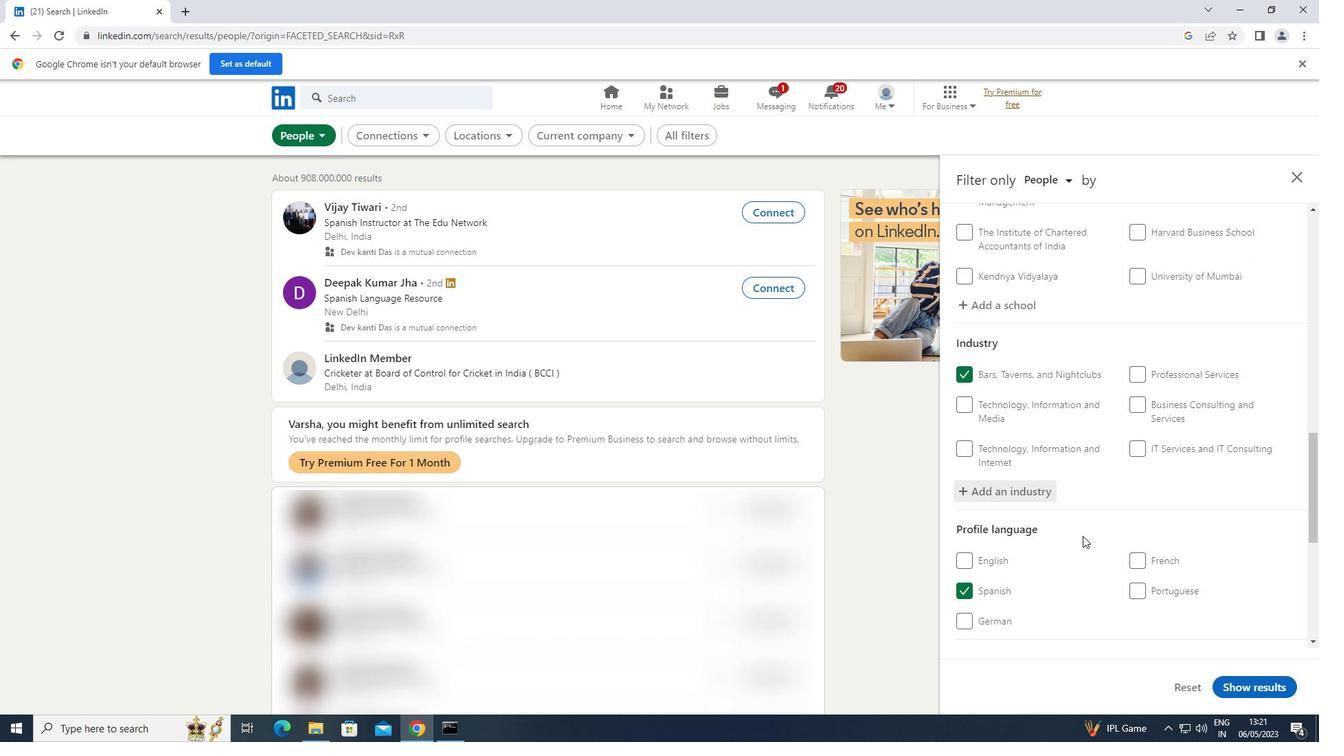 
Action: Mouse moved to (1167, 540)
Screenshot: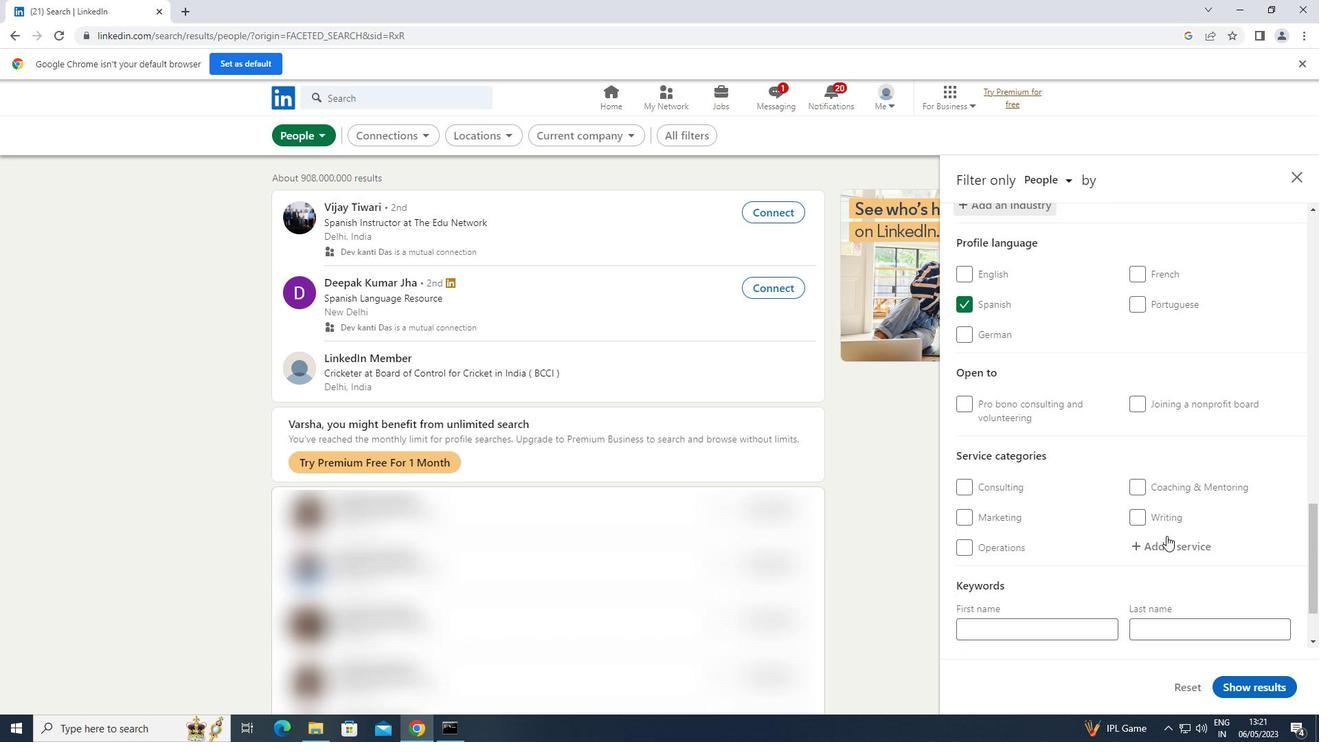 
Action: Mouse pressed left at (1167, 540)
Screenshot: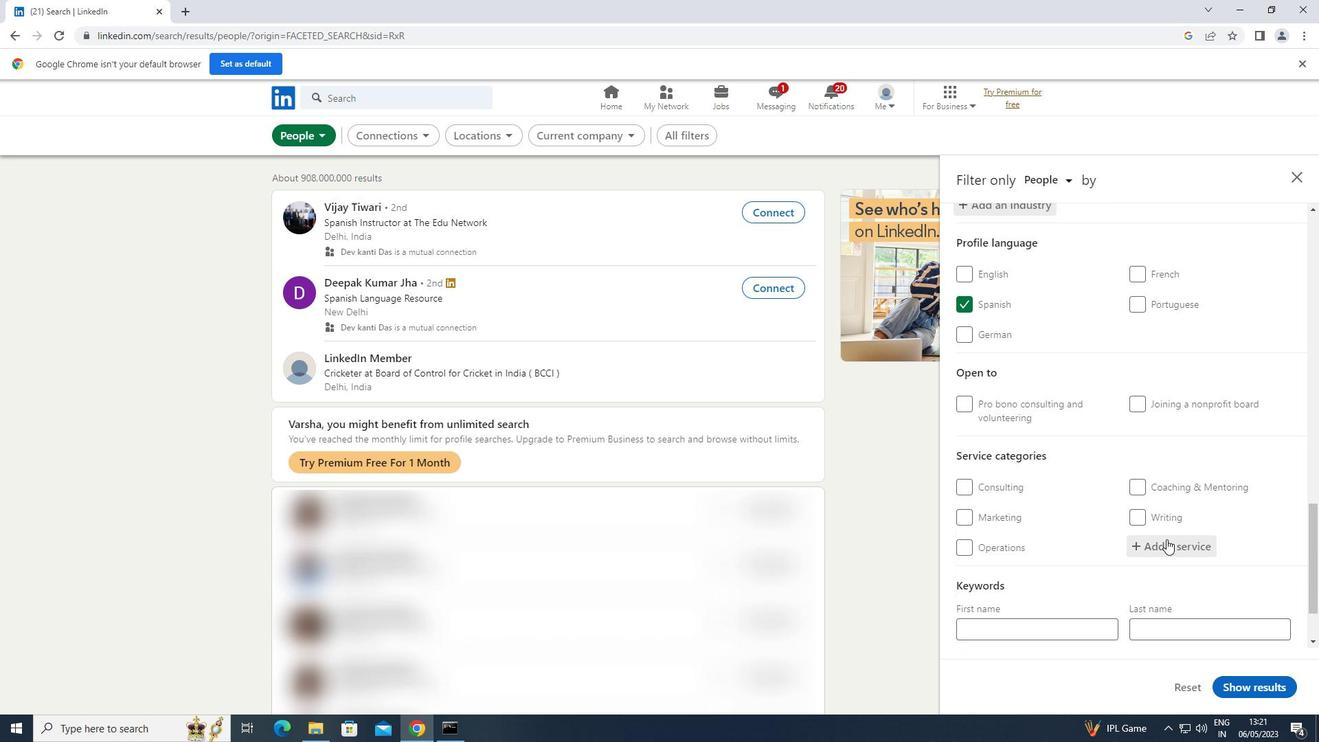 
Action: Mouse moved to (1165, 541)
Screenshot: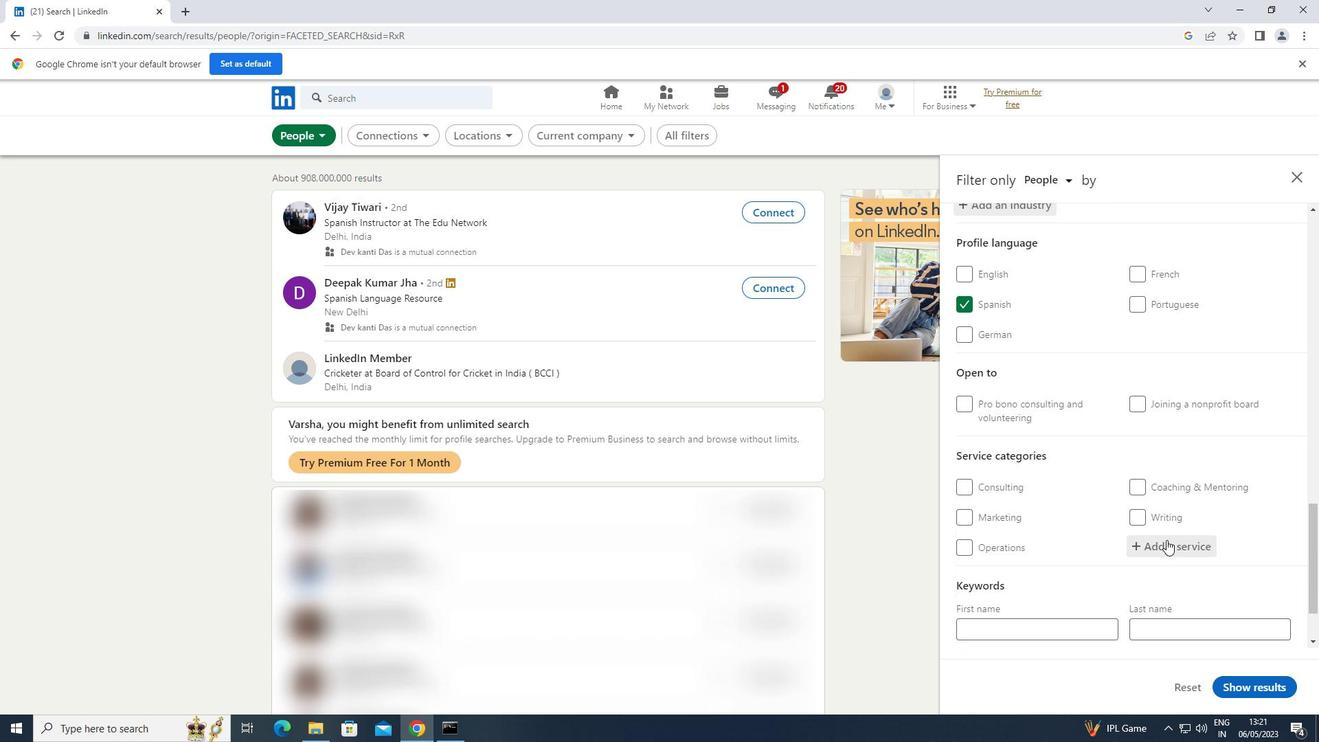 
Action: Key pressed <Key.shift>NETWOR
Screenshot: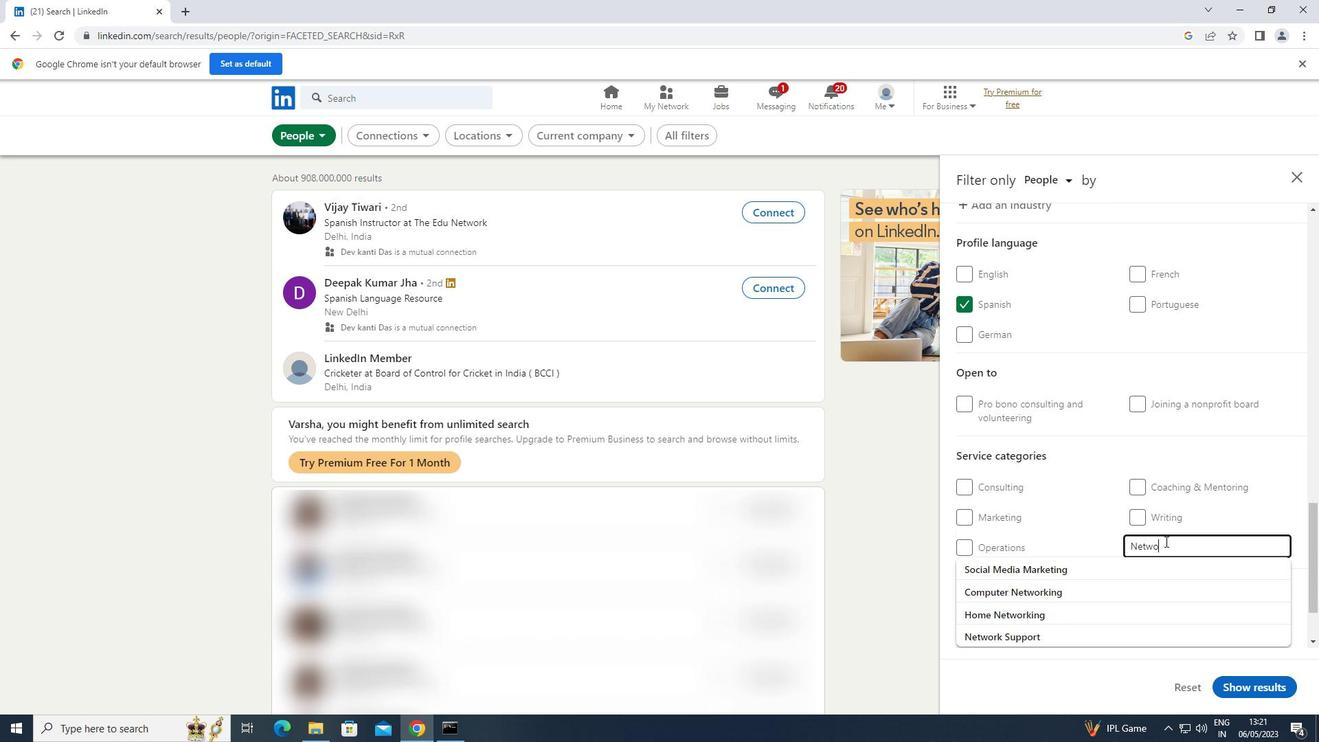 
Action: Mouse moved to (1055, 633)
Screenshot: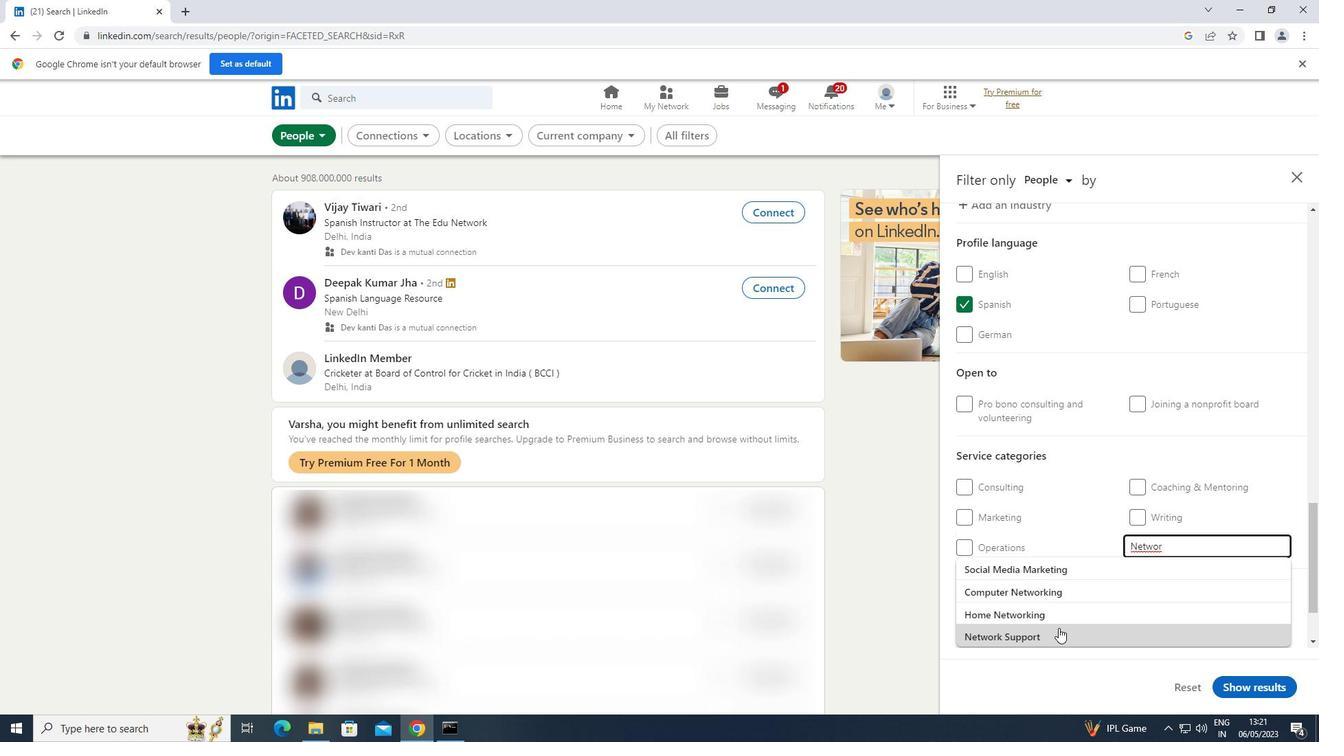 
Action: Mouse pressed left at (1055, 633)
Screenshot: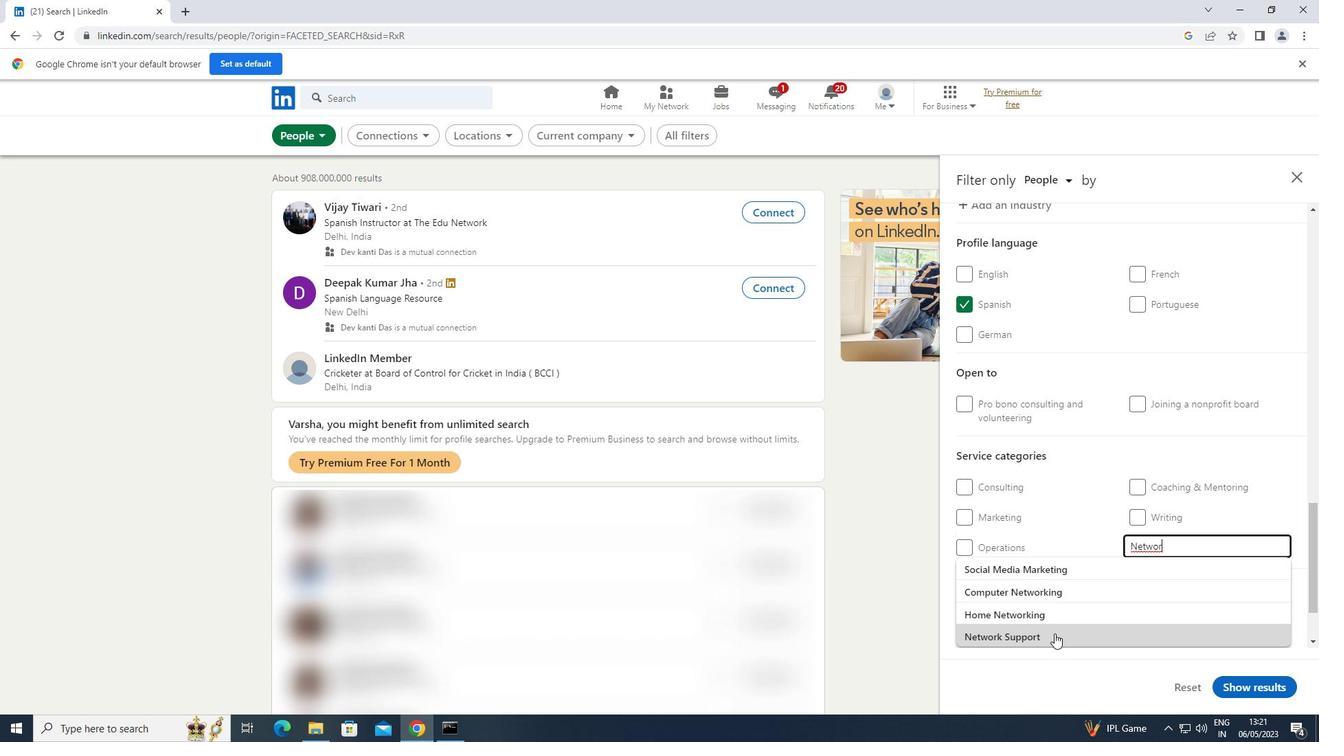 
Action: Mouse moved to (1056, 632)
Screenshot: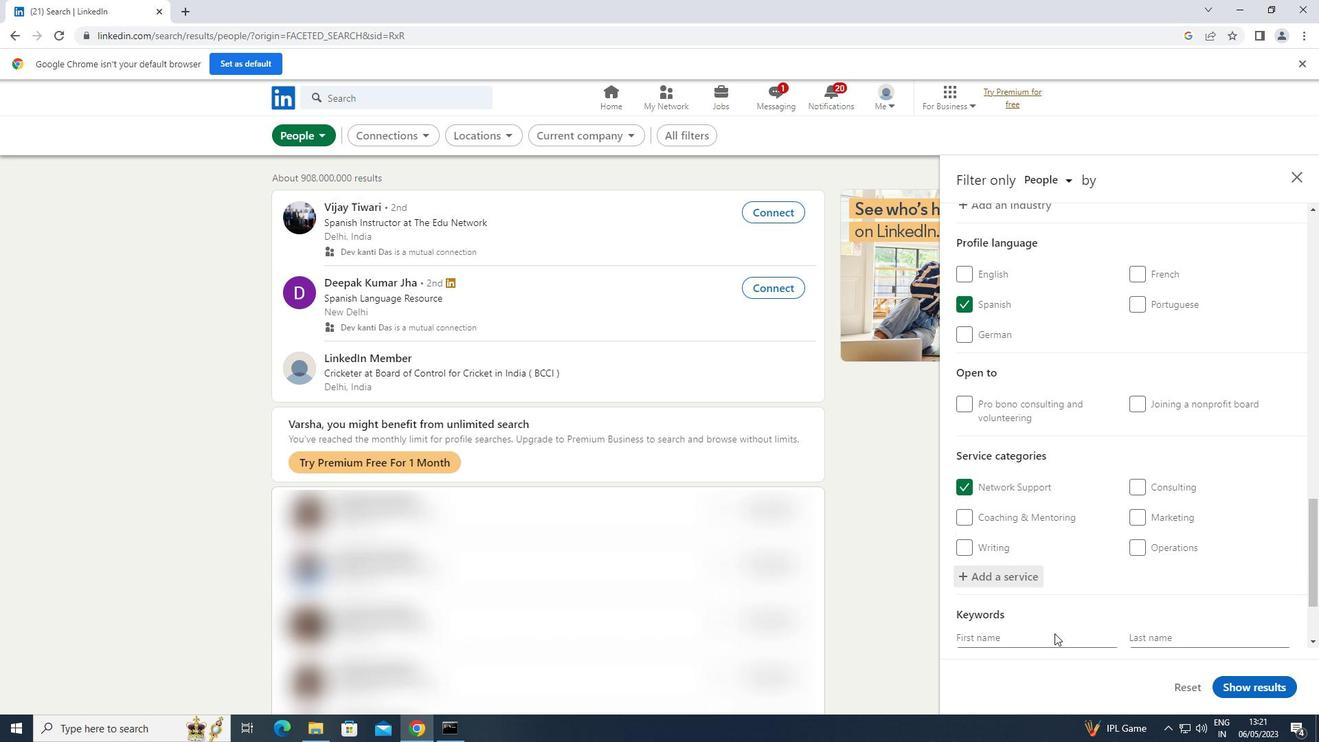 
Action: Mouse scrolled (1056, 631) with delta (0, 0)
Screenshot: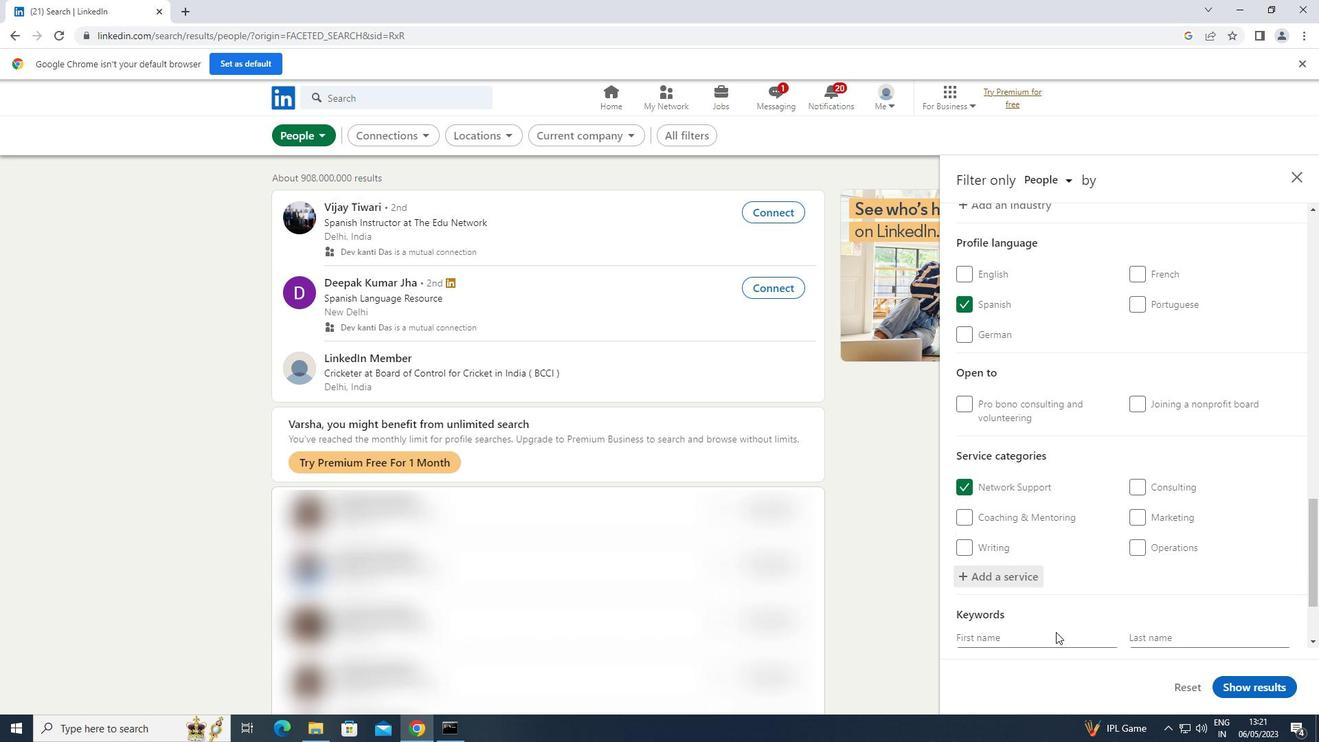 
Action: Mouse scrolled (1056, 631) with delta (0, 0)
Screenshot: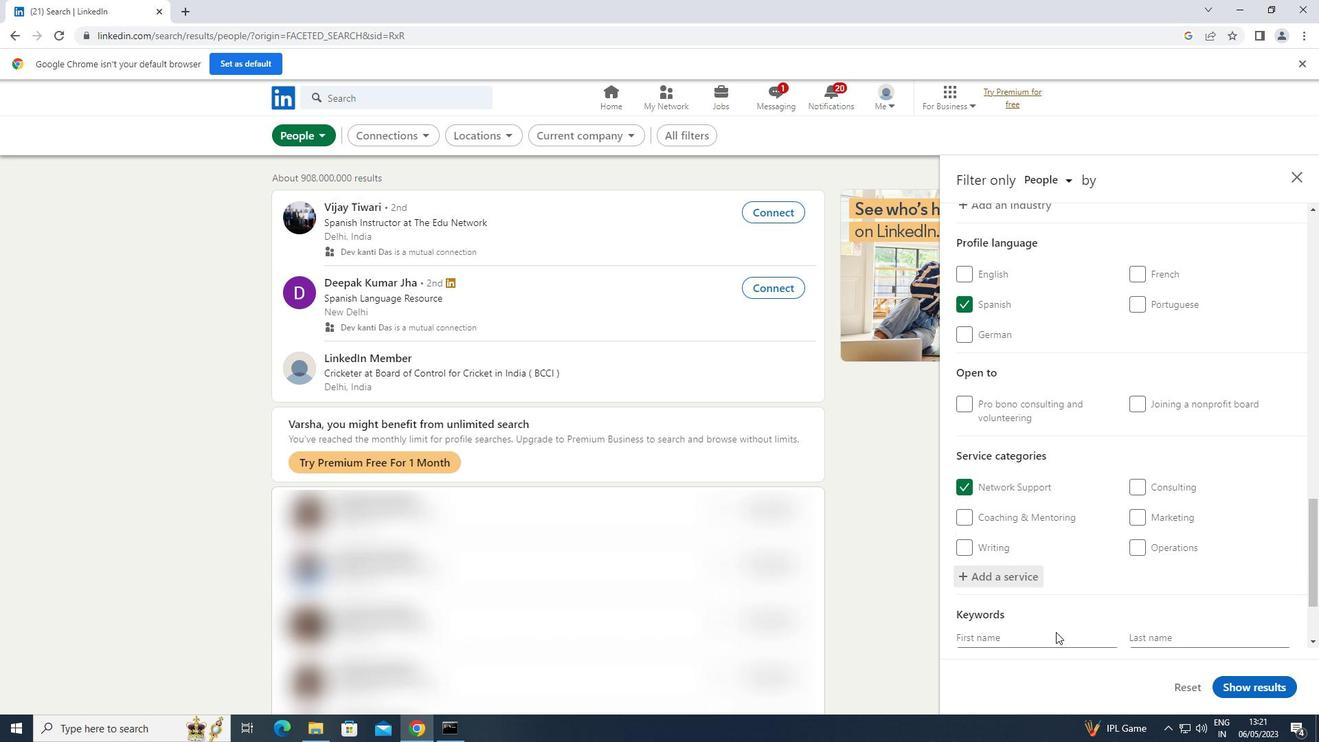 
Action: Mouse moved to (1056, 632)
Screenshot: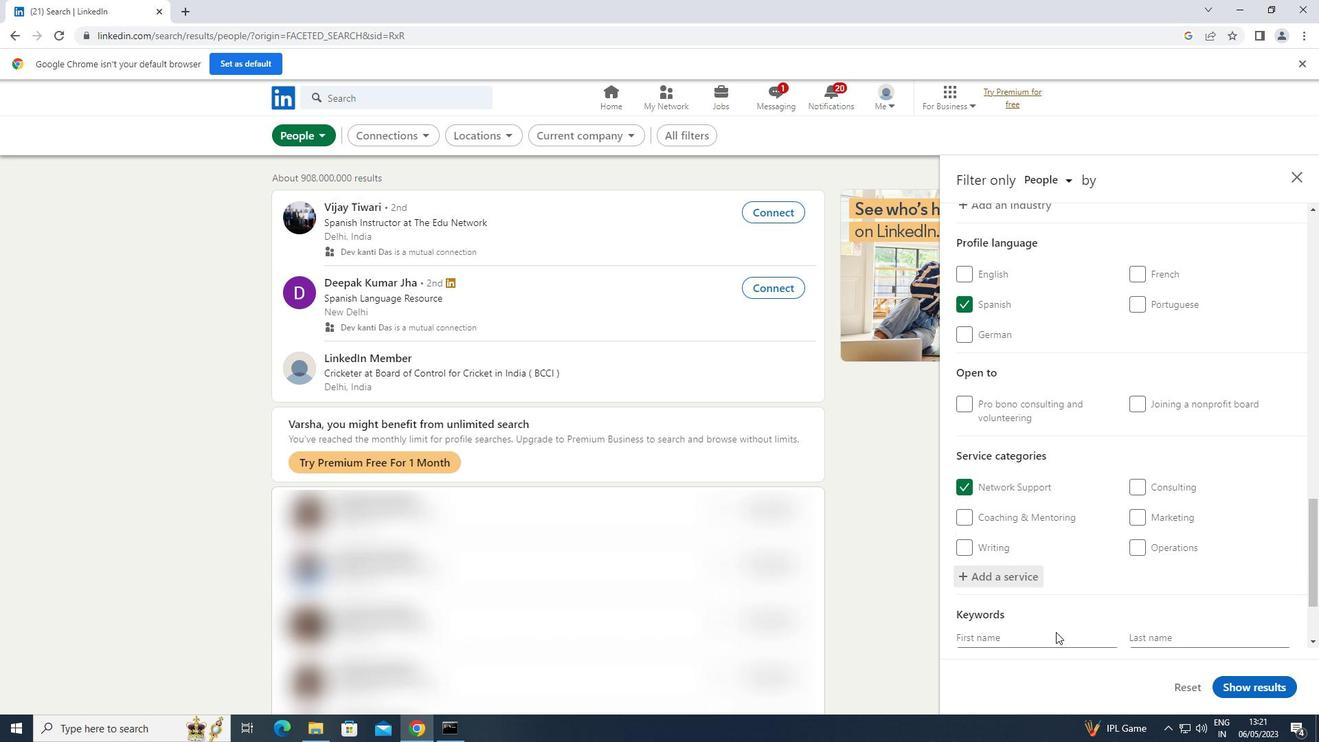 
Action: Mouse scrolled (1056, 631) with delta (0, 0)
Screenshot: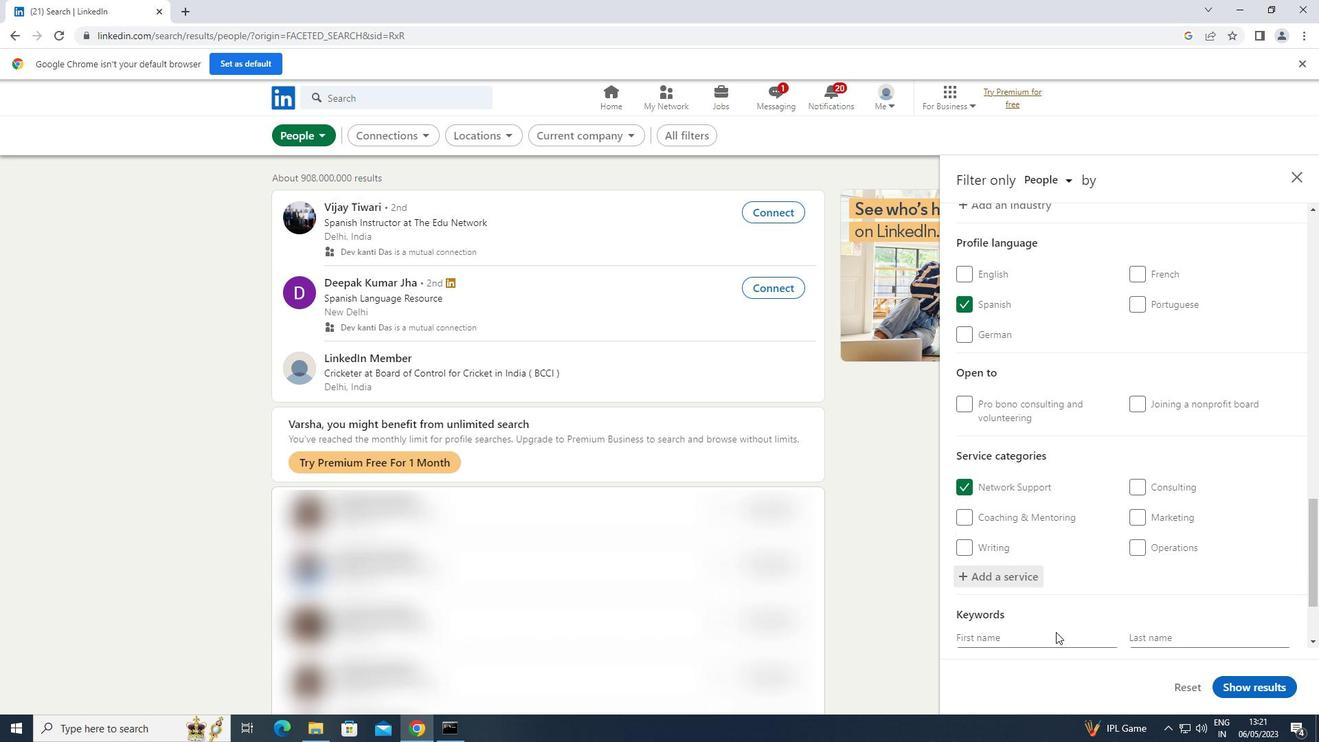 
Action: Mouse scrolled (1056, 631) with delta (0, 0)
Screenshot: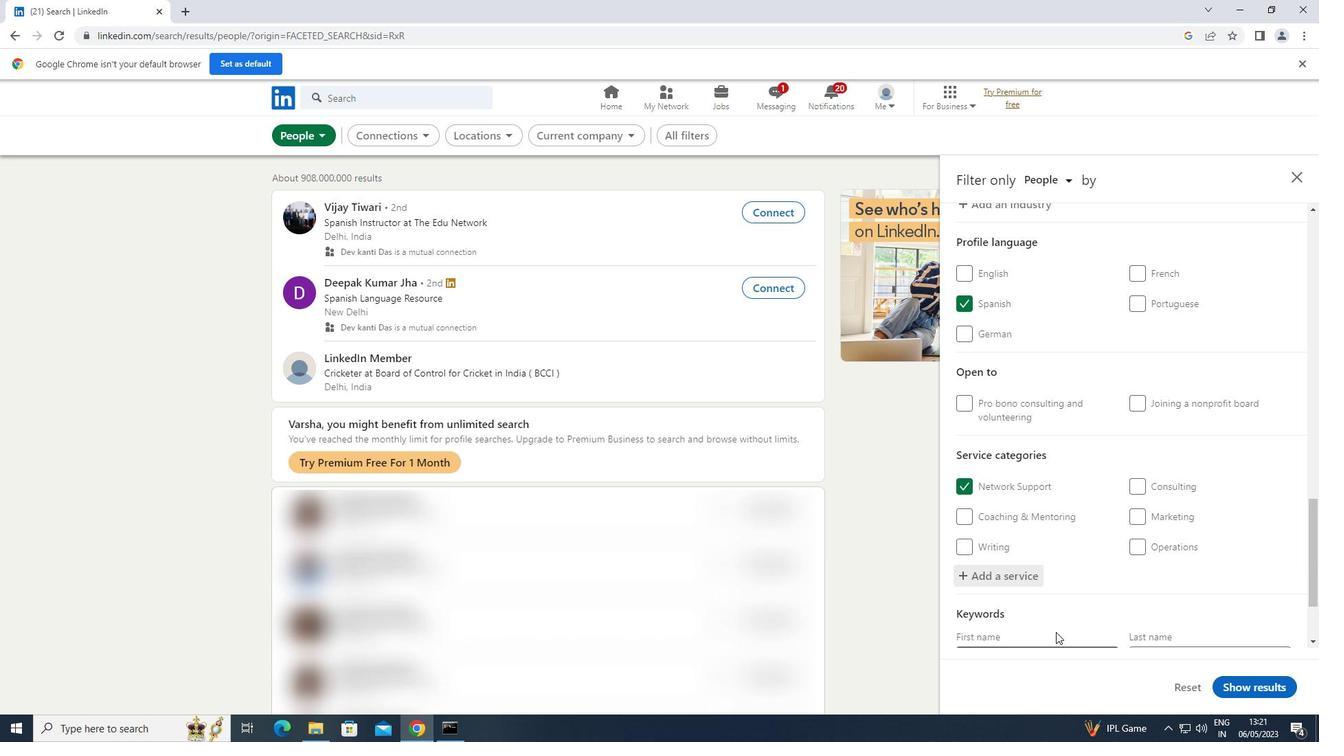 
Action: Mouse moved to (1056, 631)
Screenshot: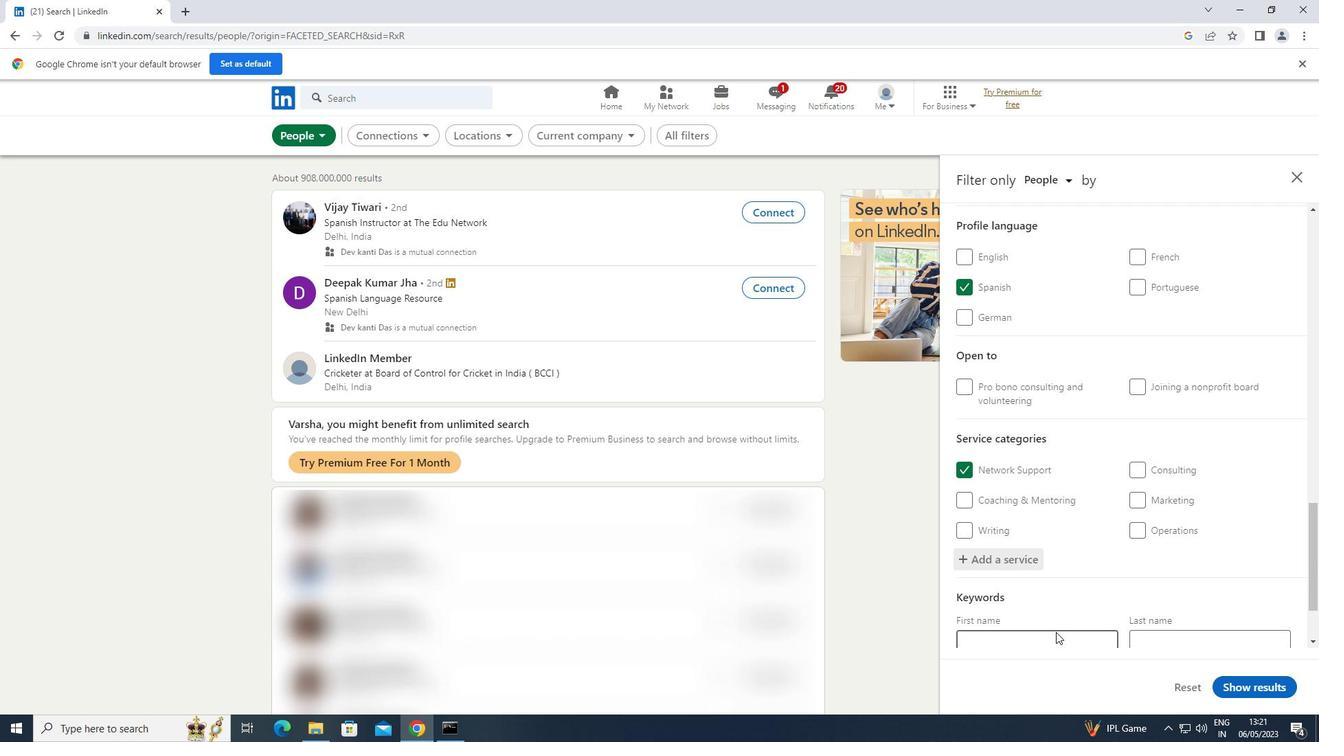 
Action: Mouse scrolled (1056, 631) with delta (0, 0)
Screenshot: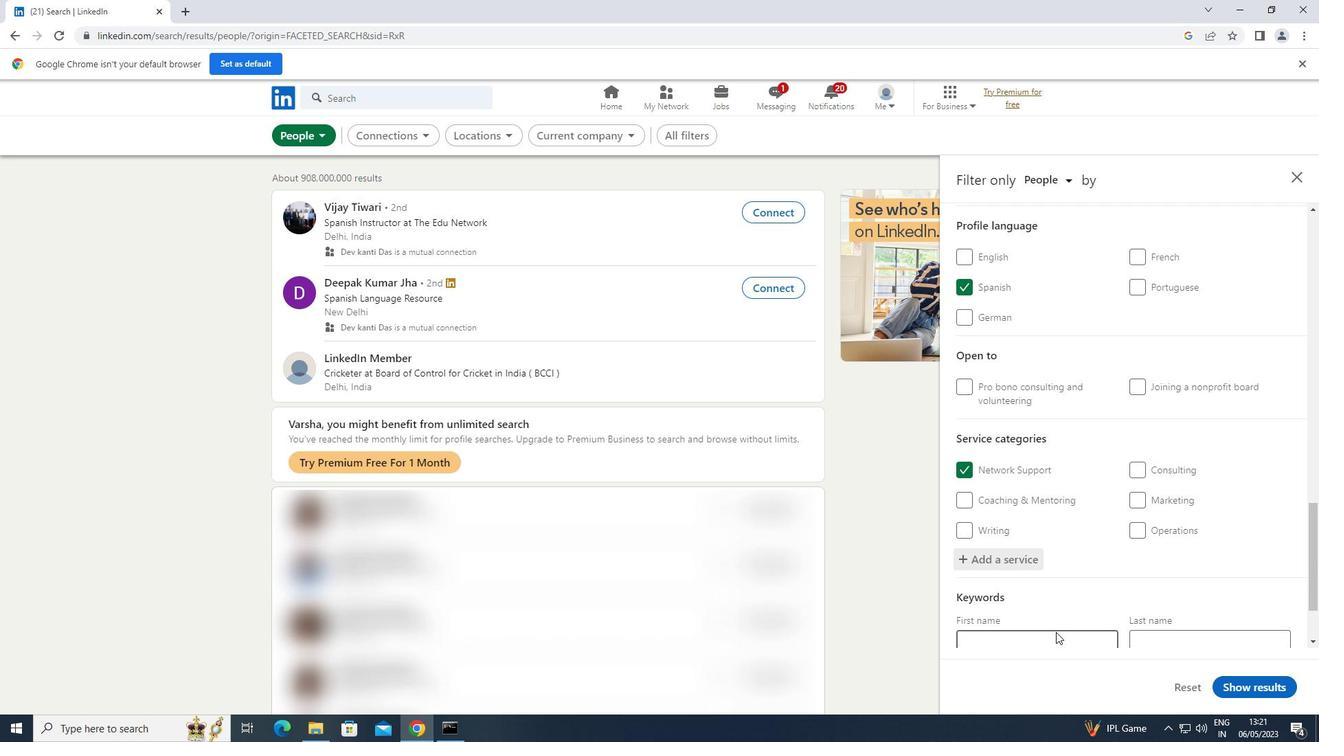 
Action: Mouse moved to (1057, 629)
Screenshot: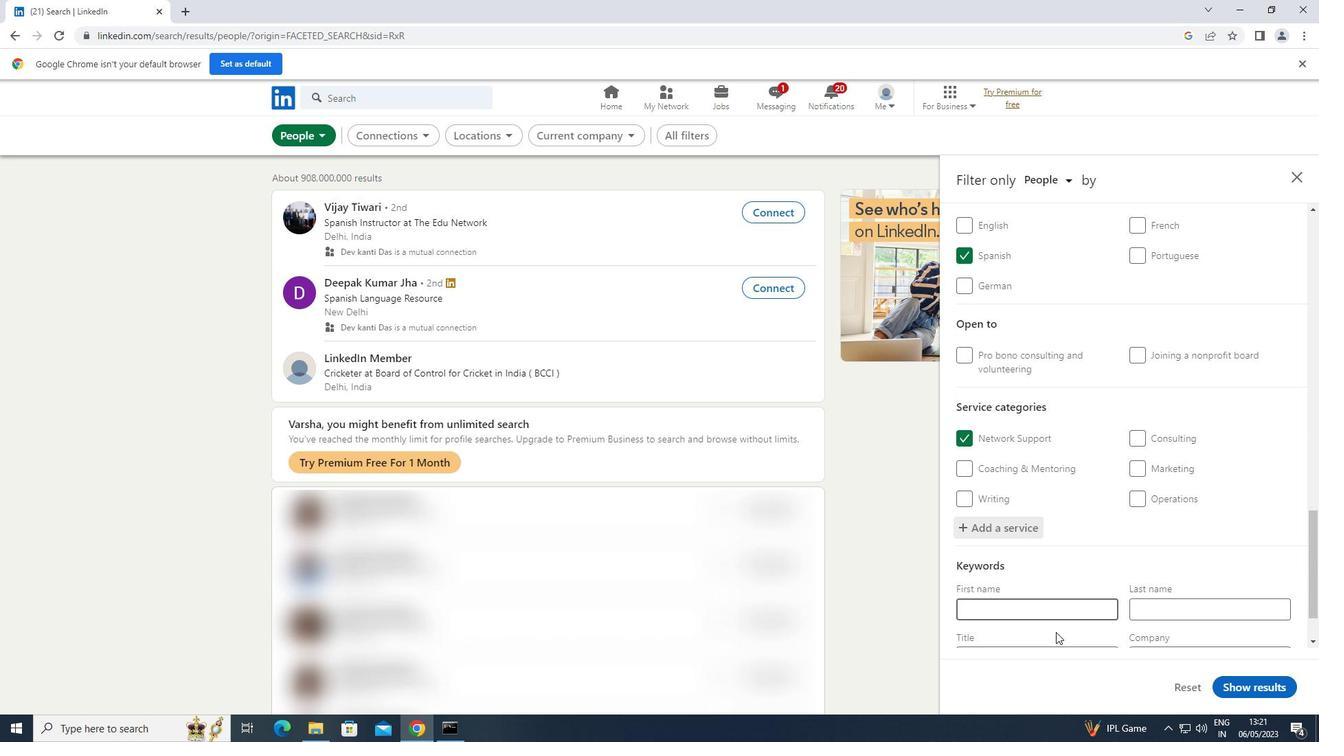 
Action: Mouse scrolled (1057, 629) with delta (0, 0)
Screenshot: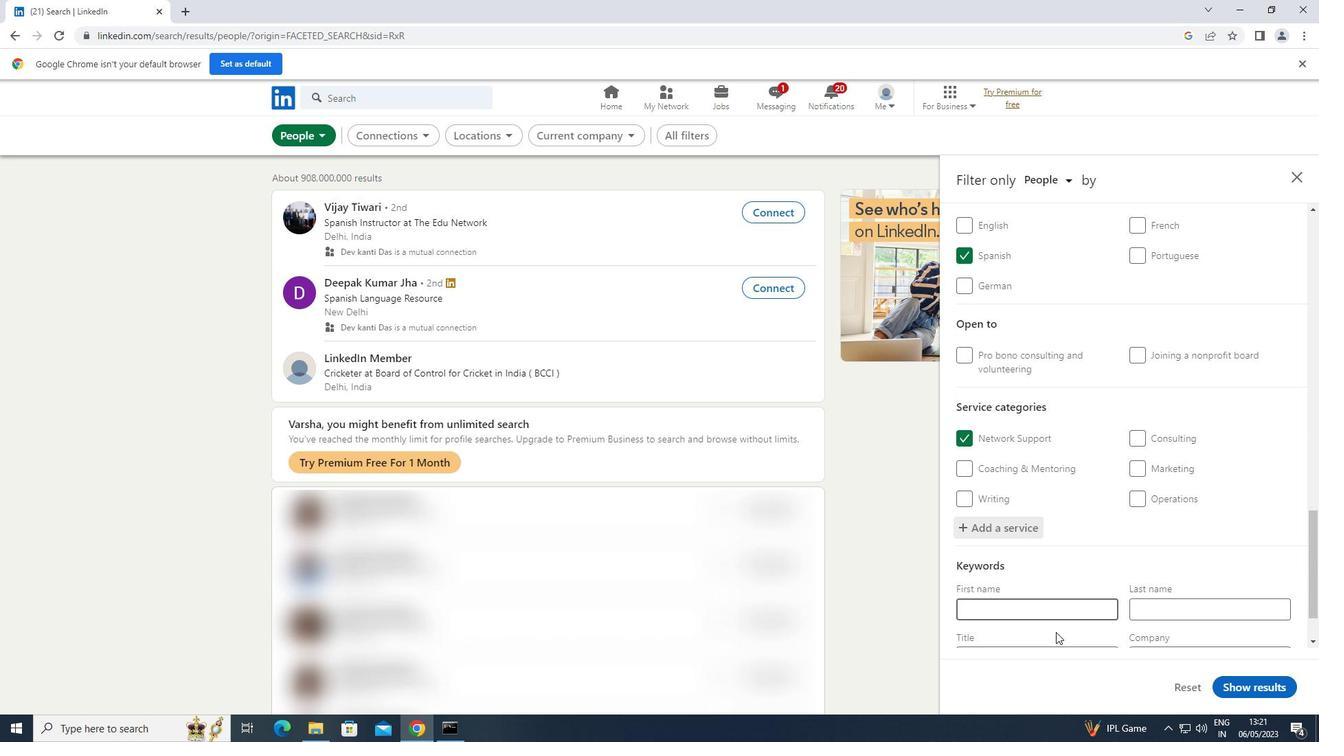 
Action: Mouse moved to (1081, 582)
Screenshot: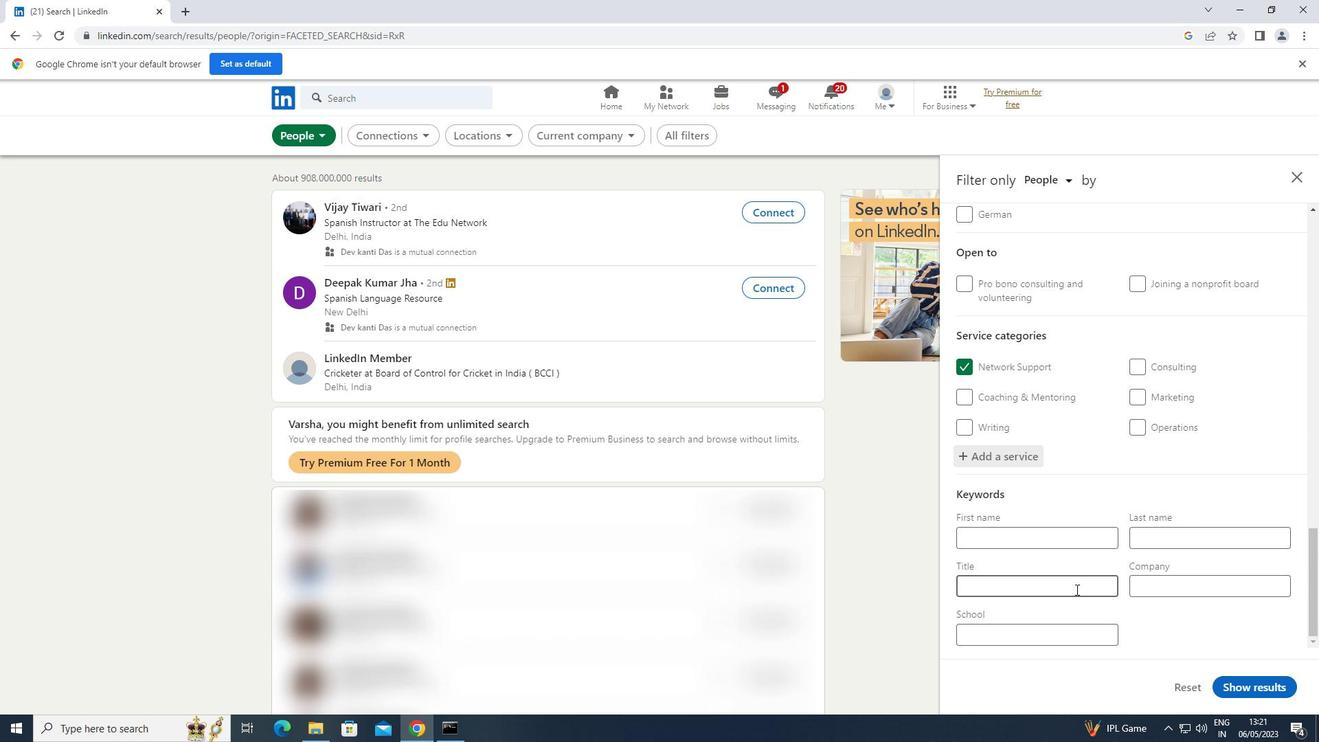 
Action: Mouse pressed left at (1081, 582)
Screenshot: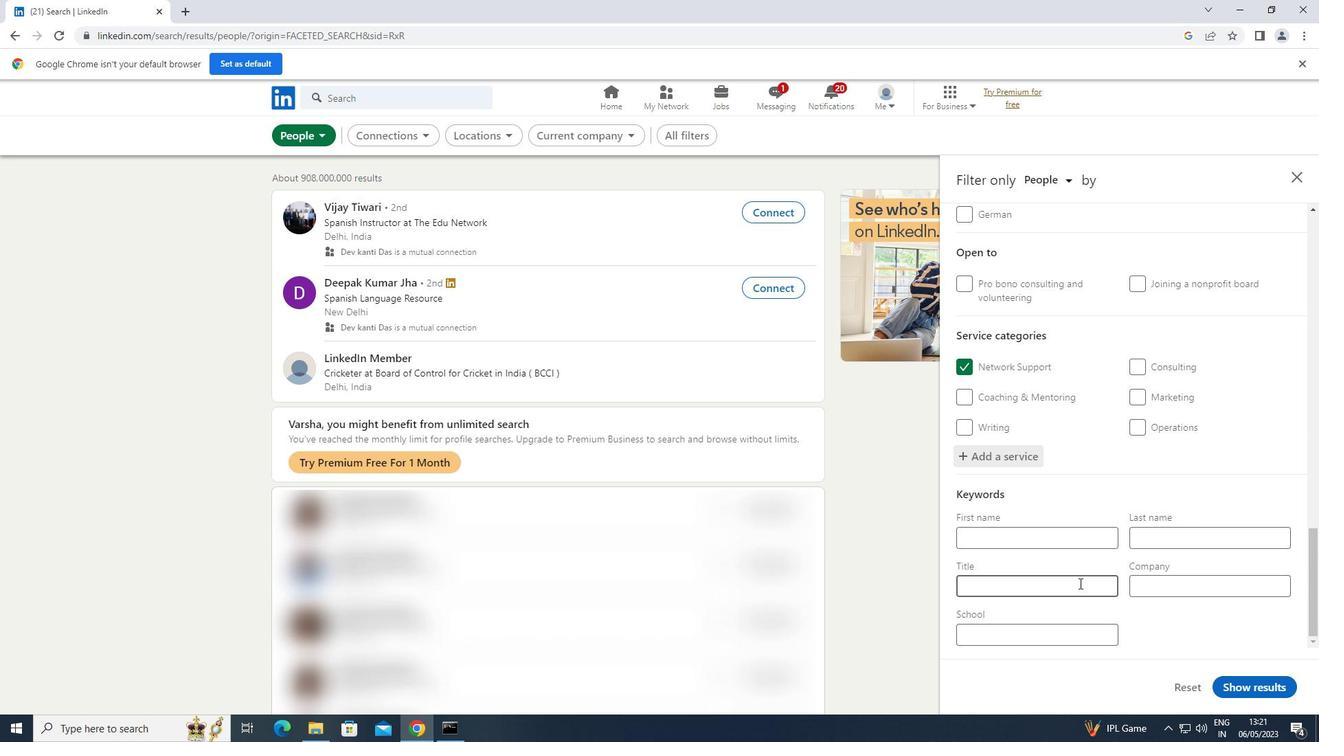 
Action: Mouse moved to (1081, 582)
Screenshot: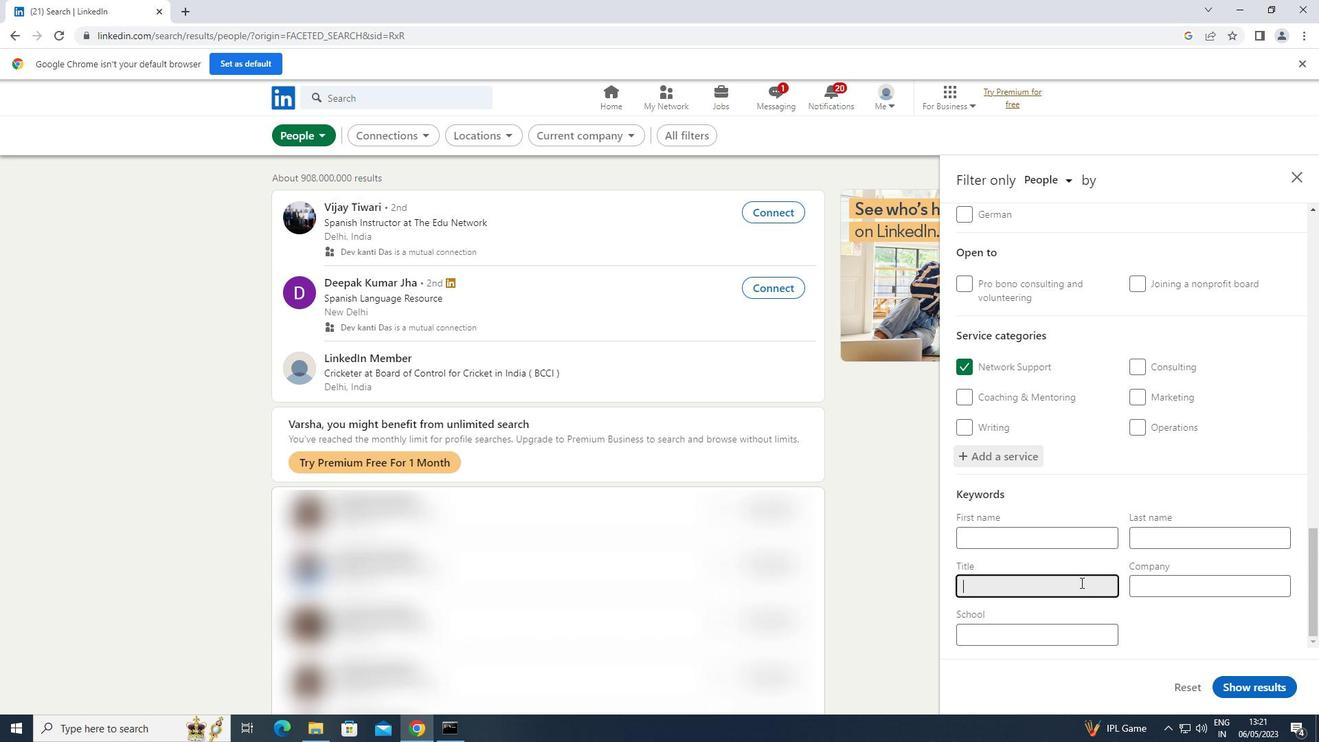 
Action: Key pressed <Key.shift>MAIL<Key.space><Key.shift>CARRIER
Screenshot: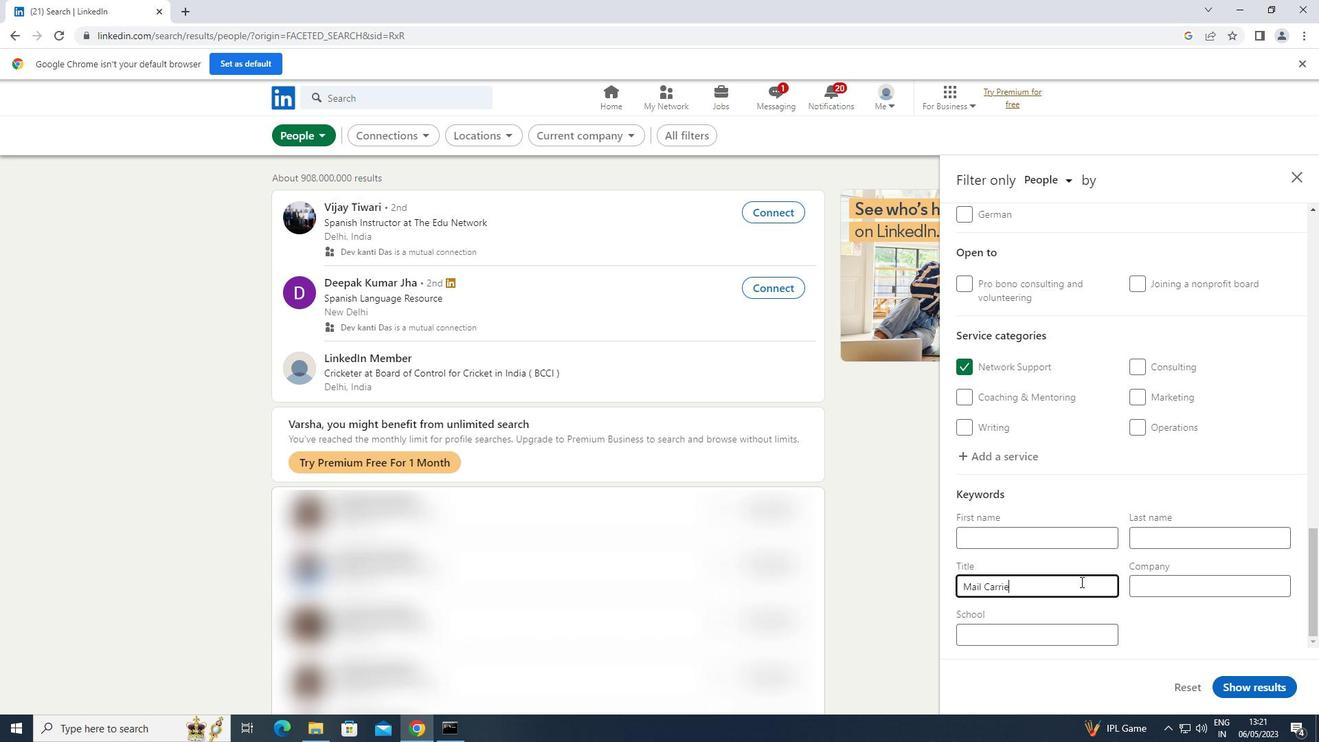 
Action: Mouse moved to (1275, 692)
Screenshot: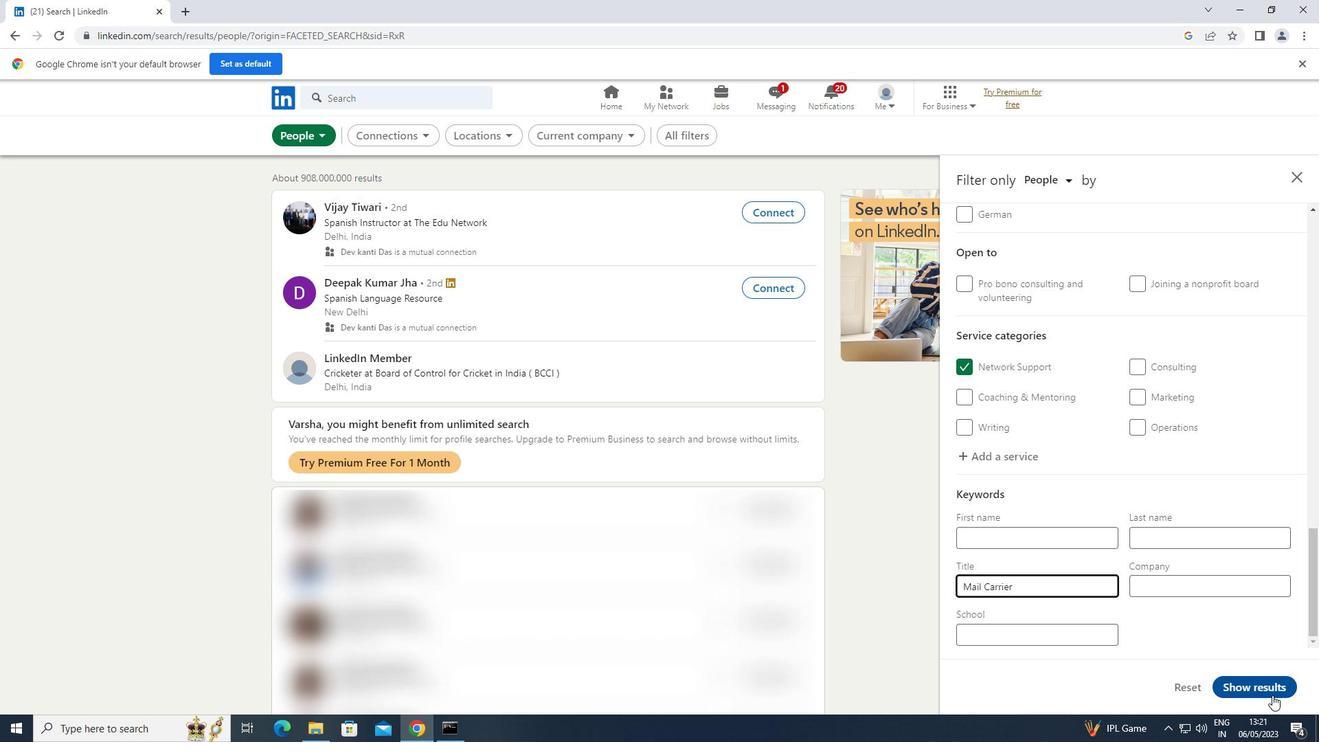 
Action: Mouse pressed left at (1275, 692)
Screenshot: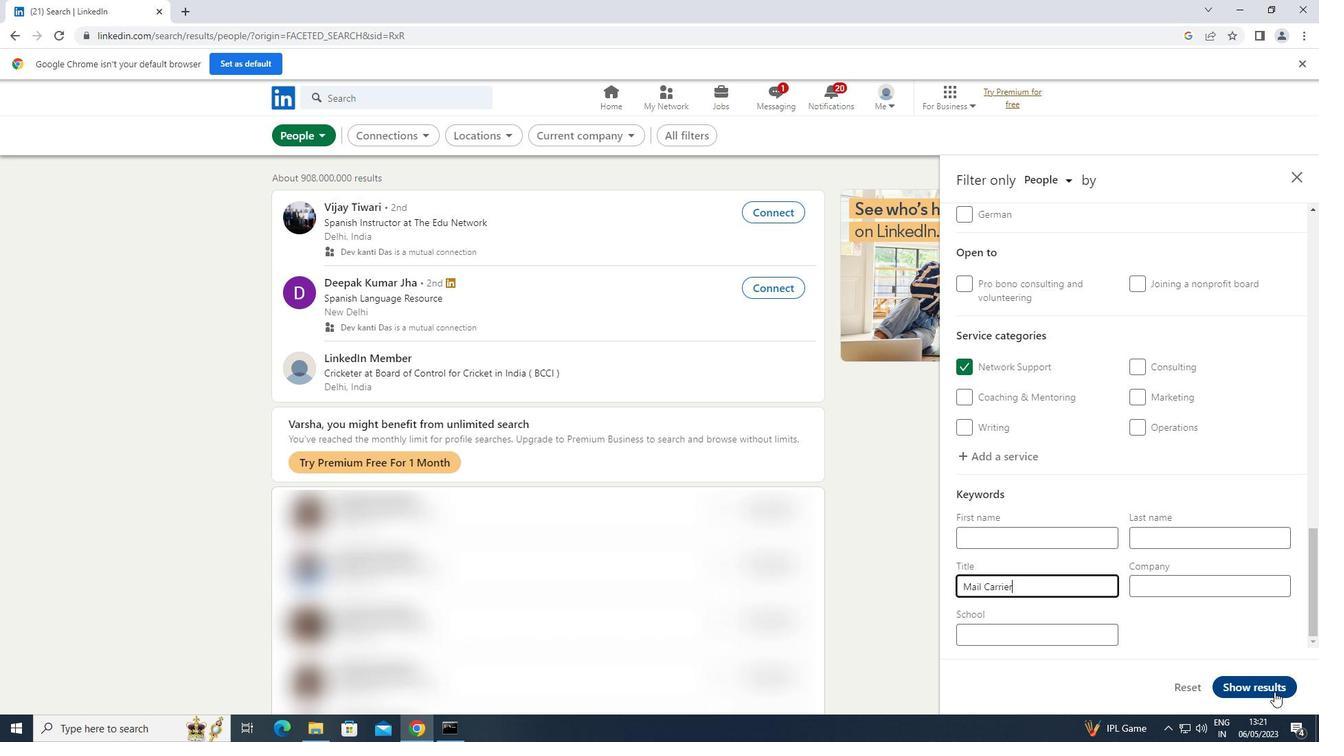 
Action: Mouse moved to (1275, 690)
Screenshot: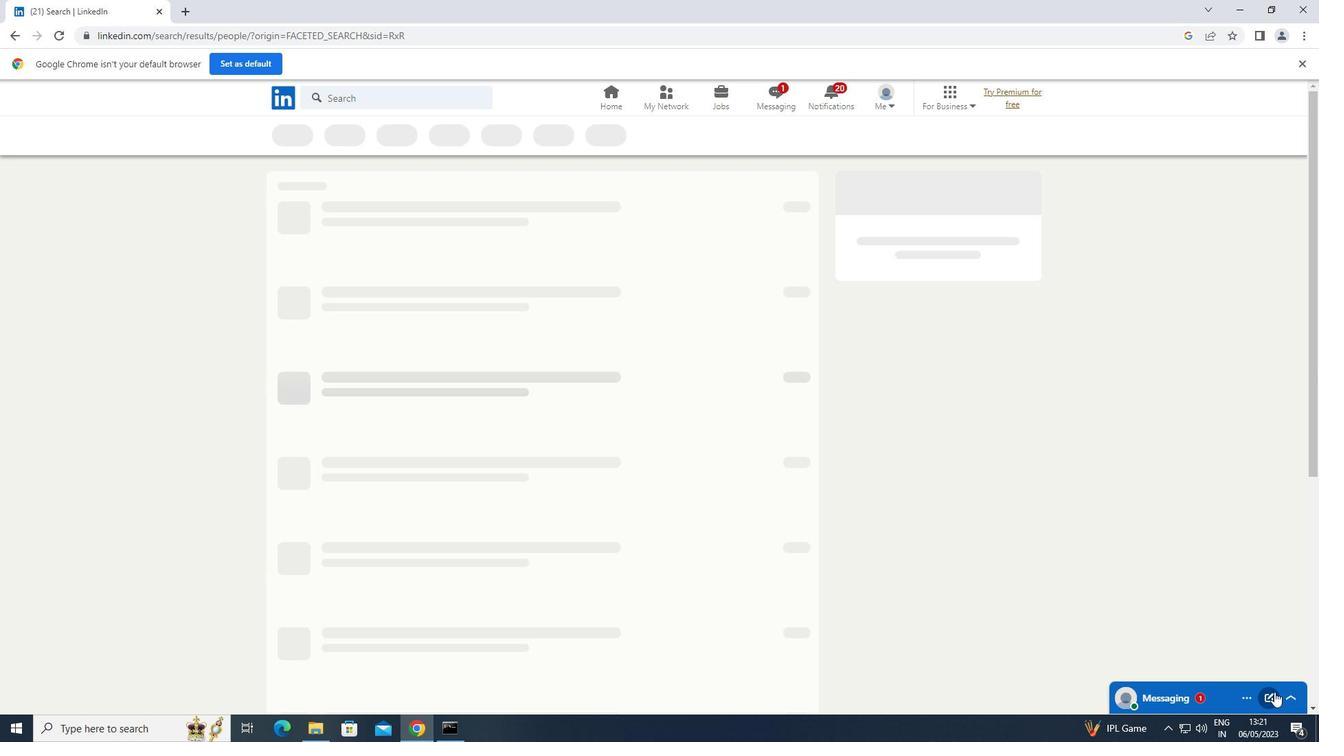 
